 Task: Who was a significant artist in the Kinetic art movement?
Action: Mouse moved to (156, 136)
Screenshot: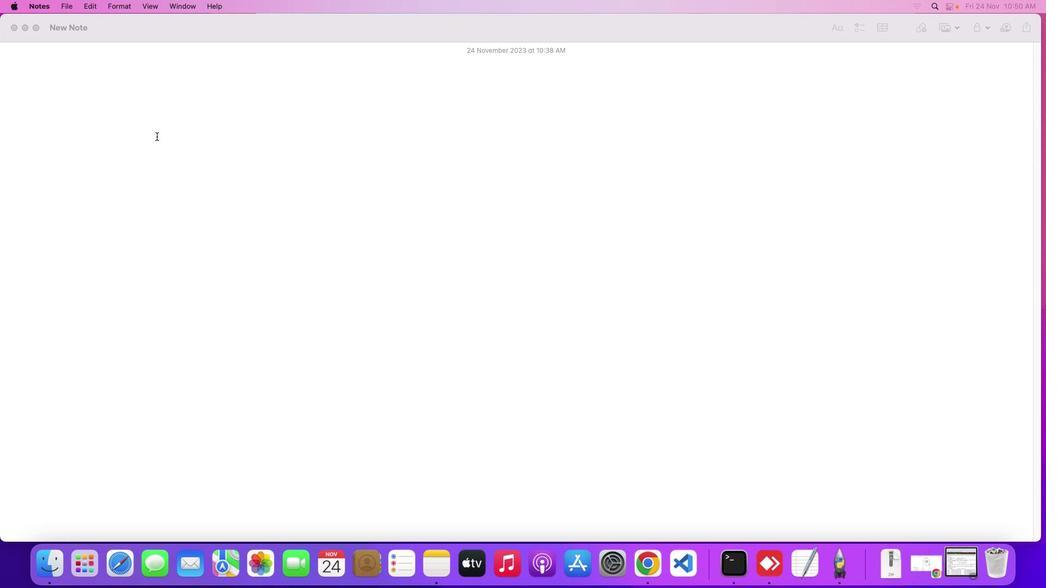
Action: Mouse pressed left at (156, 136)
Screenshot: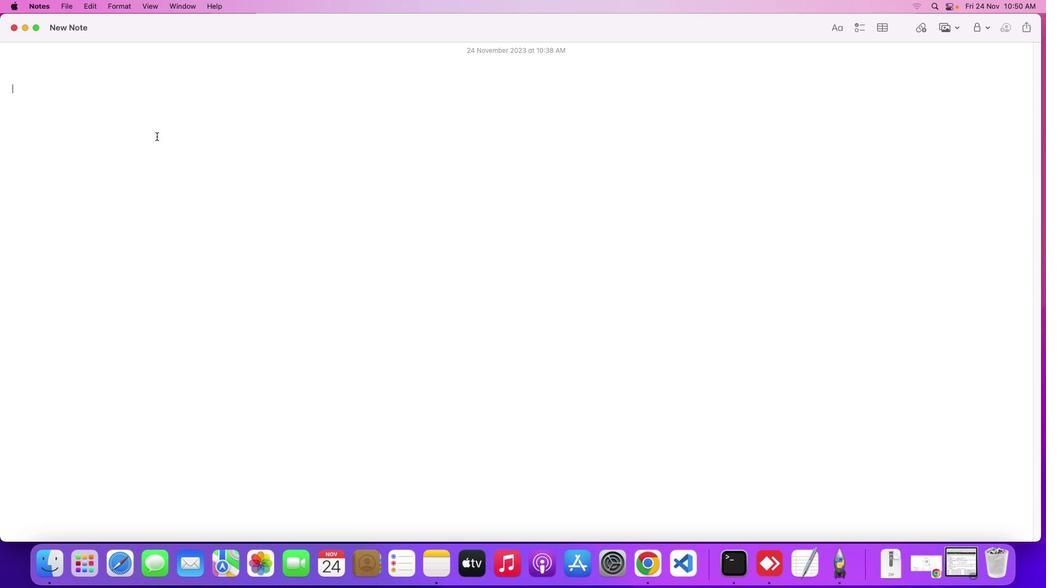 
Action: Key pressed Key.shift'W''h''o'Key.space'w''a''s'Key.space'a'Key.space's''i''g''n''i''f''i''c''a''n''t'Key.space'a''r''t''i''s''t'Key.space'i''n'Key.space't''h''e'Key.spaceKey.shift'K''i''n''e''t''i''c'Key.spaceKey.shift'a''r''t'Key.space'm''o''v''e''m''e''n''t'Key.shift_r'?'Key.enter
Screenshot: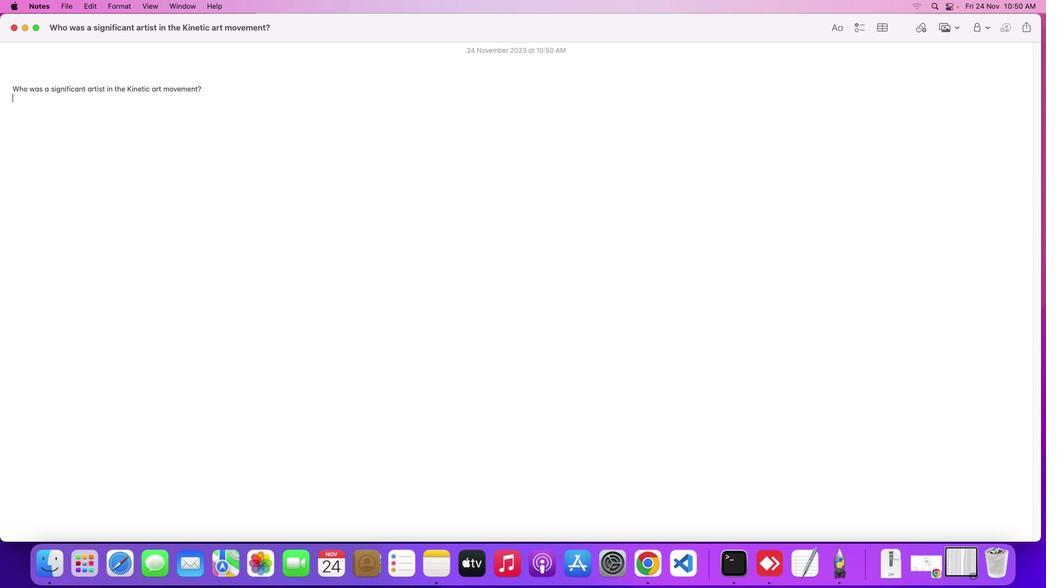 
Action: Mouse moved to (933, 568)
Screenshot: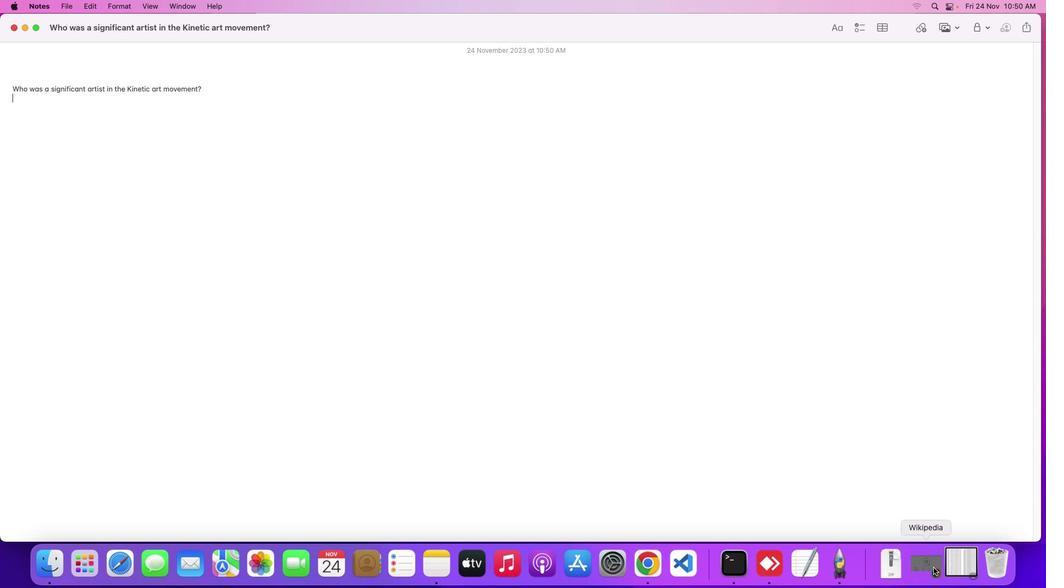 
Action: Mouse pressed left at (933, 568)
Screenshot: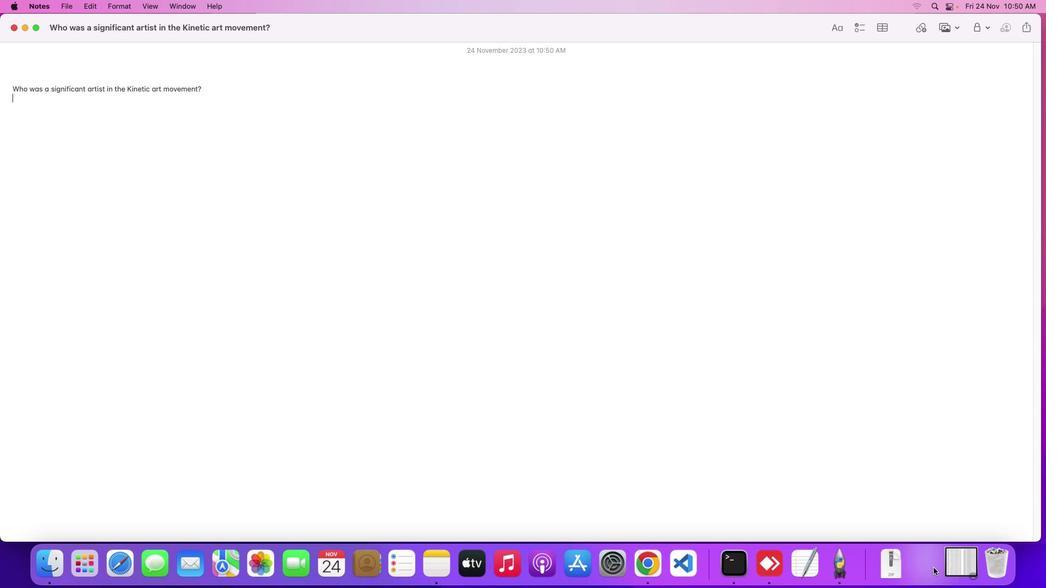 
Action: Mouse moved to (415, 331)
Screenshot: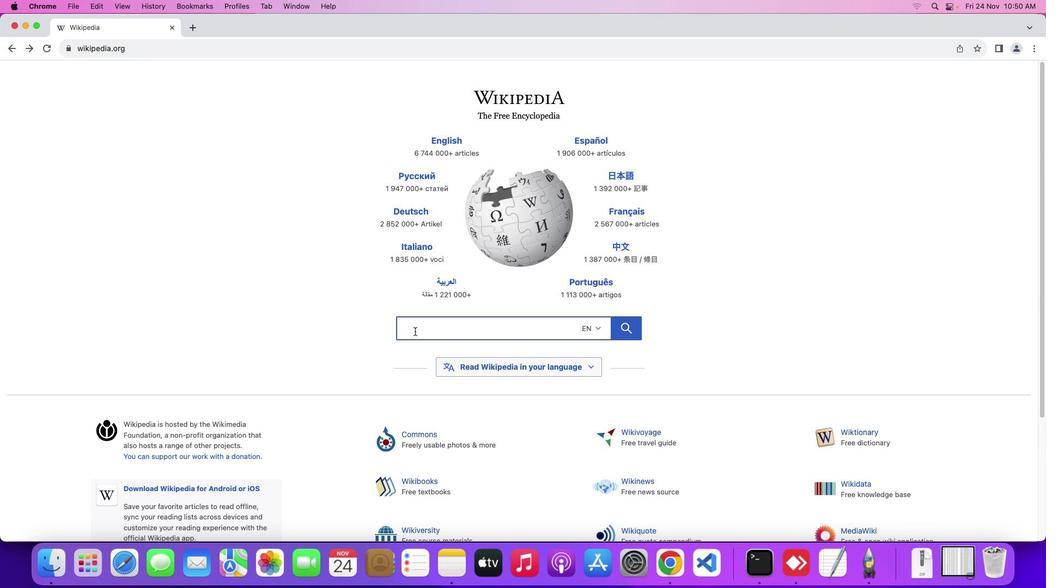 
Action: Mouse pressed left at (415, 331)
Screenshot: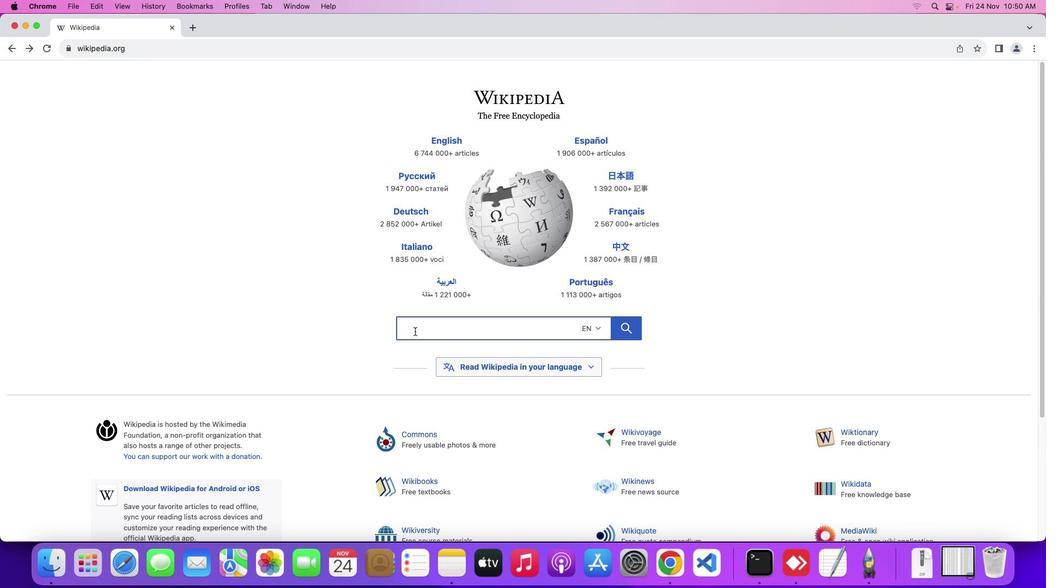 
Action: Key pressed Key.shift'K''i''n''e''t''i''c'Key.space'a''r''t'Key.space'm''o''v''e''m''e''n''t'Key.enter
Screenshot: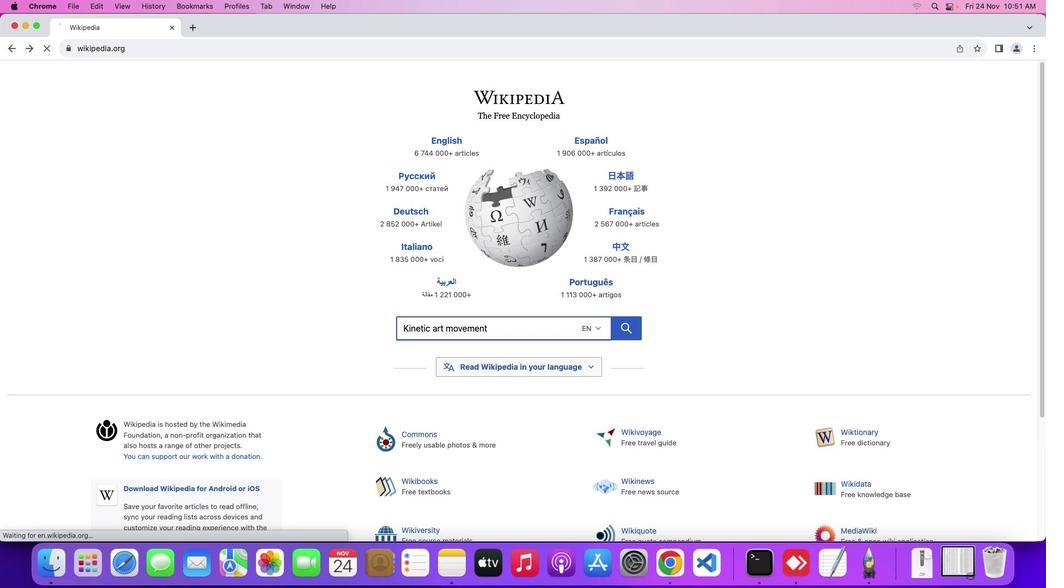 
Action: Mouse moved to (186, 310)
Screenshot: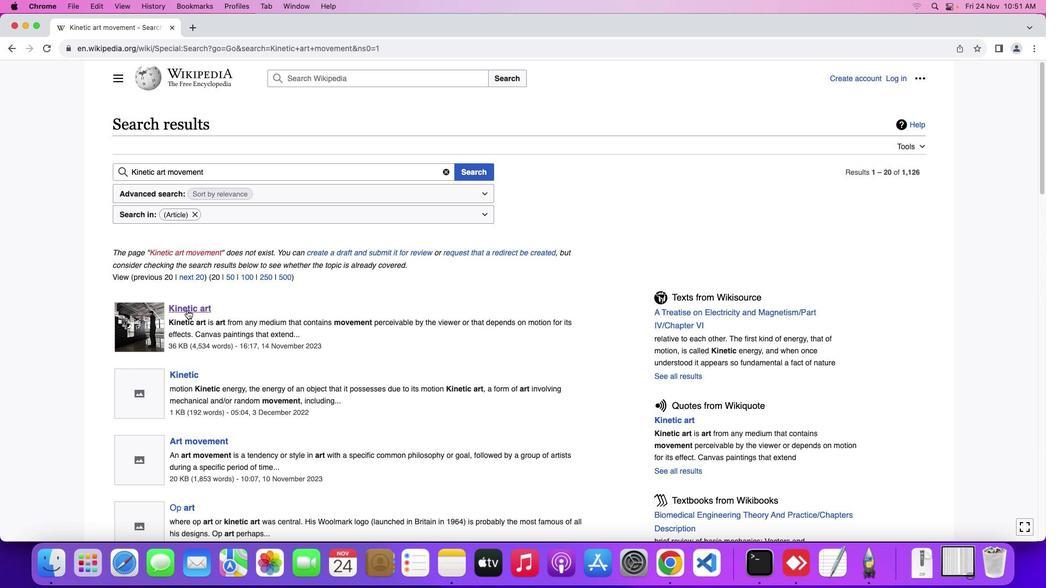 
Action: Mouse pressed left at (186, 310)
Screenshot: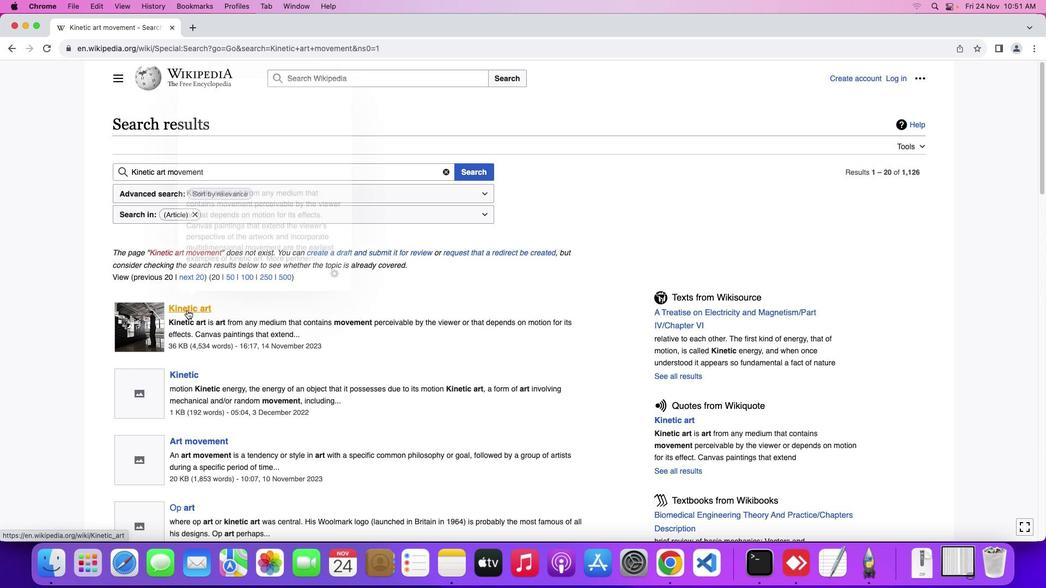 
Action: Mouse moved to (847, 257)
Screenshot: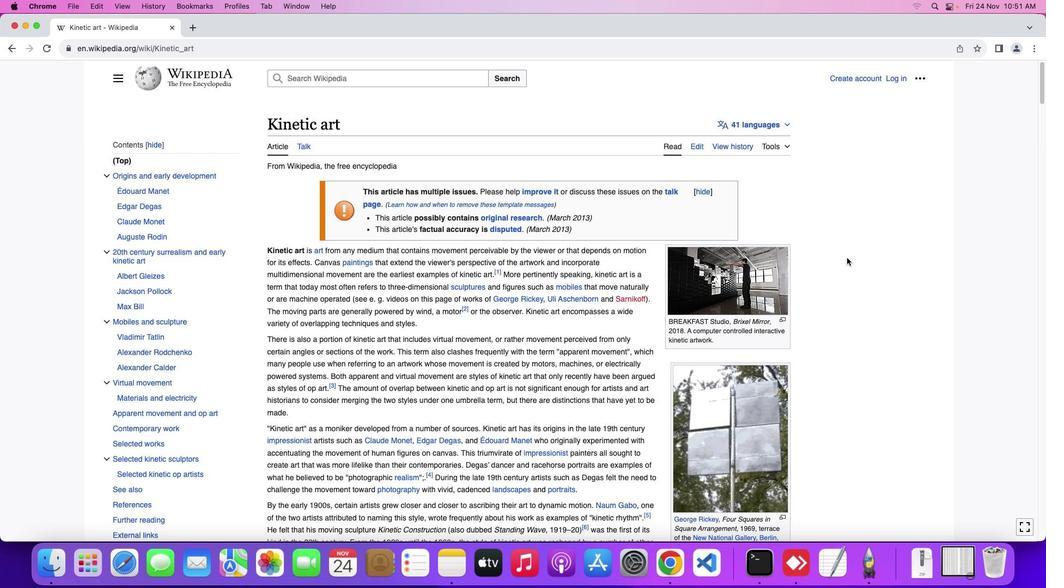 
Action: Mouse scrolled (847, 257) with delta (0, 0)
Screenshot: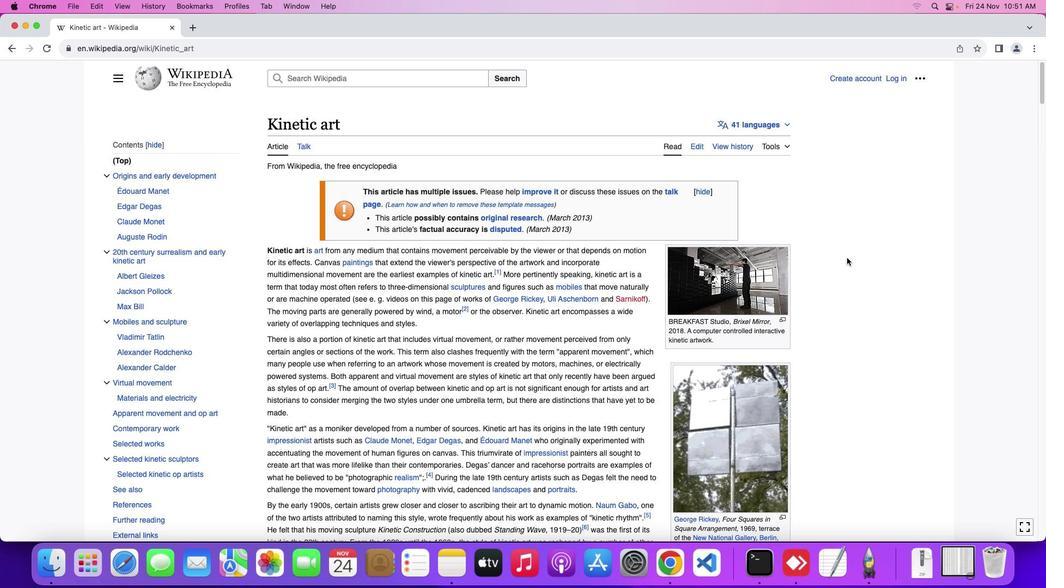 
Action: Mouse scrolled (847, 257) with delta (0, 0)
Screenshot: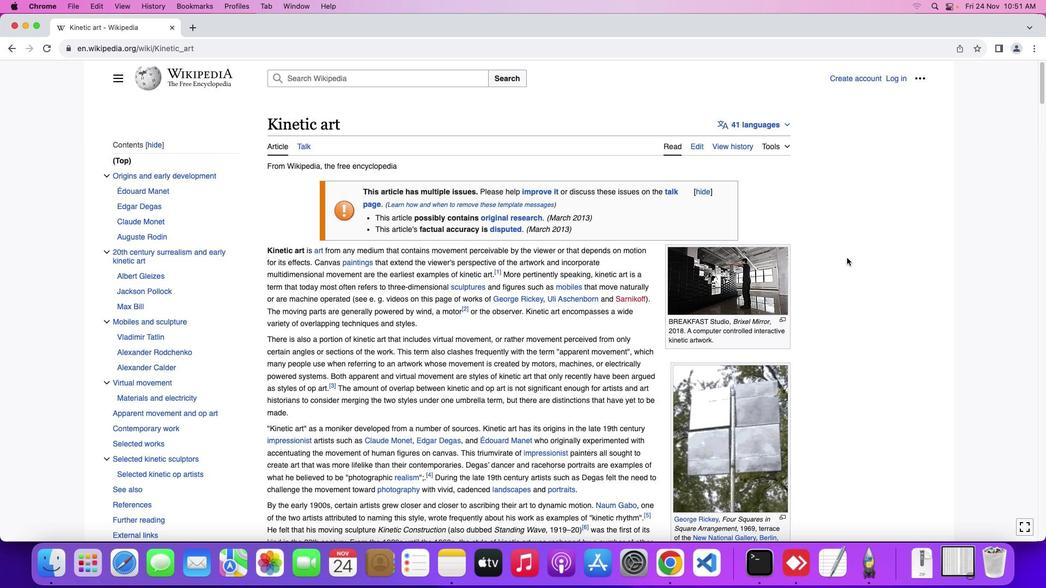 
Action: Mouse scrolled (847, 257) with delta (0, 0)
Screenshot: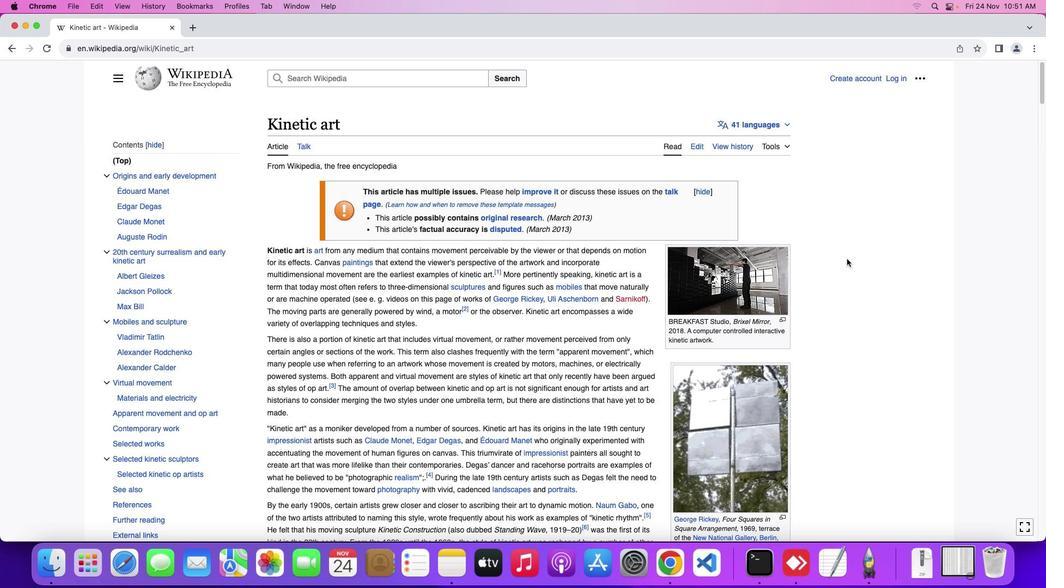 
Action: Mouse moved to (848, 275)
Screenshot: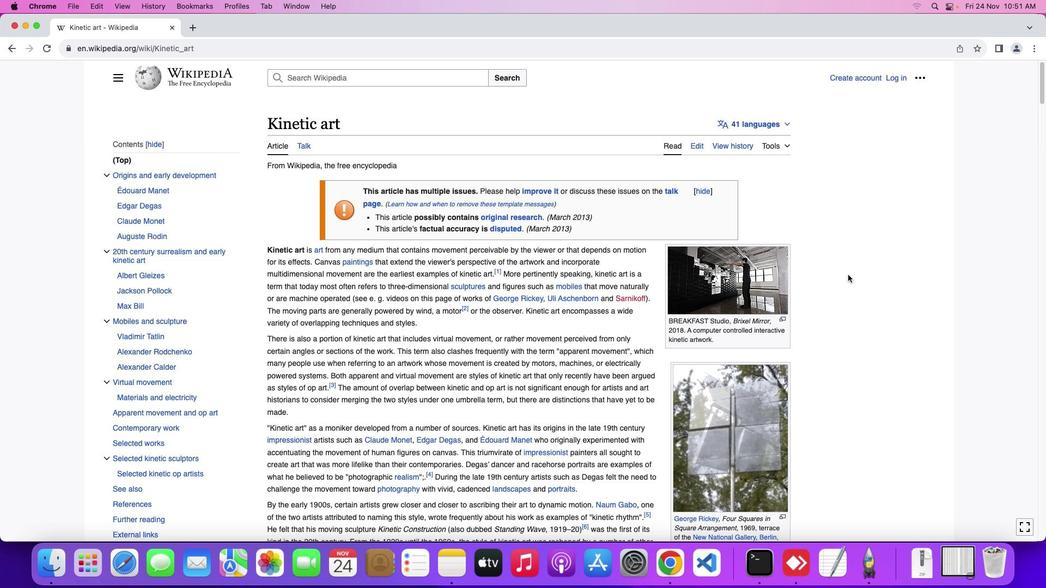 
Action: Mouse scrolled (848, 275) with delta (0, 0)
Screenshot: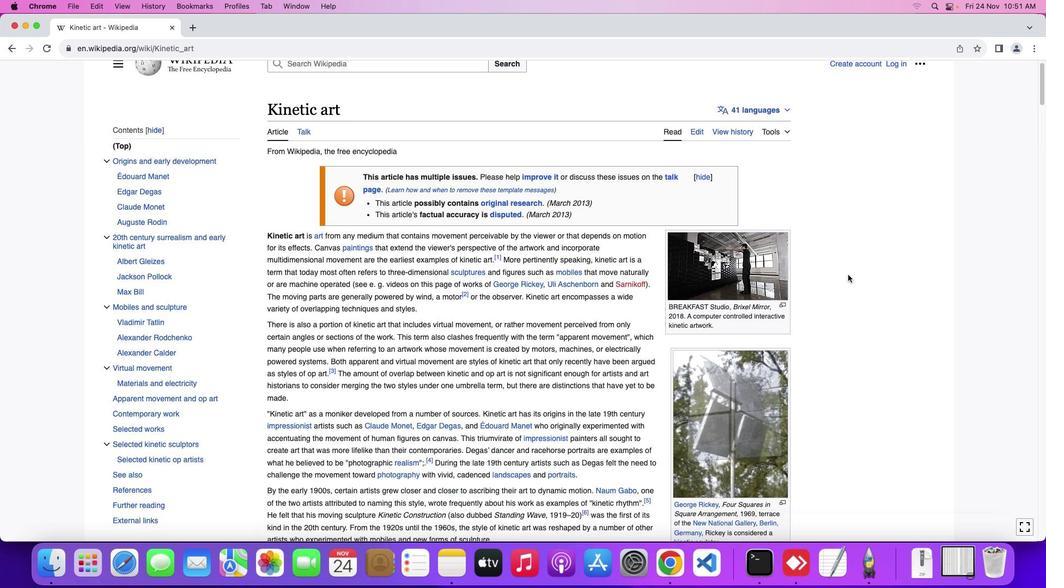 
Action: Mouse scrolled (848, 275) with delta (0, 0)
Screenshot: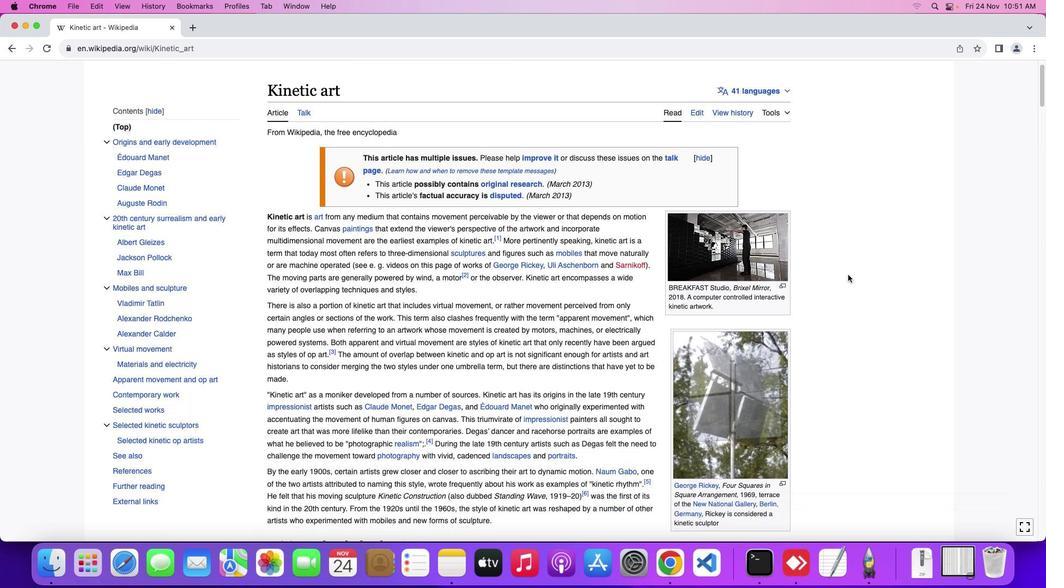 
Action: Mouse scrolled (848, 275) with delta (0, -1)
Screenshot: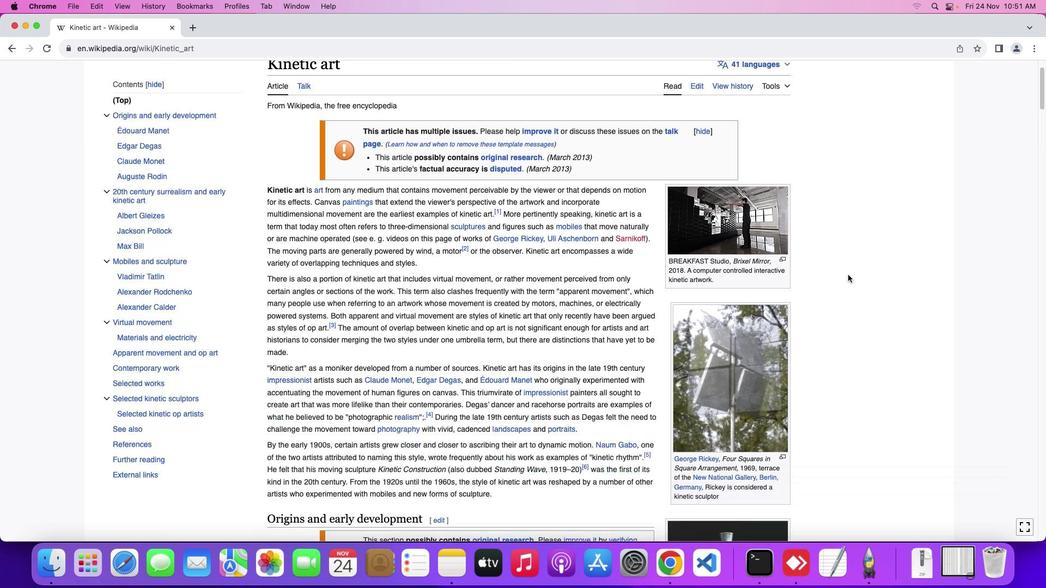 
Action: Mouse scrolled (848, 275) with delta (0, -1)
Screenshot: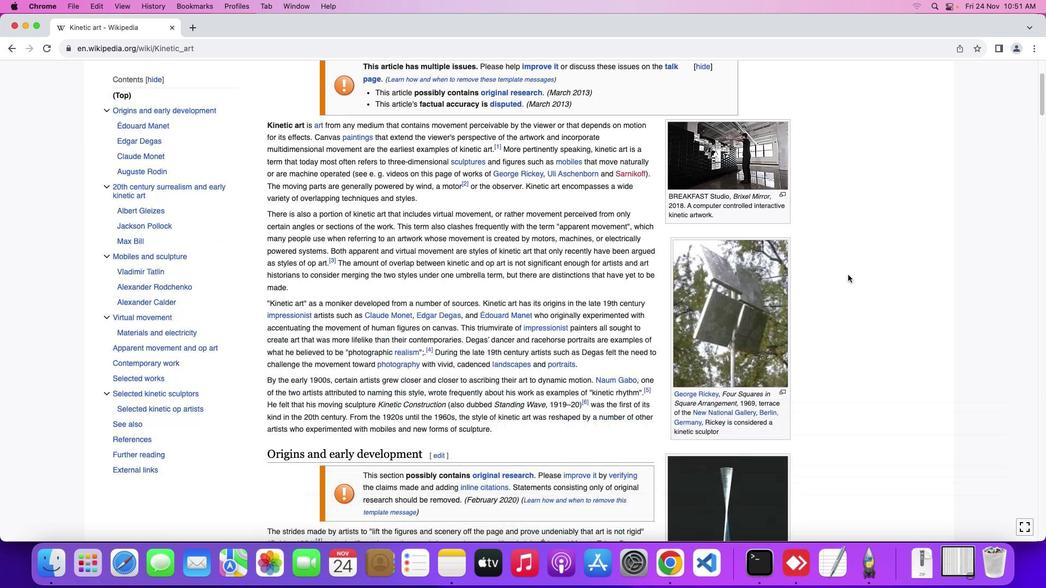
Action: Mouse moved to (848, 275)
Screenshot: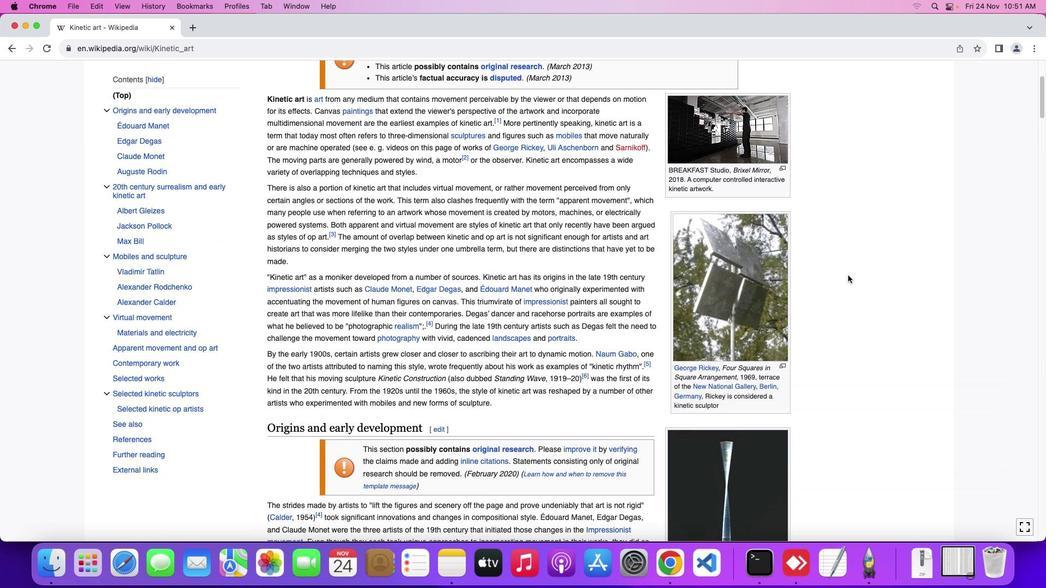 
Action: Mouse scrolled (848, 275) with delta (0, 0)
Screenshot: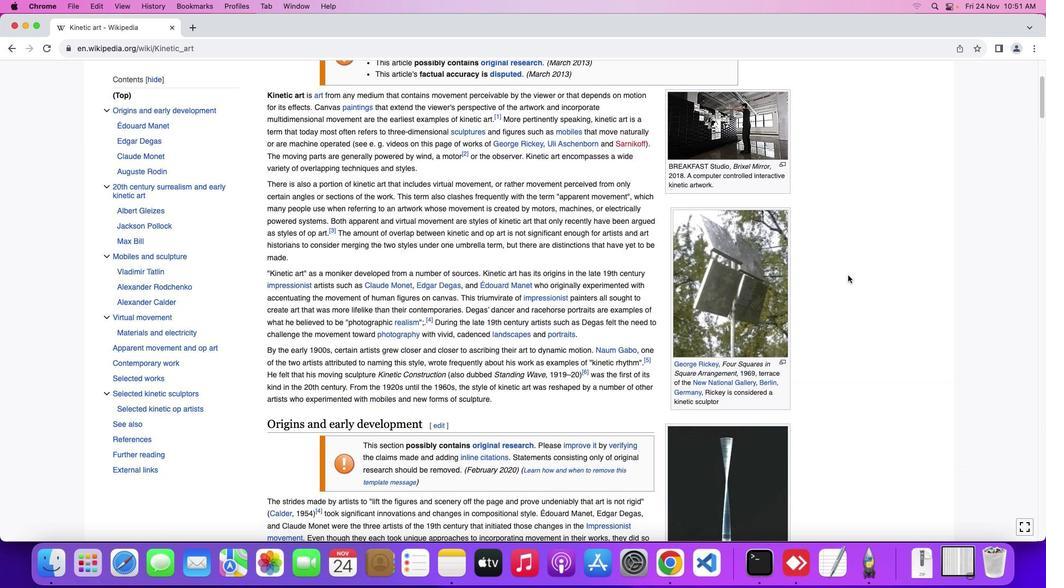 
Action: Mouse scrolled (848, 275) with delta (0, 0)
Screenshot: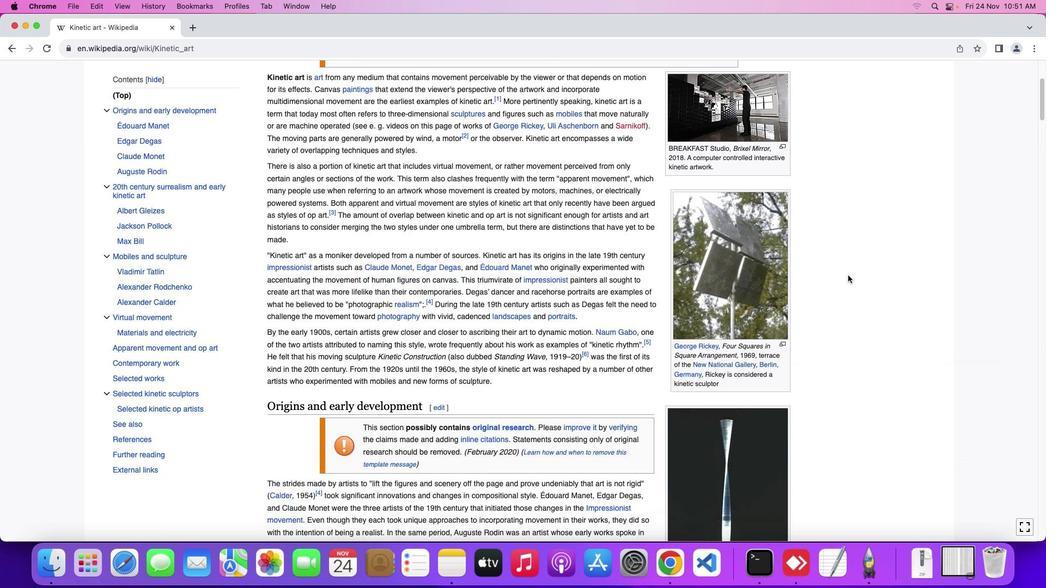 
Action: Mouse scrolled (848, 275) with delta (0, -1)
Screenshot: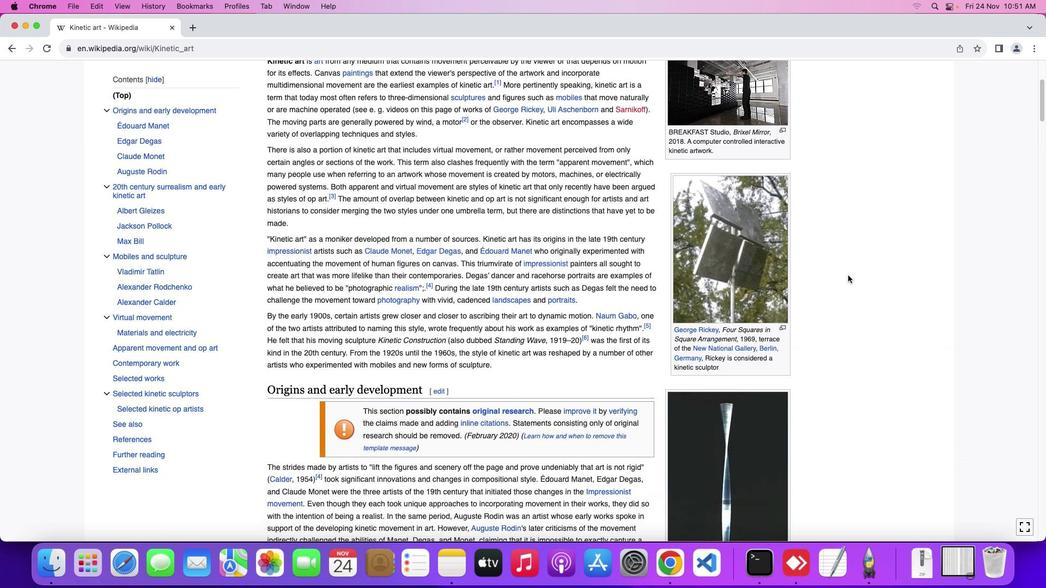 
Action: Mouse moved to (840, 304)
Screenshot: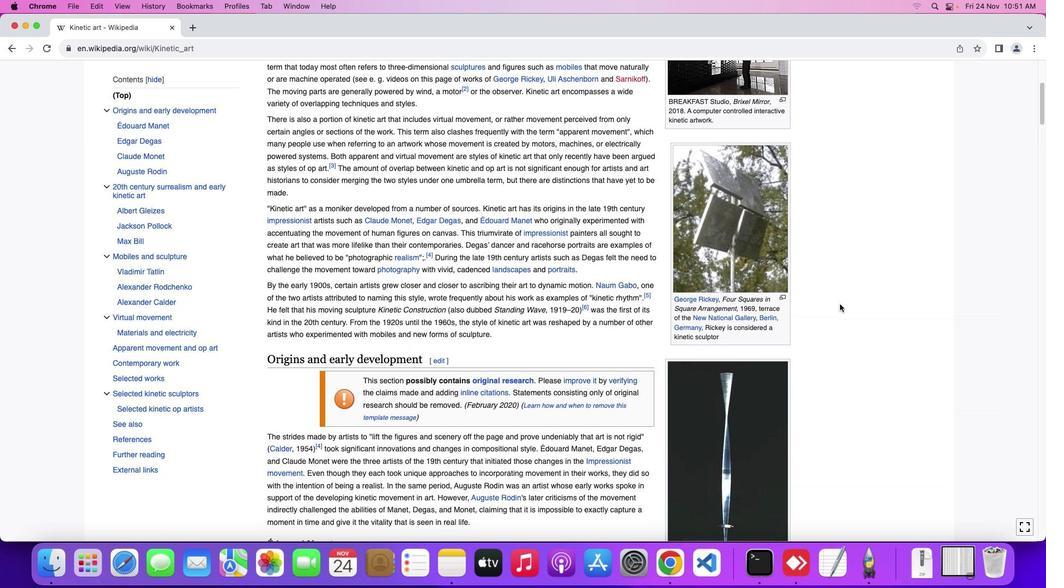 
Action: Mouse scrolled (840, 304) with delta (0, 0)
Screenshot: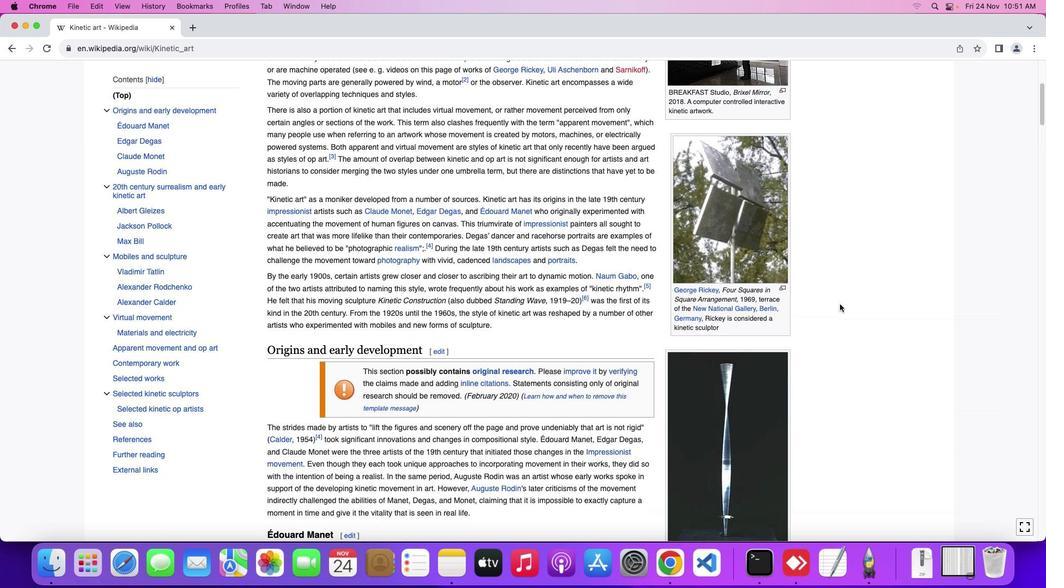 
Action: Mouse scrolled (840, 304) with delta (0, 0)
Screenshot: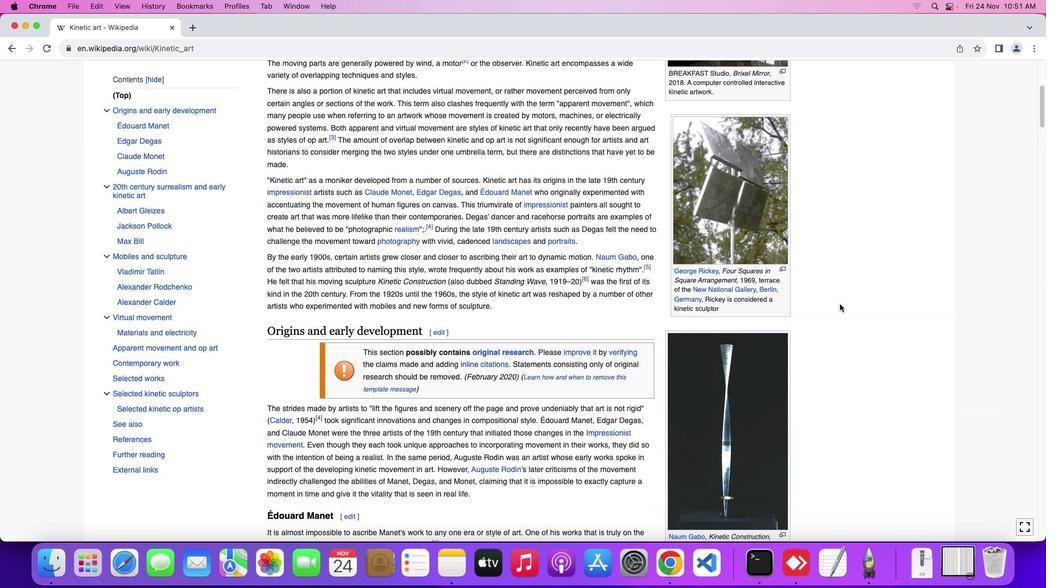 
Action: Mouse scrolled (840, 304) with delta (0, -1)
Screenshot: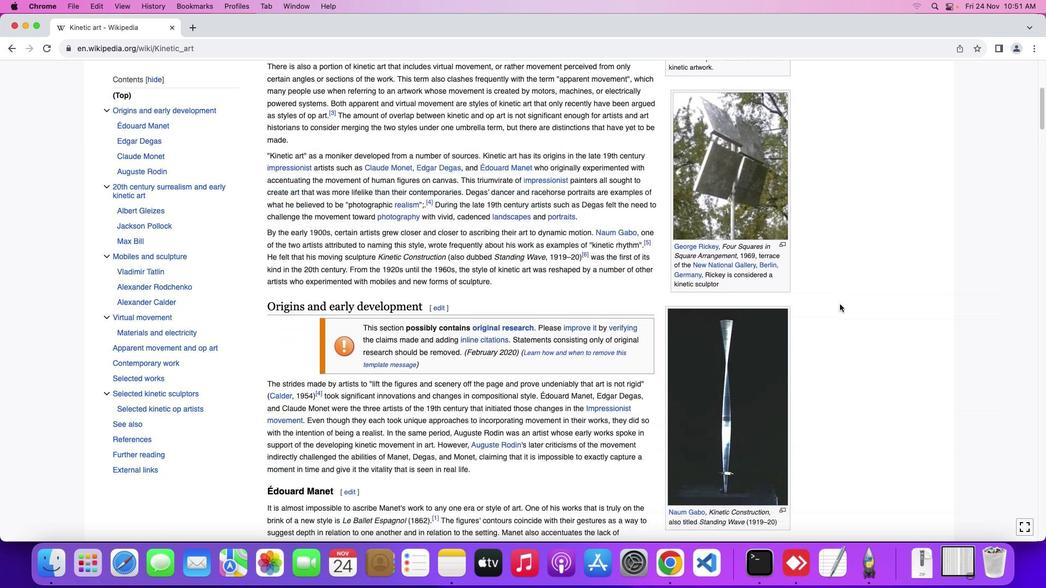 
Action: Mouse scrolled (840, 304) with delta (0, -1)
Screenshot: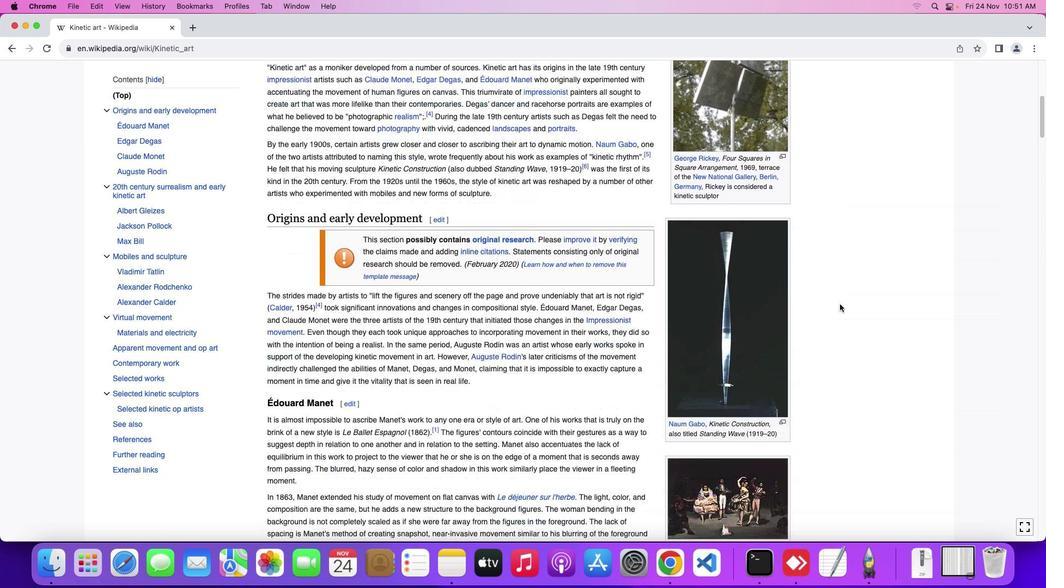 
Action: Mouse scrolled (840, 304) with delta (0, 0)
Screenshot: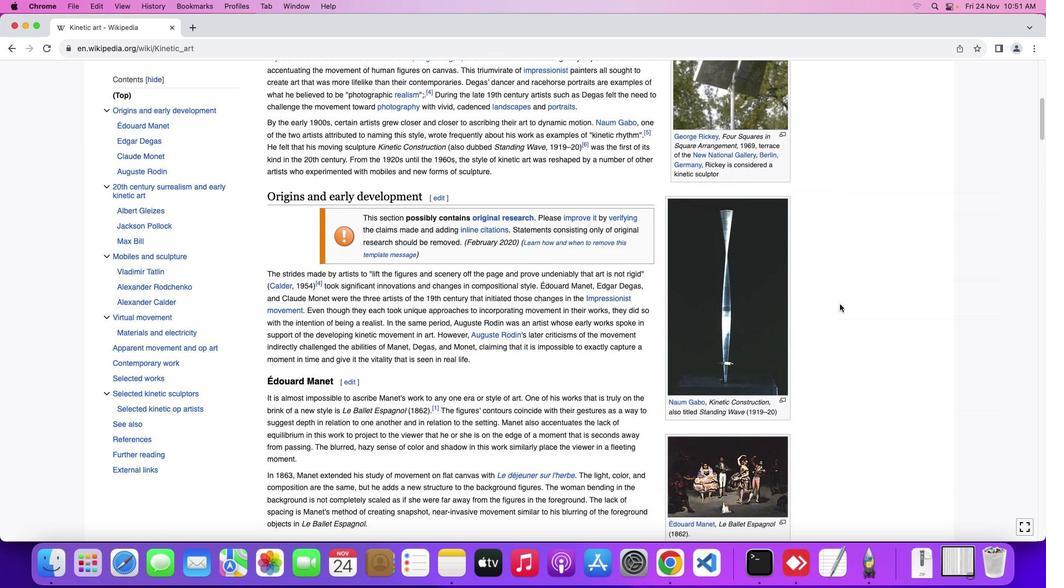 
Action: Mouse scrolled (840, 304) with delta (0, 0)
Screenshot: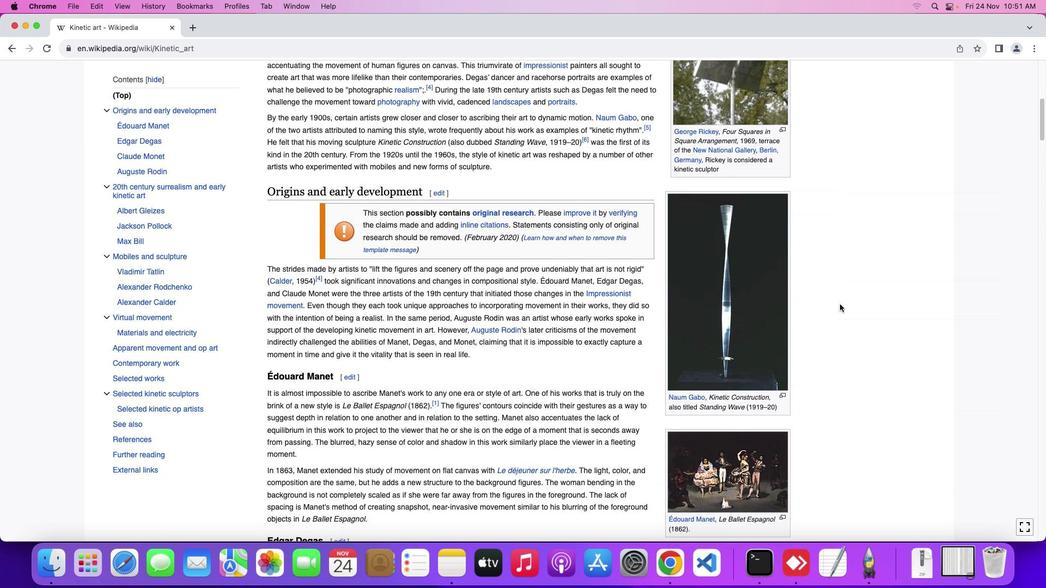 
Action: Mouse moved to (840, 304)
Screenshot: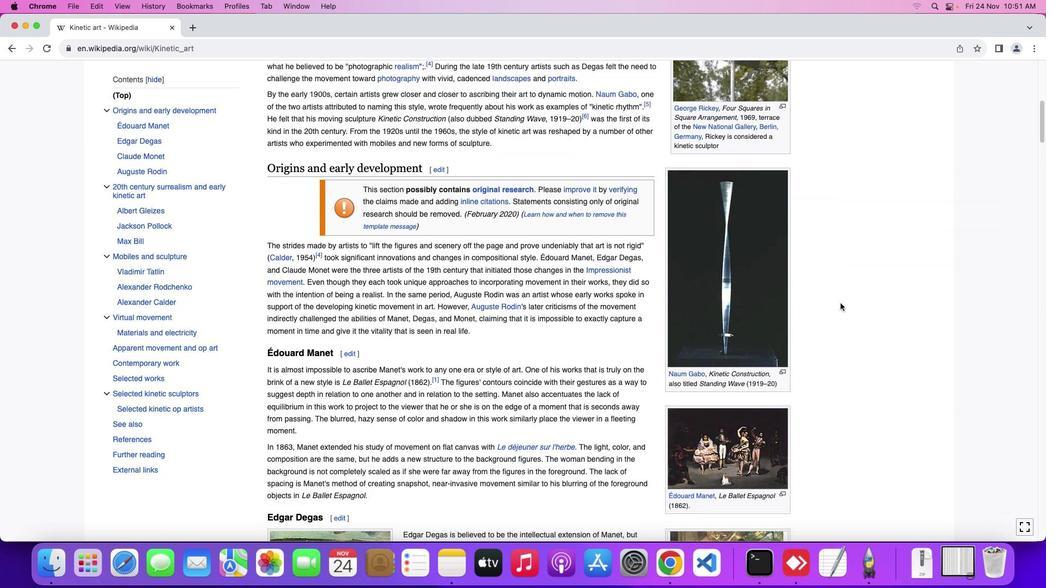 
Action: Mouse scrolled (840, 304) with delta (0, 0)
Screenshot: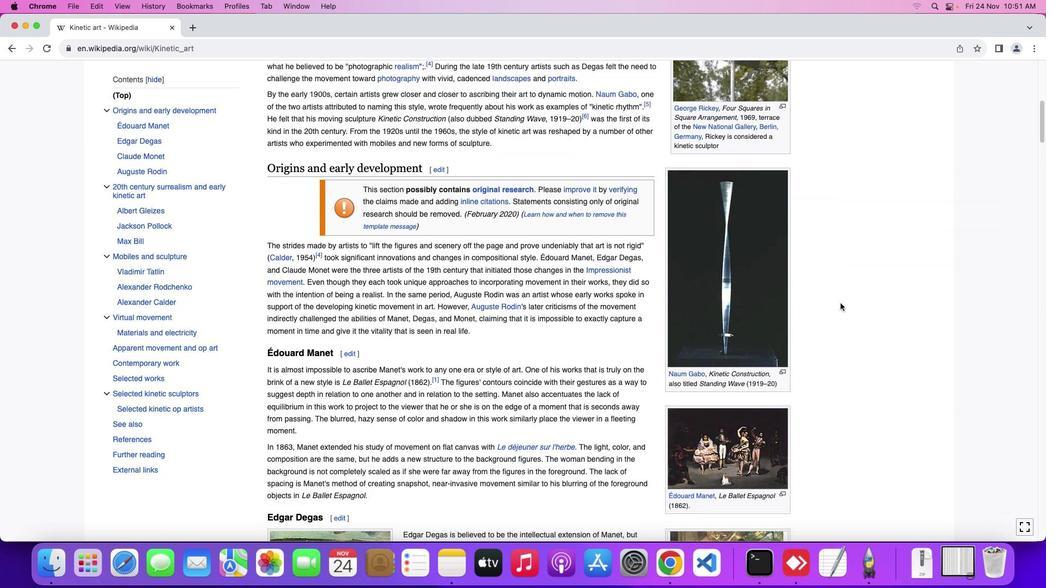 
Action: Mouse moved to (840, 304)
Screenshot: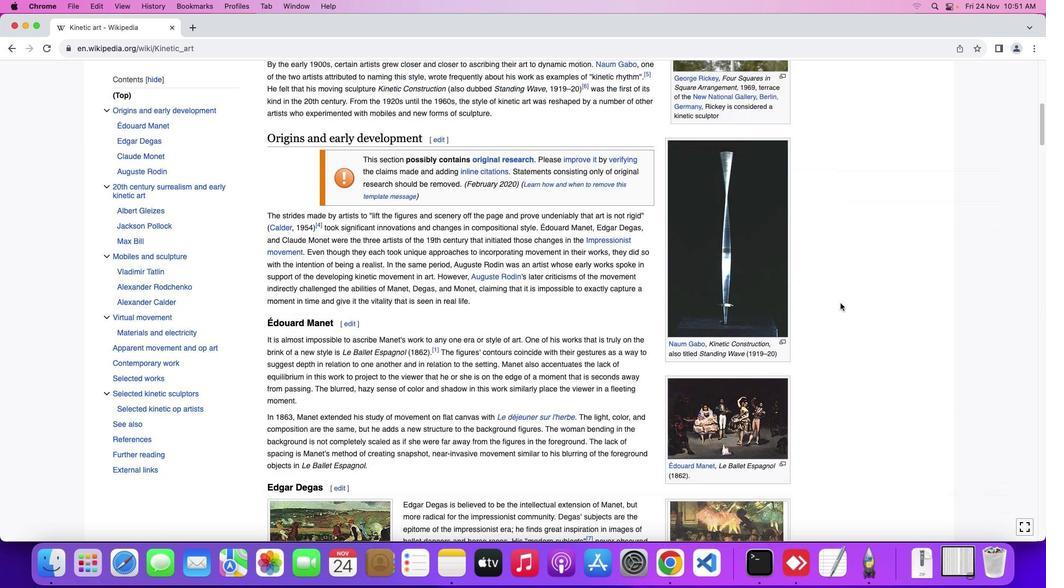 
Action: Mouse scrolled (840, 304) with delta (0, 0)
Screenshot: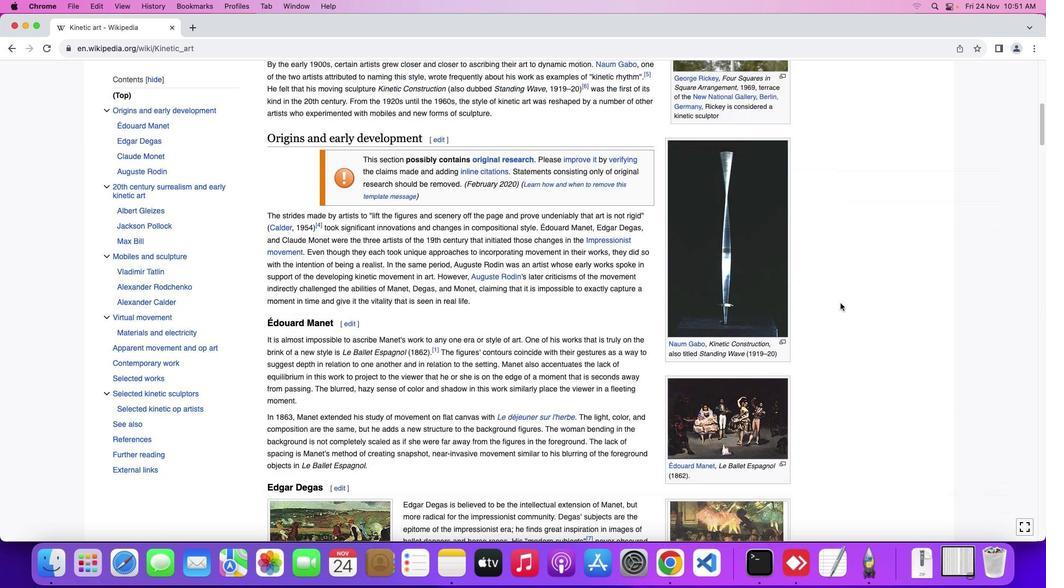 
Action: Mouse scrolled (840, 304) with delta (0, -1)
Screenshot: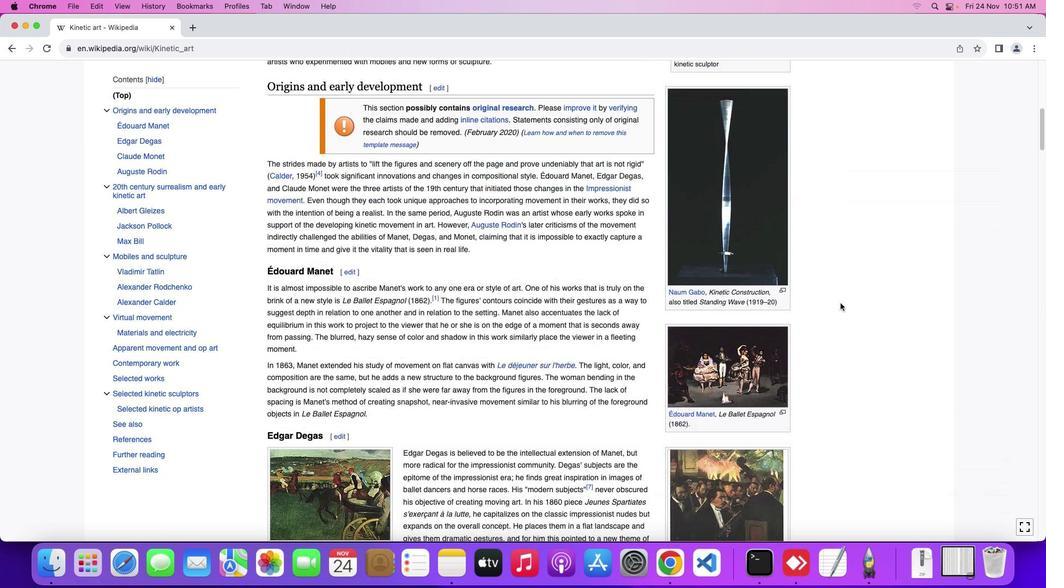 
Action: Mouse moved to (841, 303)
Screenshot: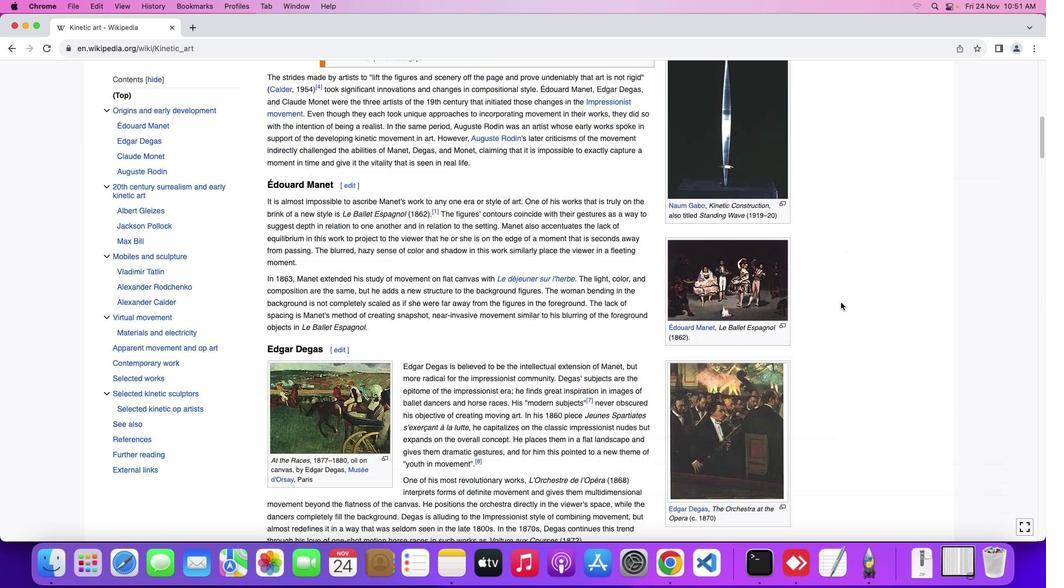 
Action: Mouse scrolled (841, 303) with delta (0, -2)
Screenshot: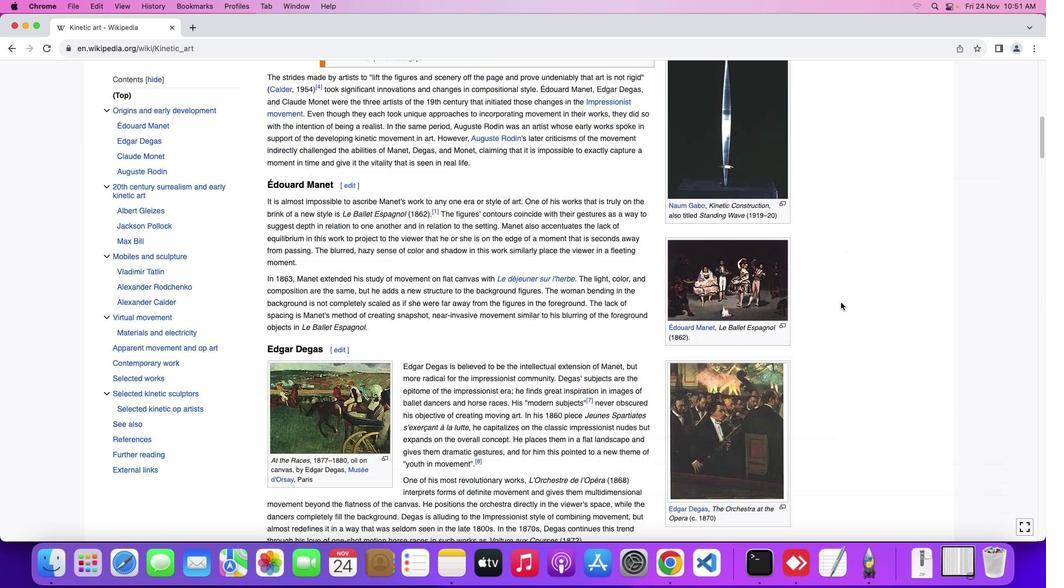 
Action: Mouse moved to (841, 303)
Screenshot: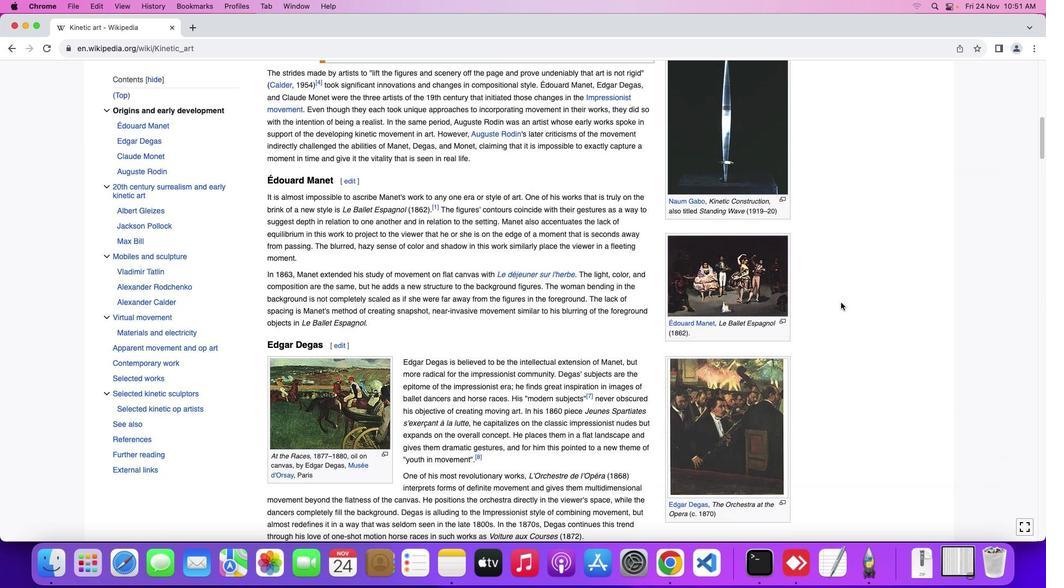 
Action: Mouse scrolled (841, 303) with delta (0, 0)
Screenshot: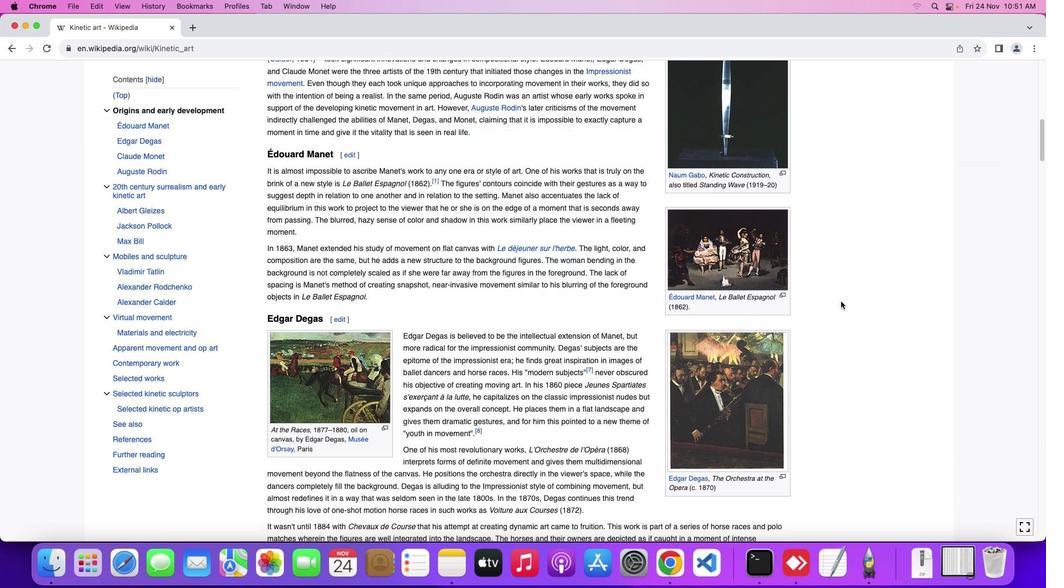 
Action: Mouse moved to (841, 302)
Screenshot: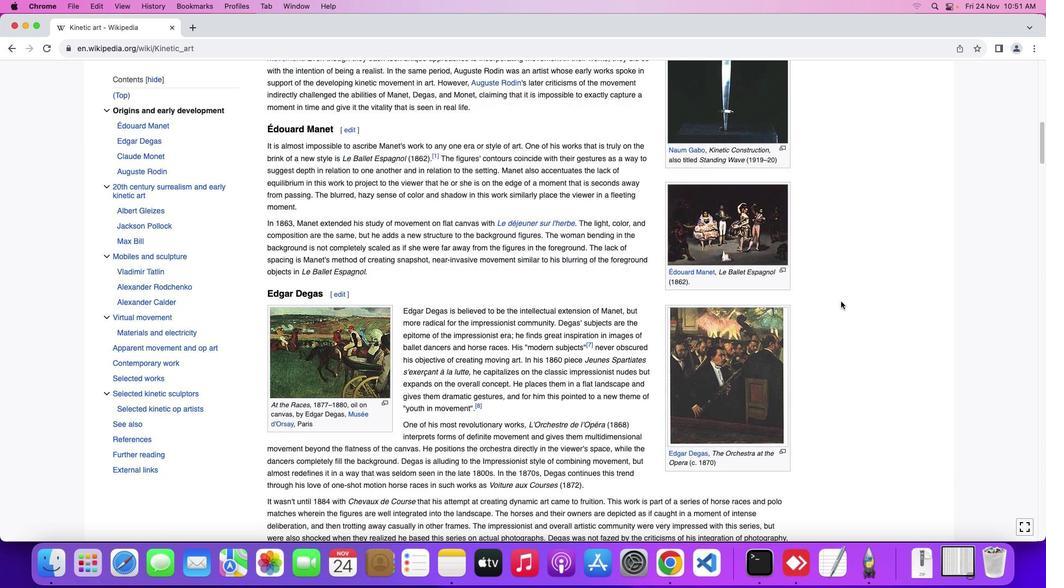
Action: Mouse scrolled (841, 302) with delta (0, 0)
Screenshot: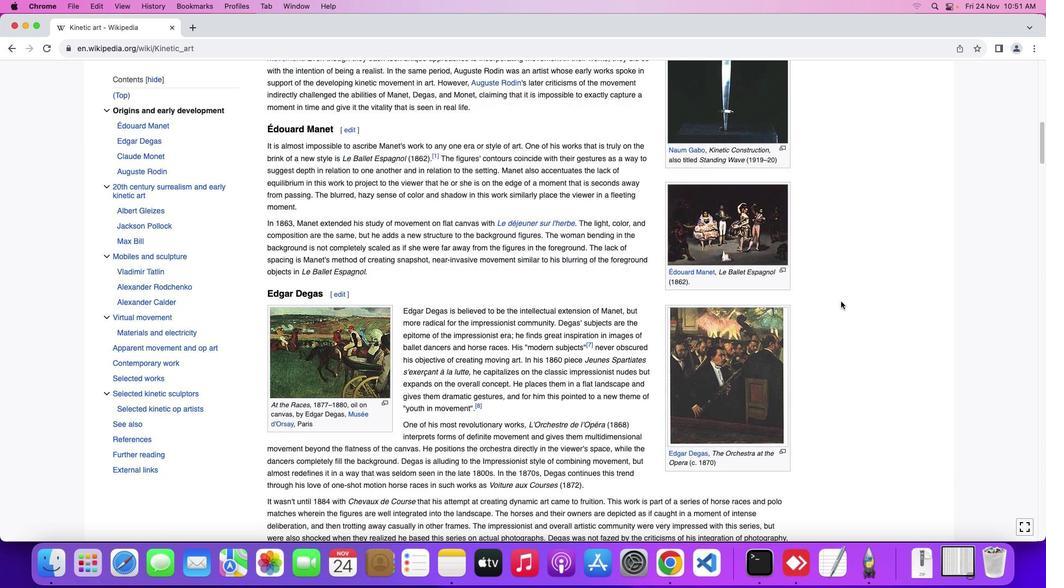 
Action: Mouse moved to (841, 301)
Screenshot: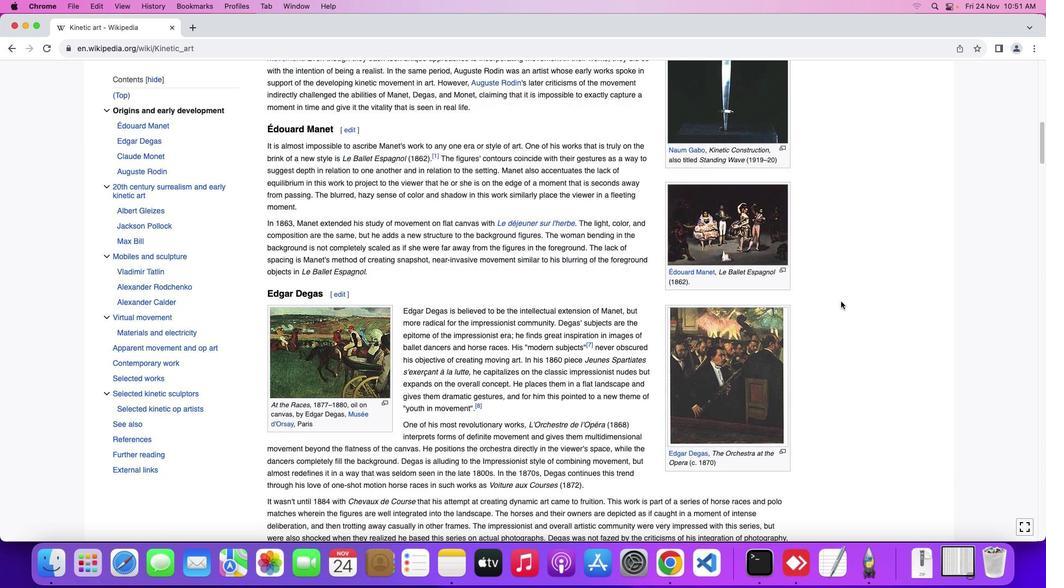 
Action: Mouse scrolled (841, 301) with delta (0, -1)
Screenshot: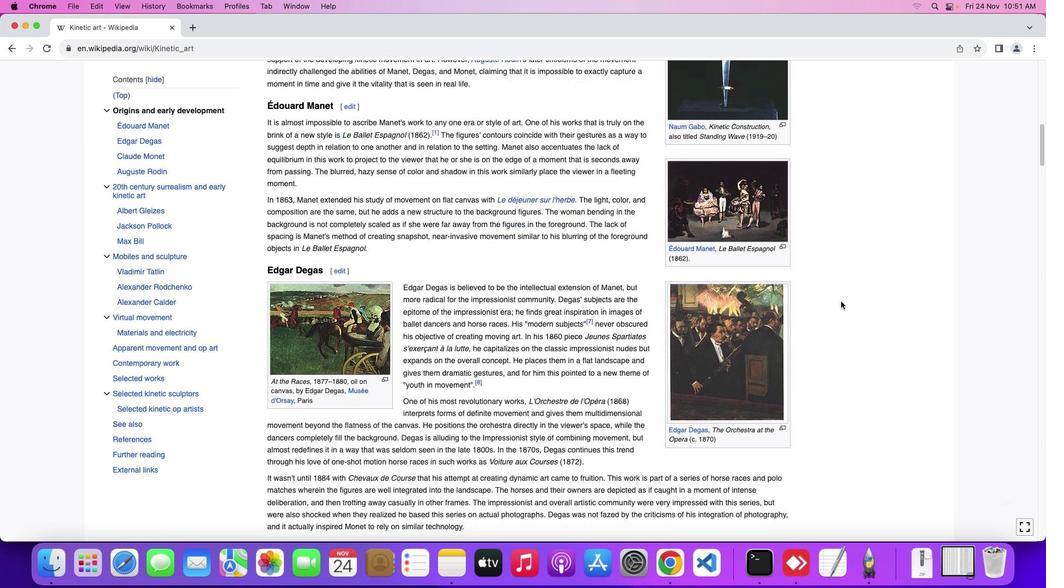 
Action: Mouse moved to (841, 301)
Screenshot: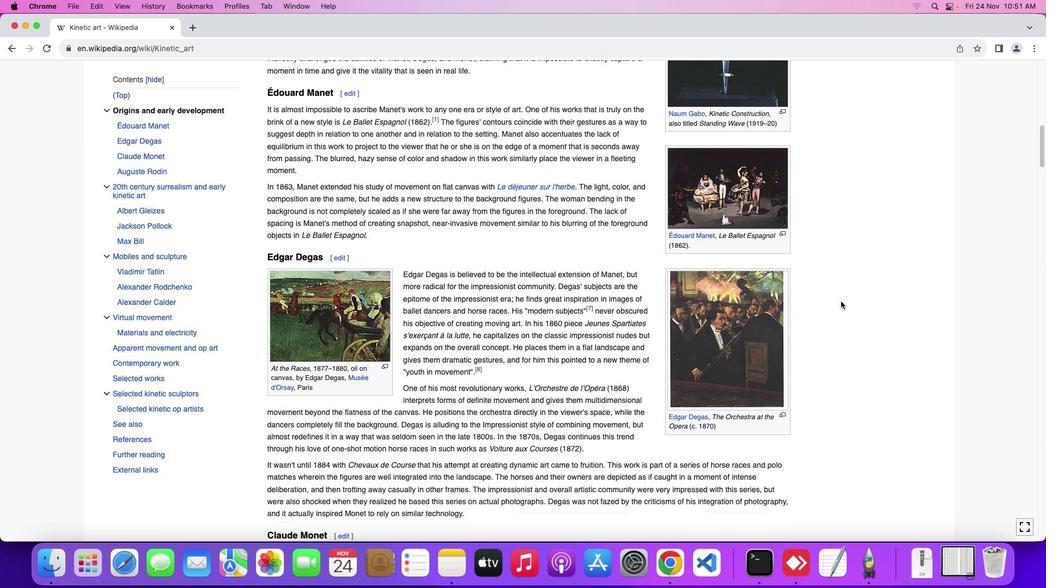 
Action: Mouse scrolled (841, 301) with delta (0, 0)
Screenshot: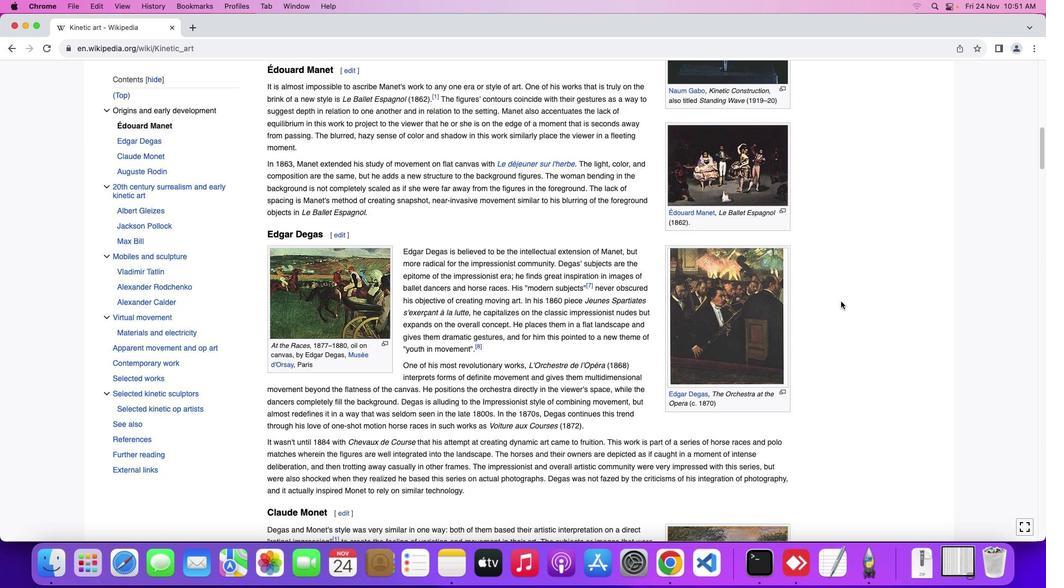 
Action: Mouse scrolled (841, 301) with delta (0, 0)
Screenshot: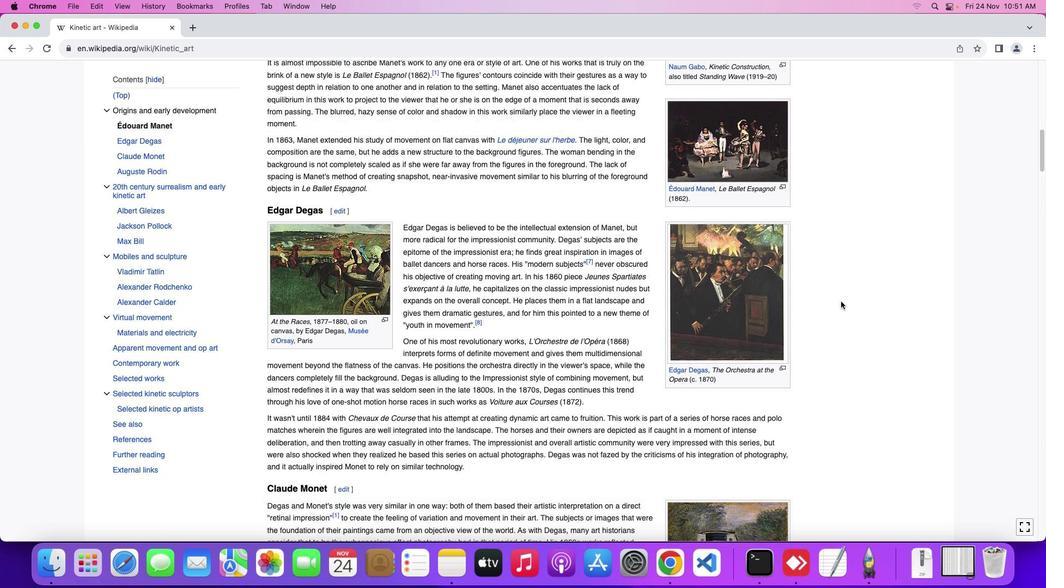 
Action: Mouse scrolled (841, 301) with delta (0, -1)
Screenshot: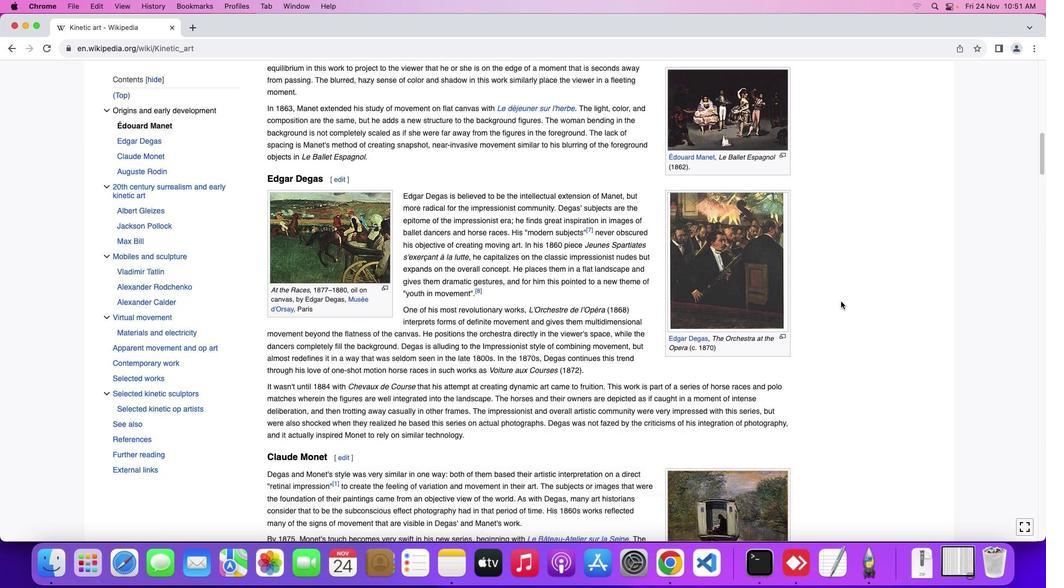 
Action: Mouse scrolled (841, 301) with delta (0, -1)
Screenshot: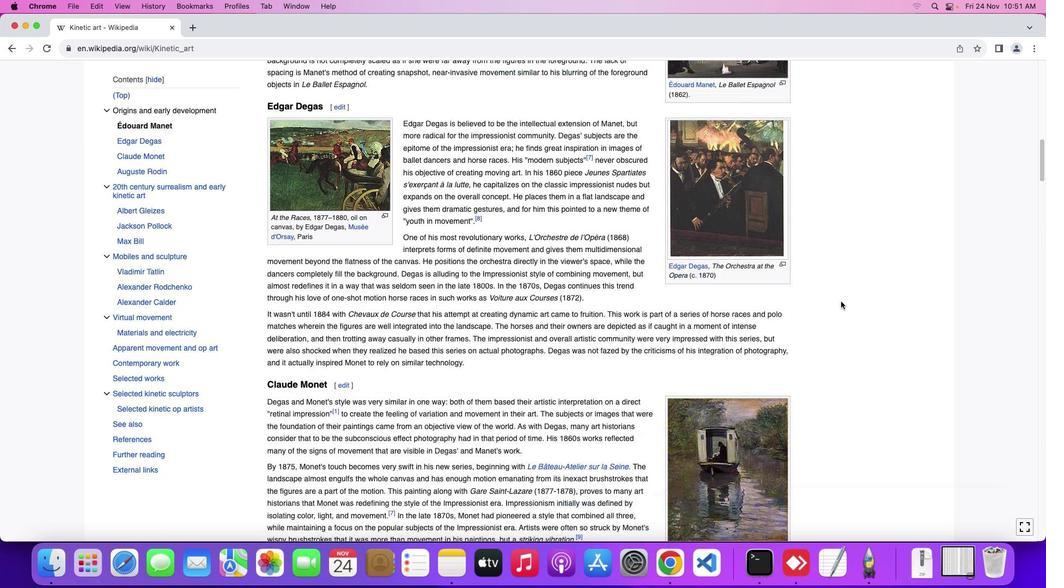 
Action: Mouse scrolled (841, 301) with delta (0, 0)
Screenshot: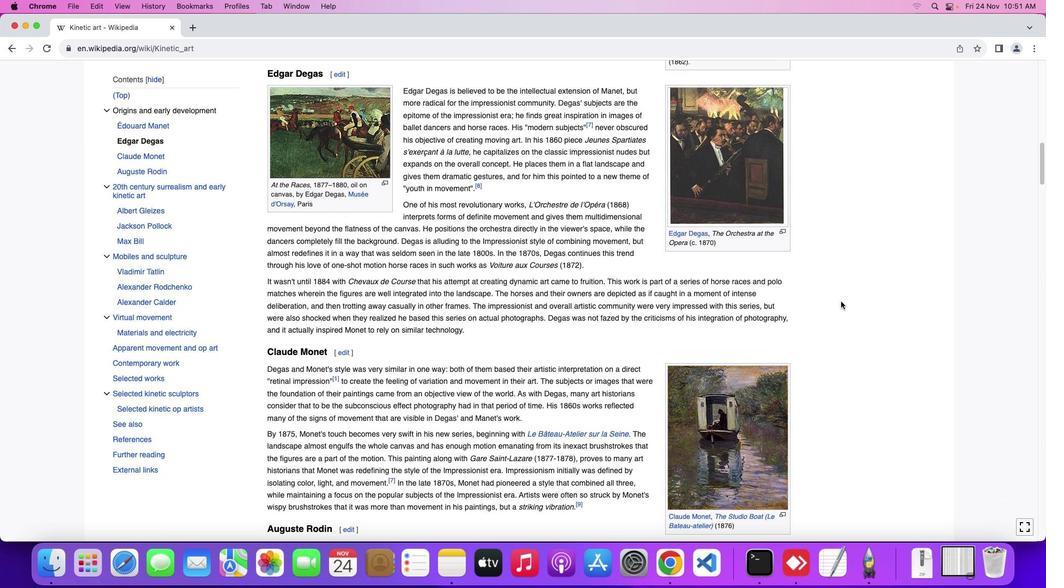 
Action: Mouse scrolled (841, 301) with delta (0, 0)
Screenshot: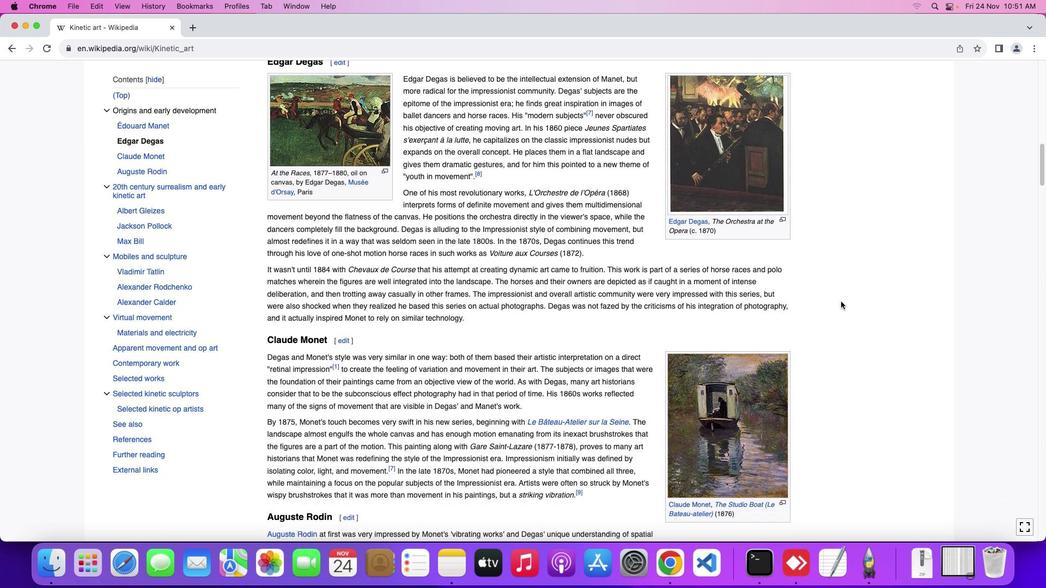 
Action: Mouse scrolled (841, 301) with delta (0, -1)
Screenshot: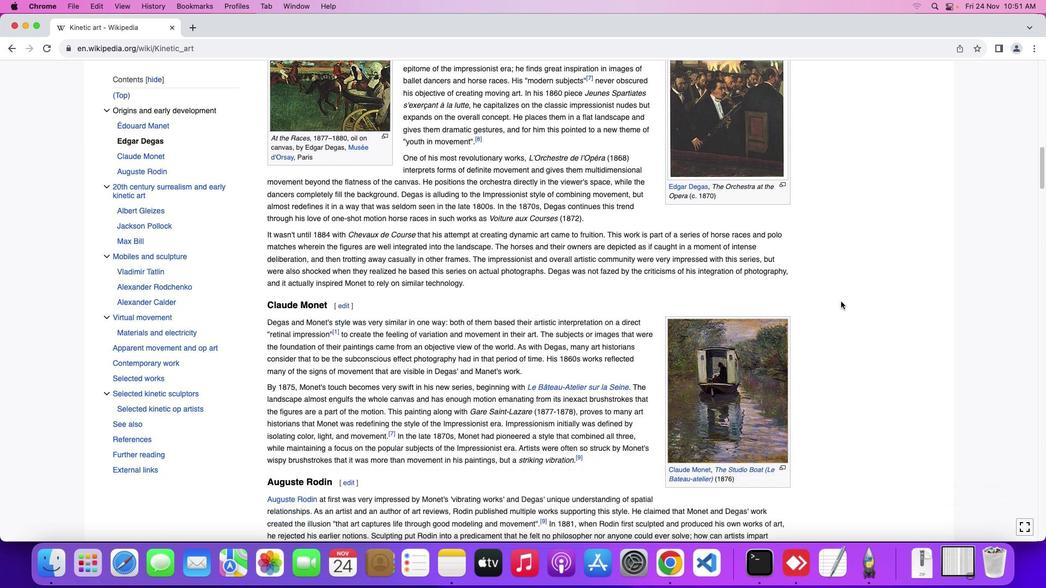 
Action: Mouse scrolled (841, 301) with delta (0, 0)
Screenshot: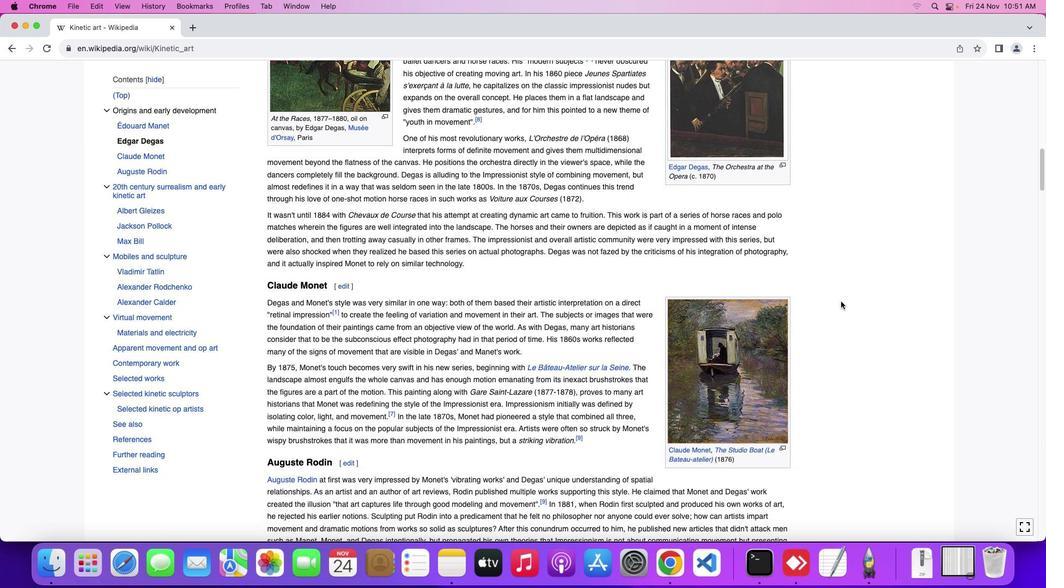 
Action: Mouse scrolled (841, 301) with delta (0, 0)
Screenshot: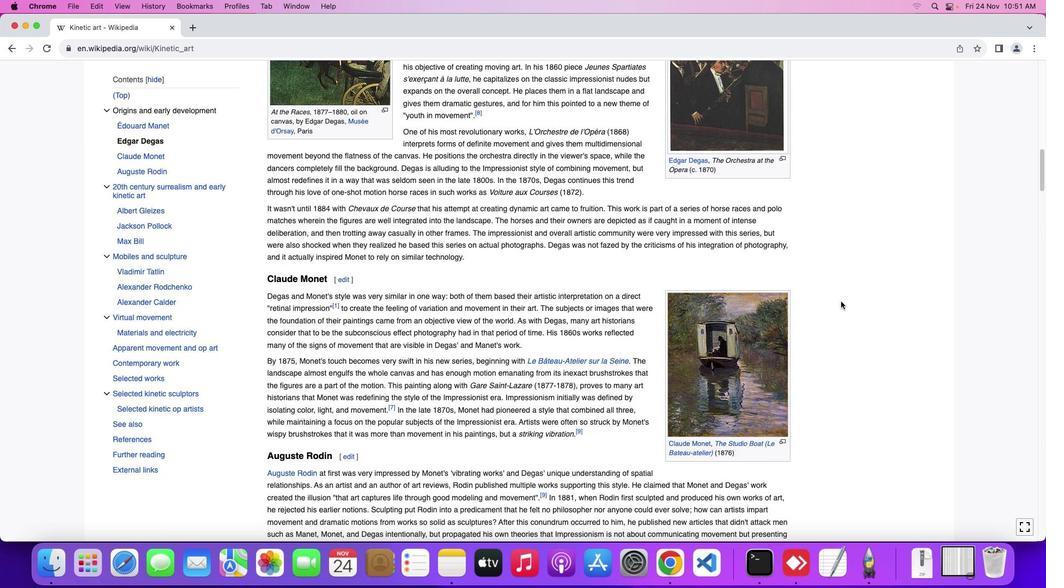 
Action: Mouse scrolled (841, 301) with delta (0, 0)
Screenshot: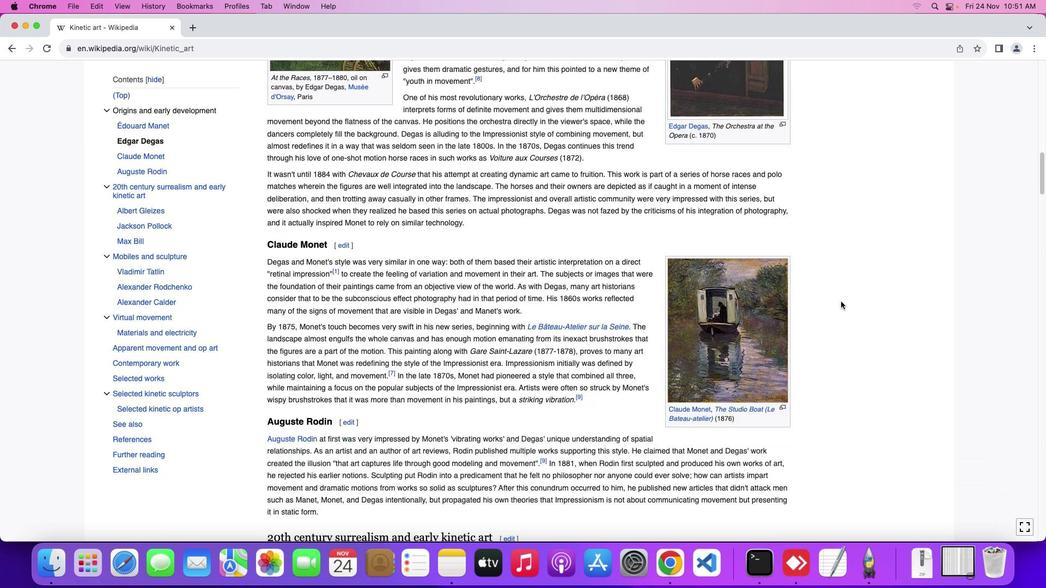 
Action: Mouse scrolled (841, 301) with delta (0, 0)
Screenshot: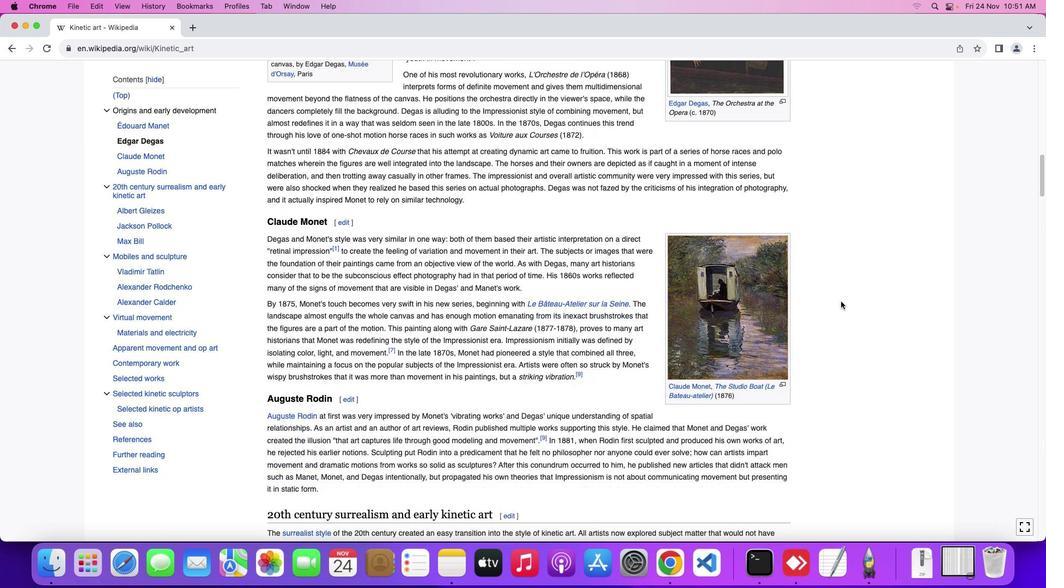 
Action: Mouse scrolled (841, 301) with delta (0, -1)
Screenshot: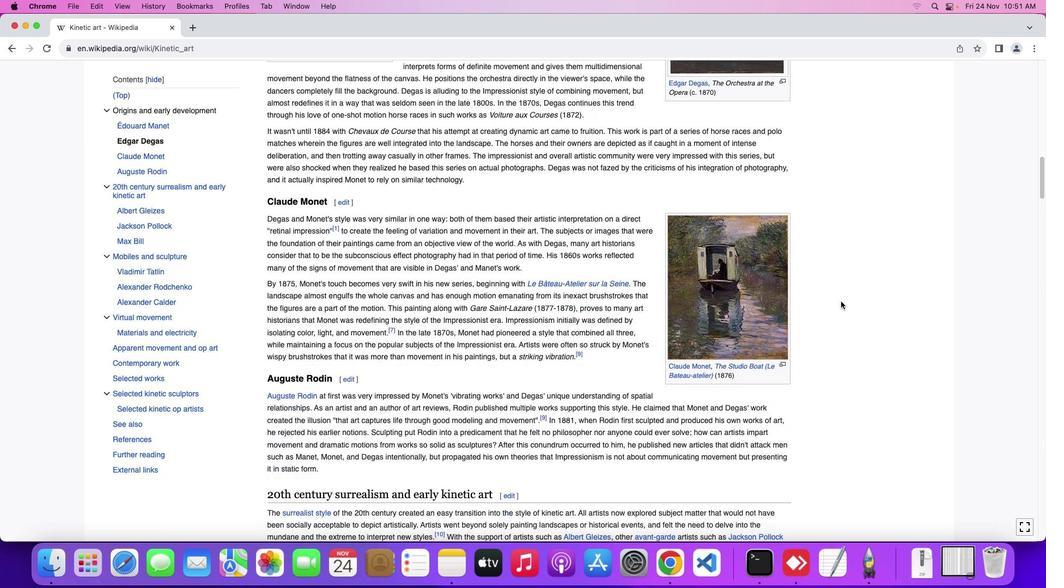 
Action: Mouse scrolled (841, 301) with delta (0, 0)
Screenshot: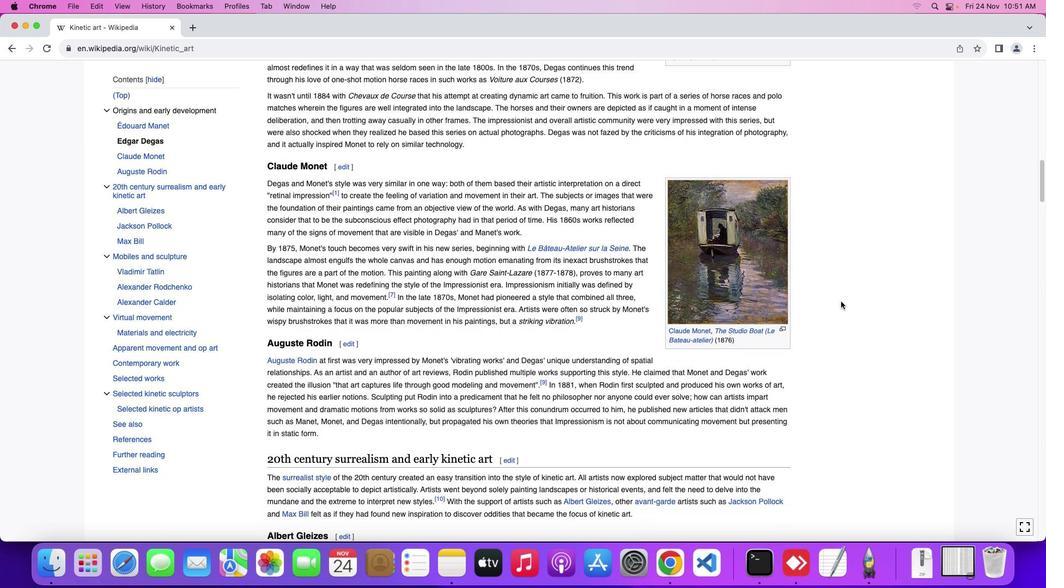 
Action: Mouse scrolled (841, 301) with delta (0, 0)
Screenshot: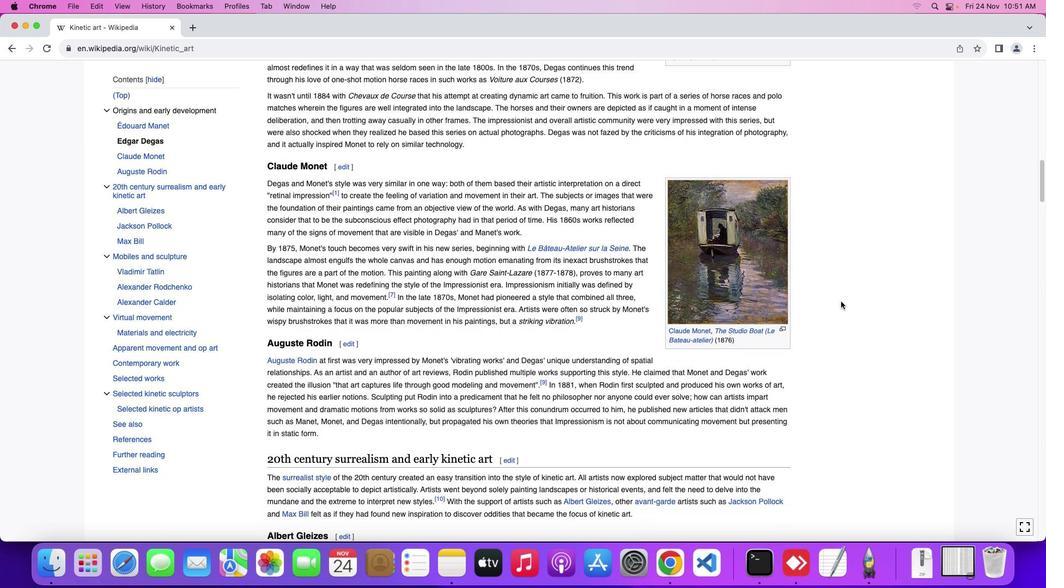 
Action: Mouse scrolled (841, 301) with delta (0, -1)
Screenshot: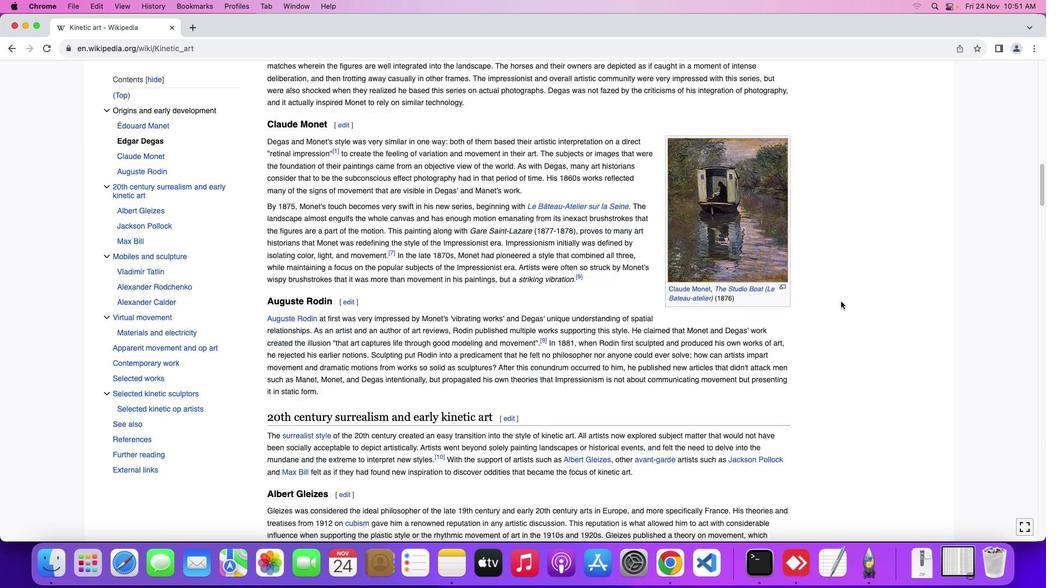 
Action: Mouse scrolled (841, 301) with delta (0, 0)
Screenshot: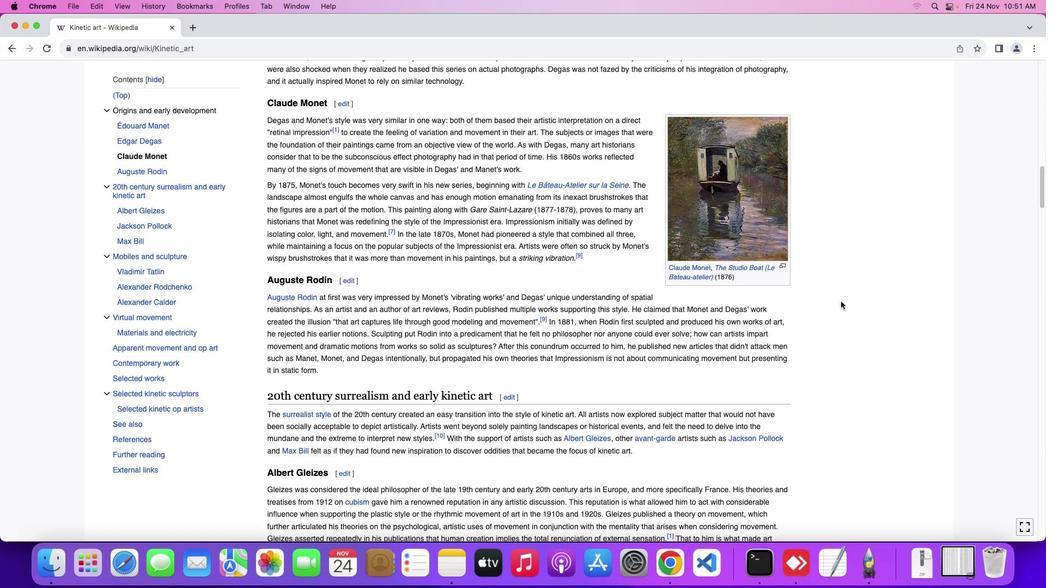 
Action: Mouse scrolled (841, 301) with delta (0, 0)
Screenshot: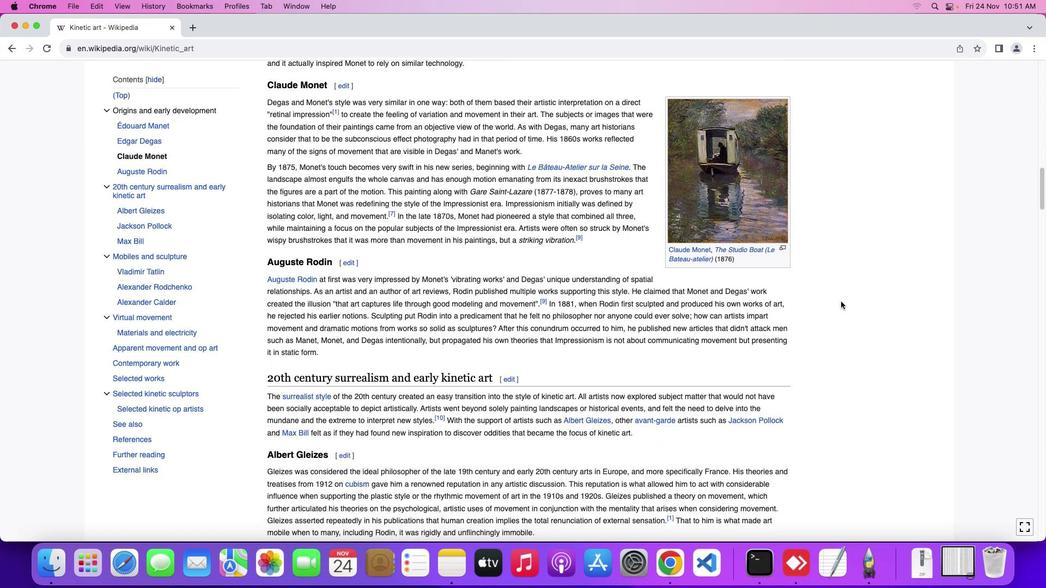 
Action: Mouse scrolled (841, 301) with delta (0, 0)
Screenshot: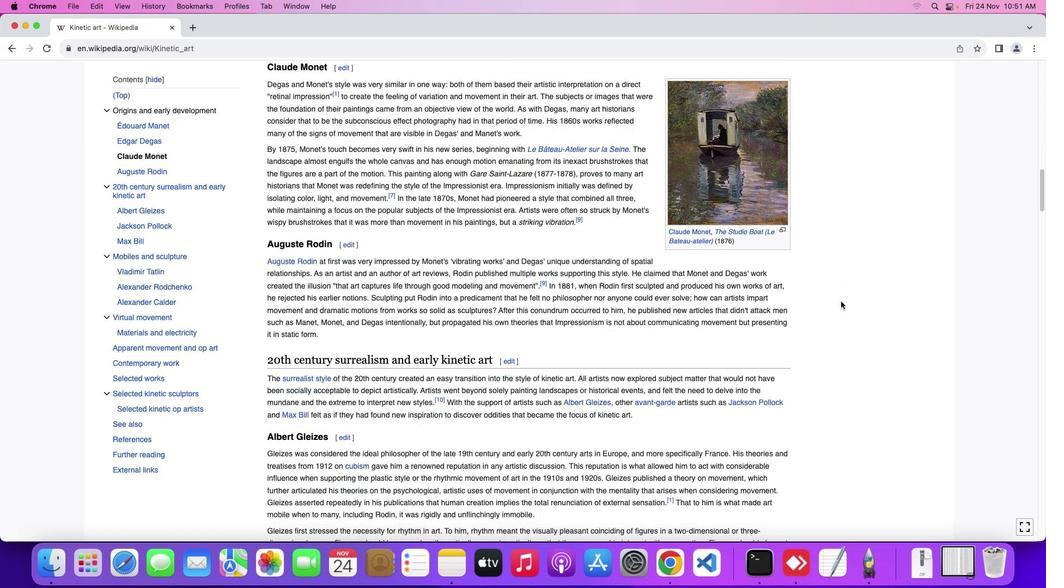 
Action: Mouse scrolled (841, 301) with delta (0, 0)
Screenshot: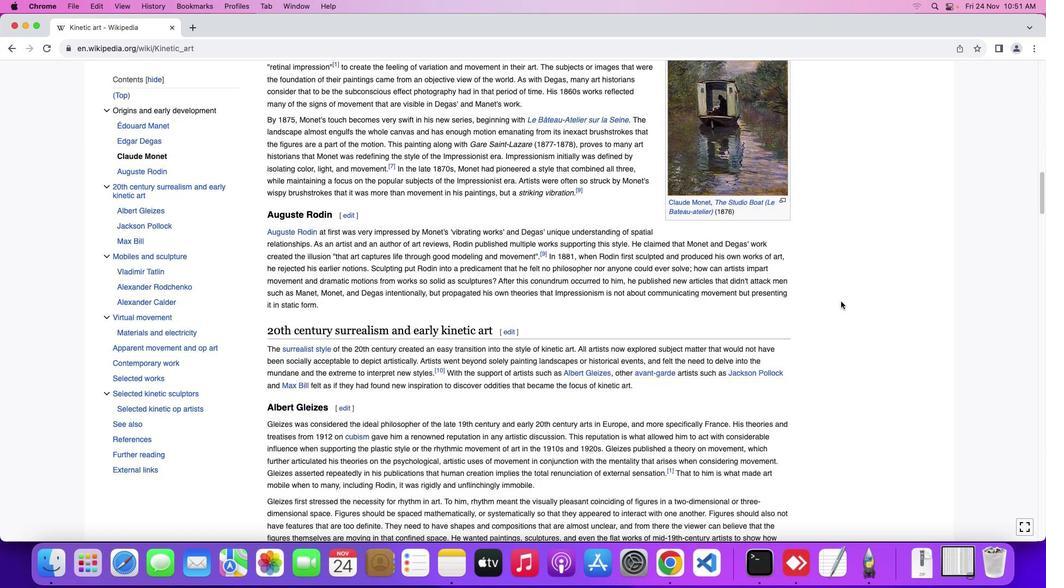
Action: Mouse scrolled (841, 301) with delta (0, 0)
Screenshot: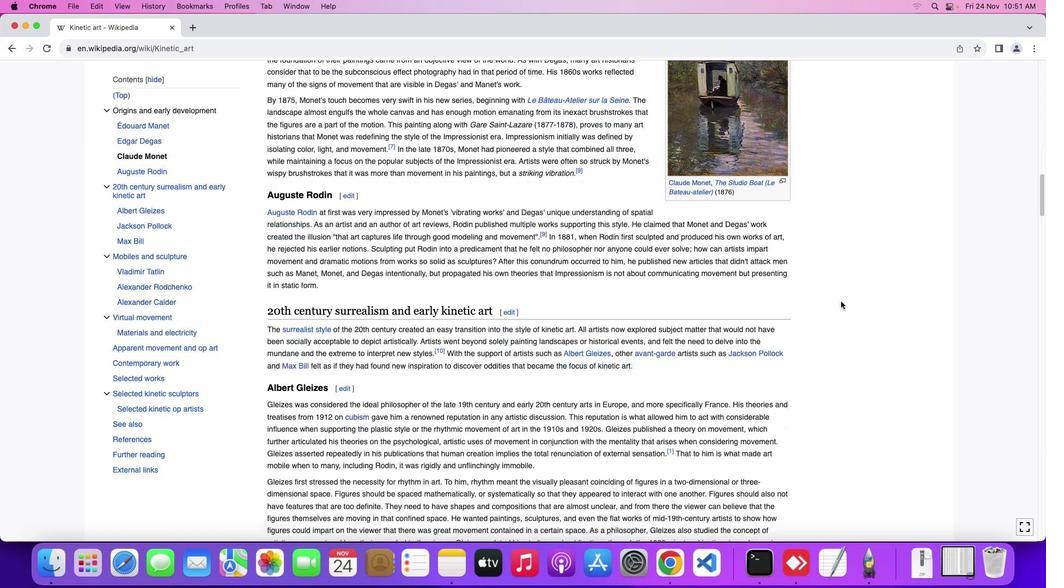 
Action: Mouse scrolled (841, 301) with delta (0, -1)
Screenshot: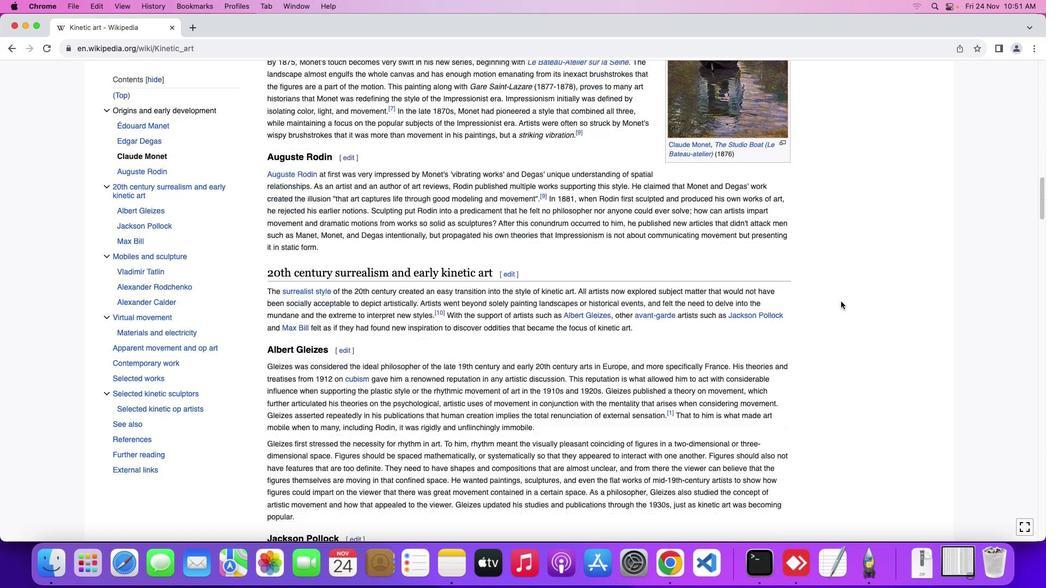 
Action: Mouse moved to (841, 301)
Screenshot: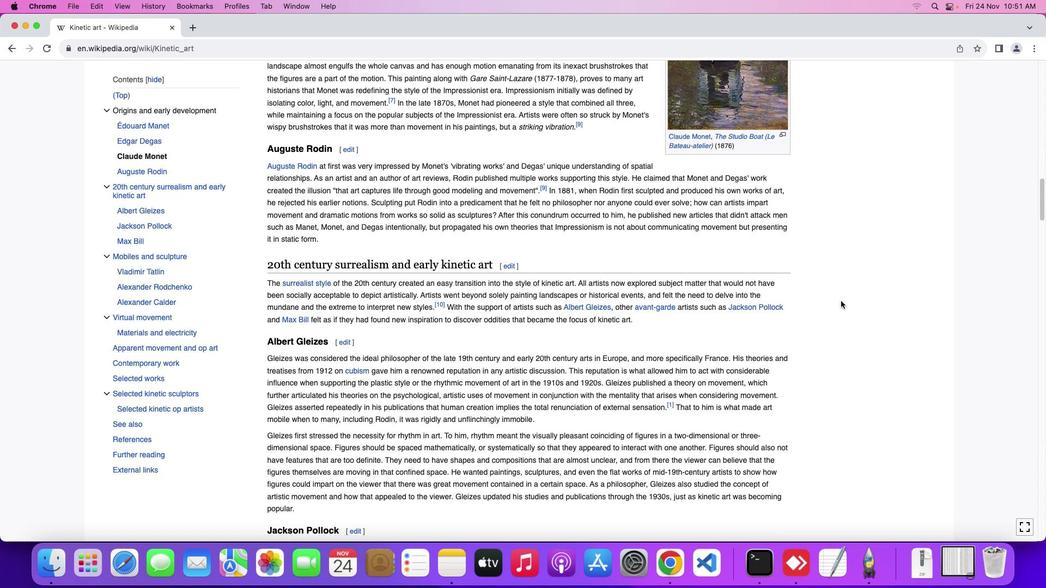 
Action: Mouse scrolled (841, 301) with delta (0, 0)
Screenshot: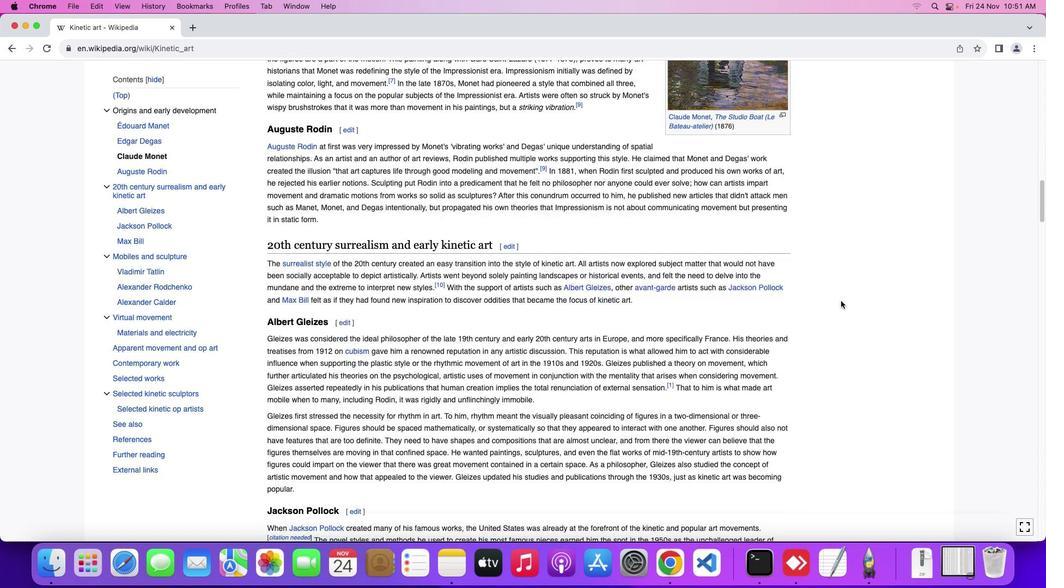 
Action: Mouse scrolled (841, 301) with delta (0, 0)
Screenshot: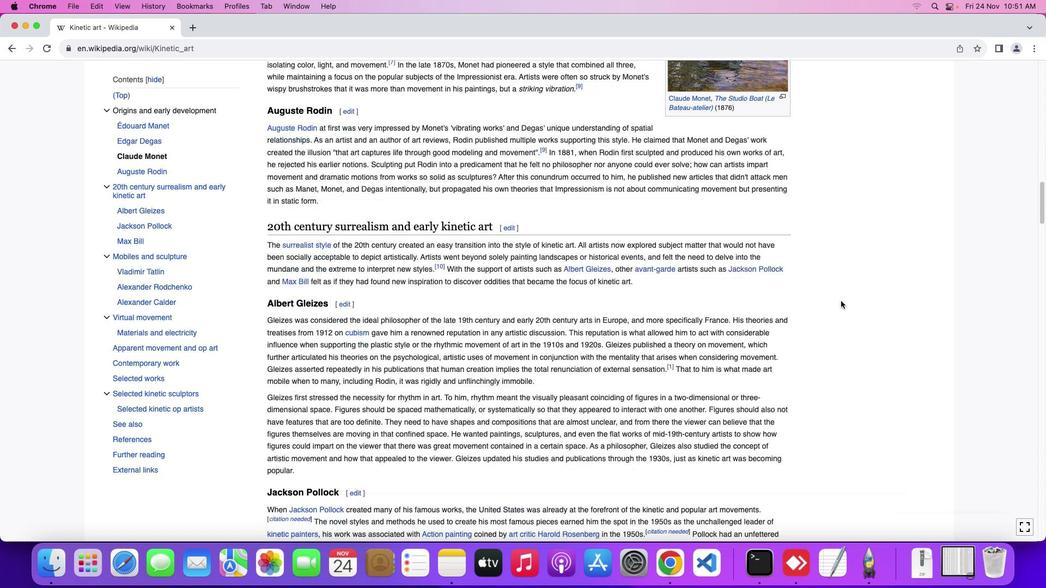 
Action: Mouse scrolled (841, 301) with delta (0, -1)
Screenshot: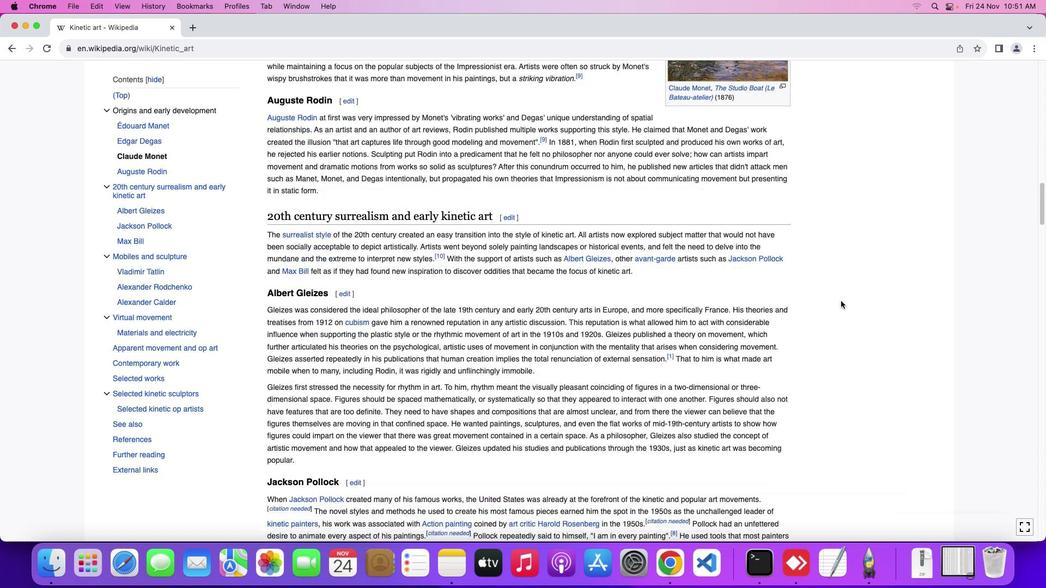 
Action: Mouse scrolled (841, 301) with delta (0, 0)
Screenshot: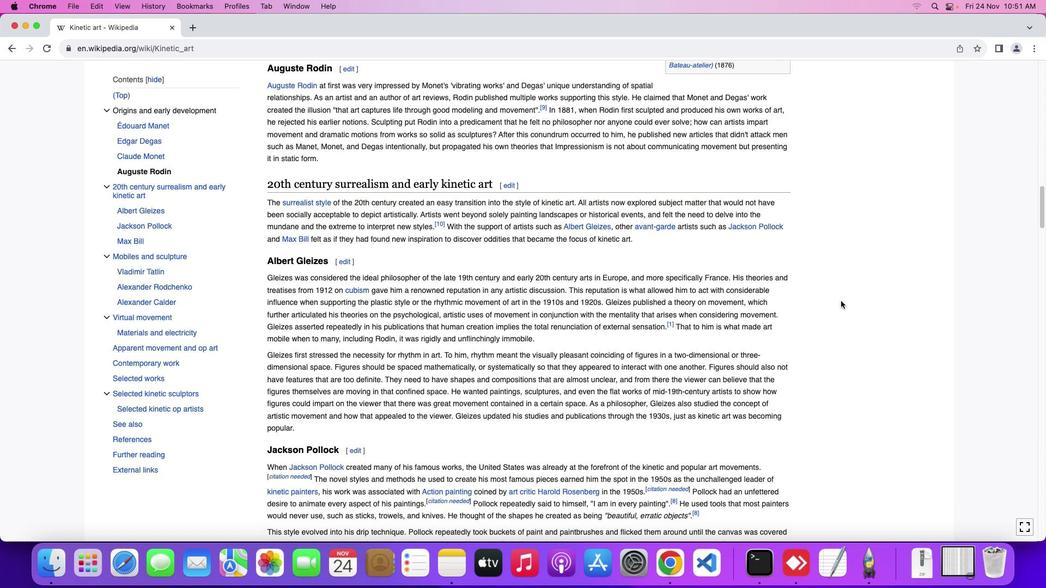 
Action: Mouse scrolled (841, 301) with delta (0, 0)
Screenshot: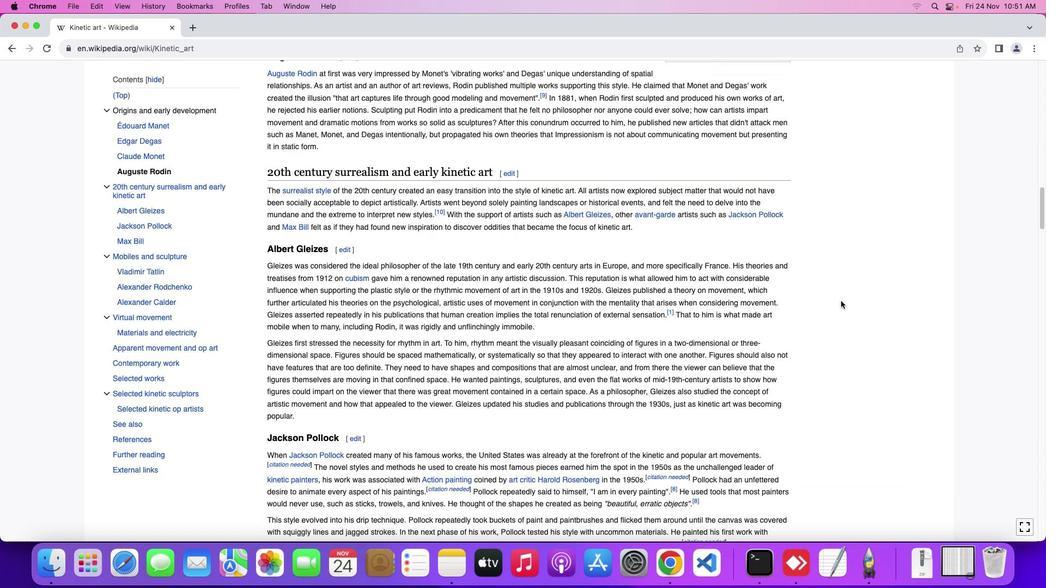 
Action: Mouse scrolled (841, 301) with delta (0, 0)
Screenshot: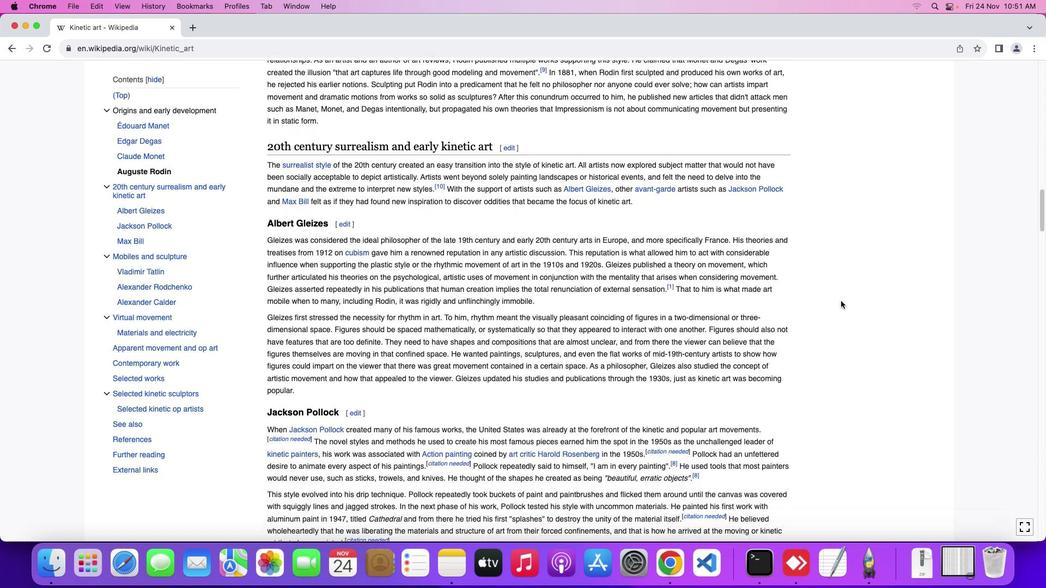 
Action: Mouse moved to (841, 300)
Screenshot: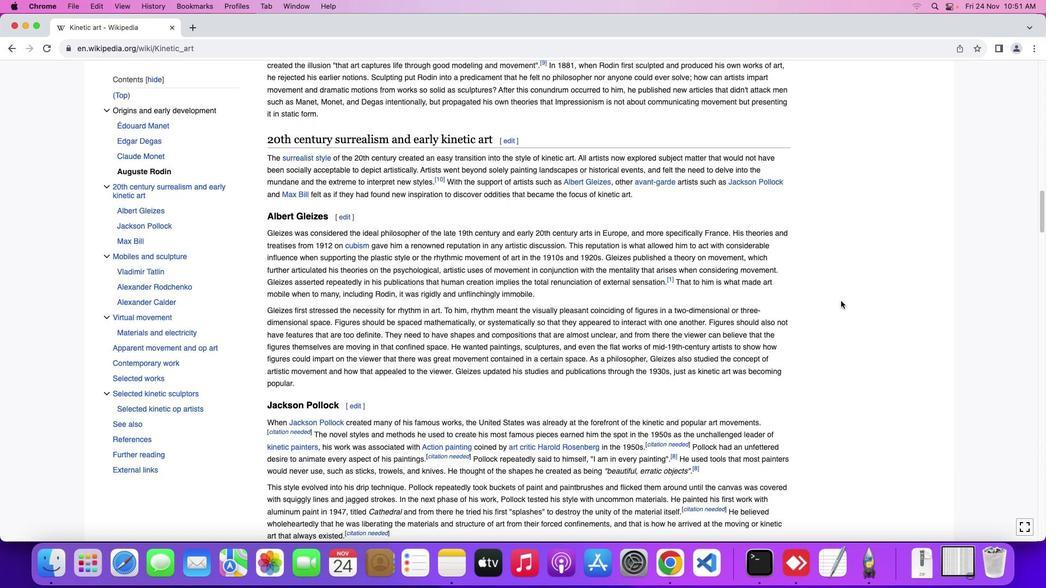 
Action: Mouse scrolled (841, 300) with delta (0, 0)
Screenshot: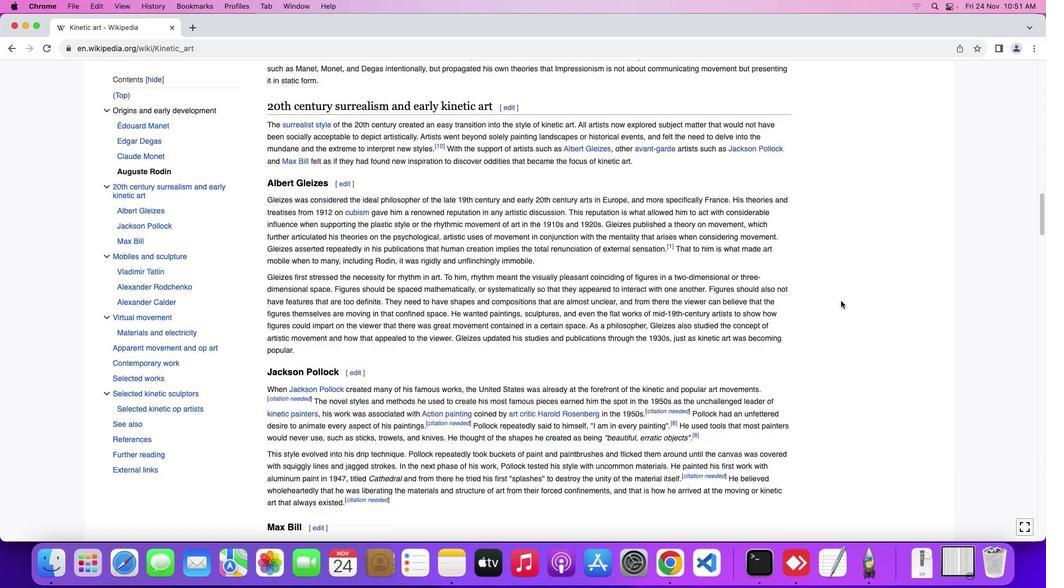 
Action: Mouse scrolled (841, 300) with delta (0, 0)
Screenshot: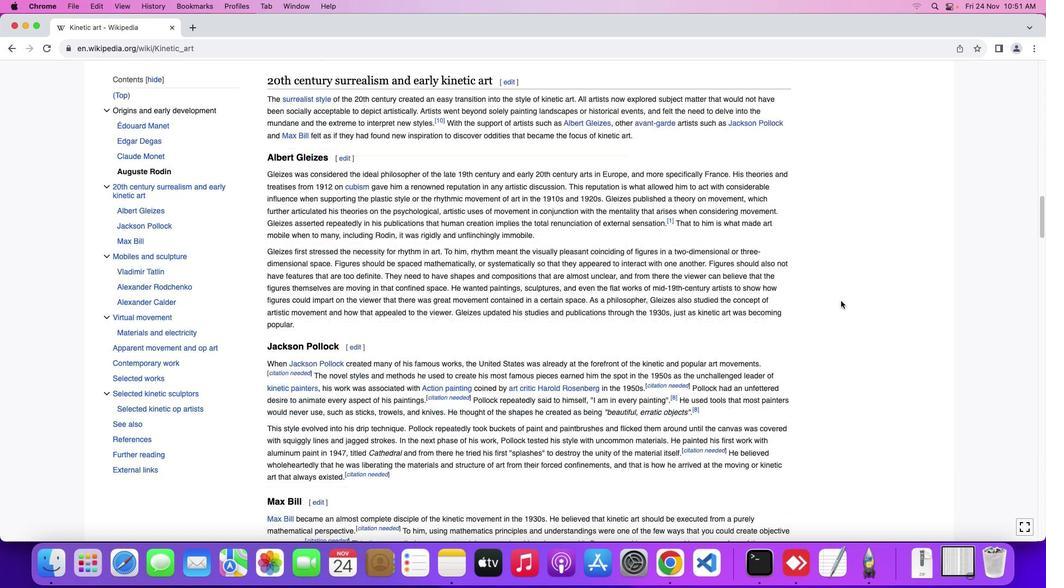 
Action: Mouse scrolled (841, 300) with delta (0, -1)
Screenshot: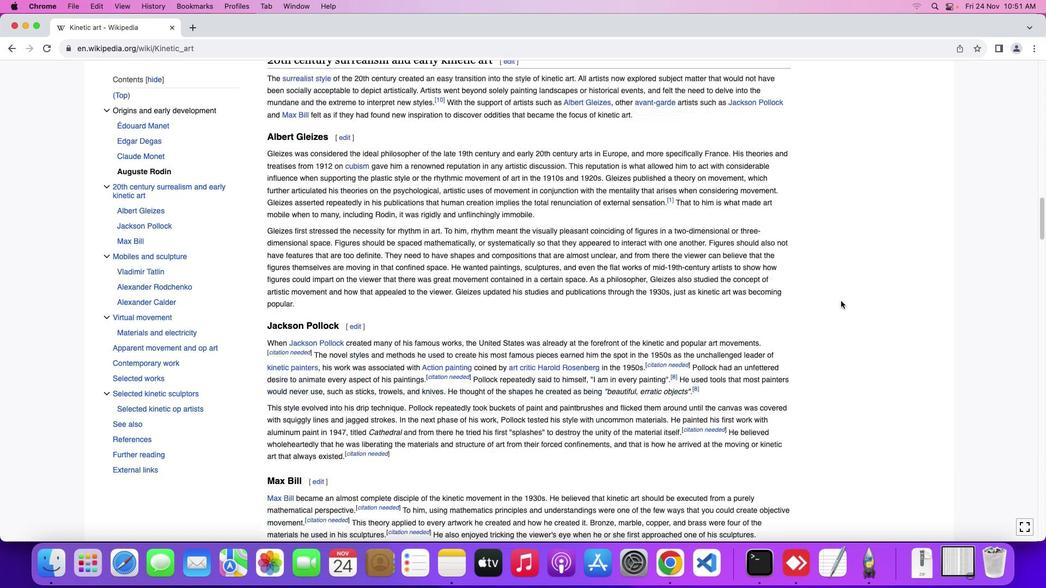 
Action: Mouse scrolled (841, 300) with delta (0, 0)
Screenshot: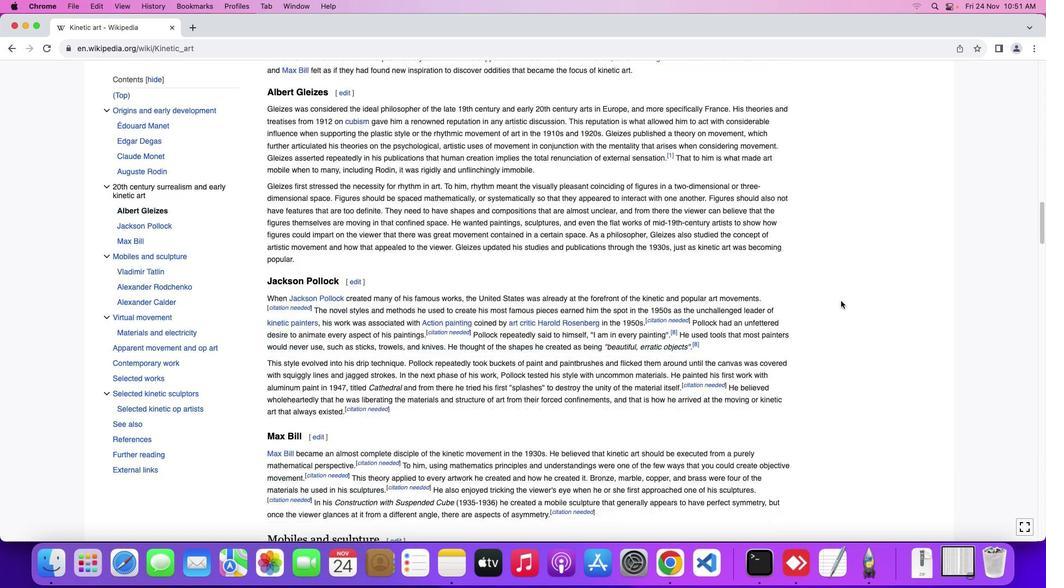 
Action: Mouse scrolled (841, 300) with delta (0, 0)
Screenshot: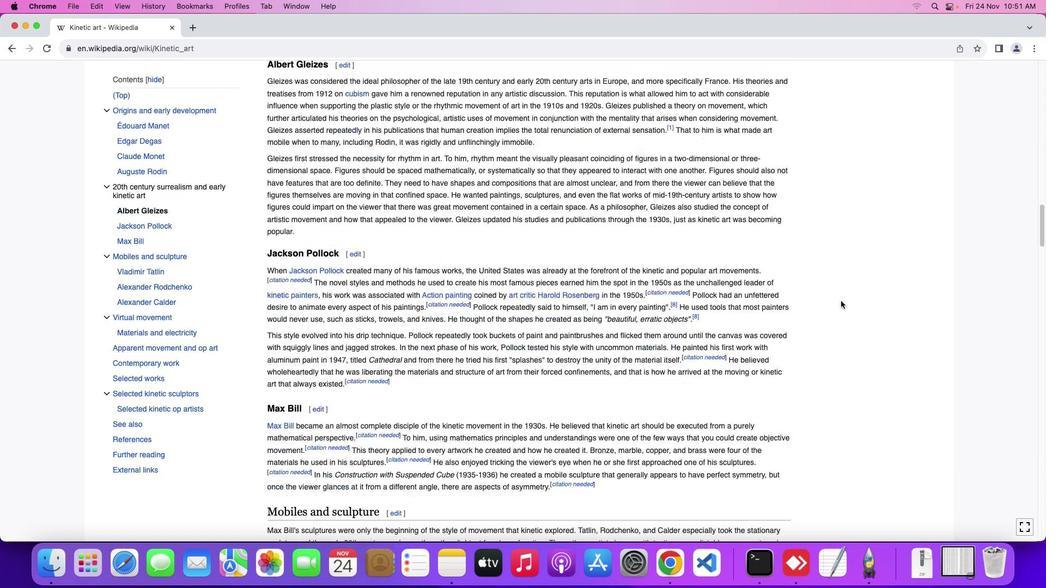 
Action: Mouse scrolled (841, 300) with delta (0, -1)
Screenshot: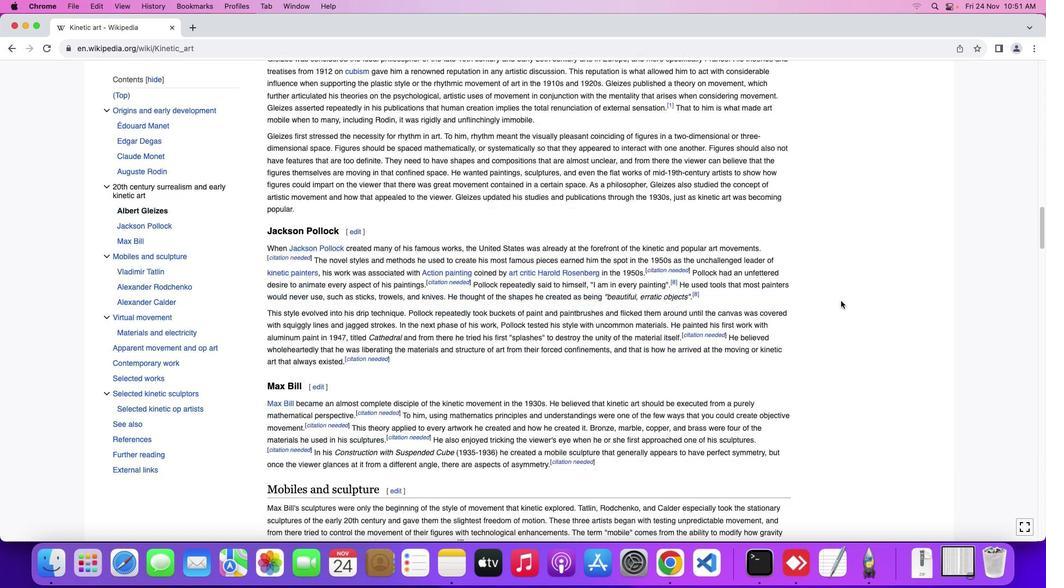 
Action: Mouse scrolled (841, 300) with delta (0, 0)
Screenshot: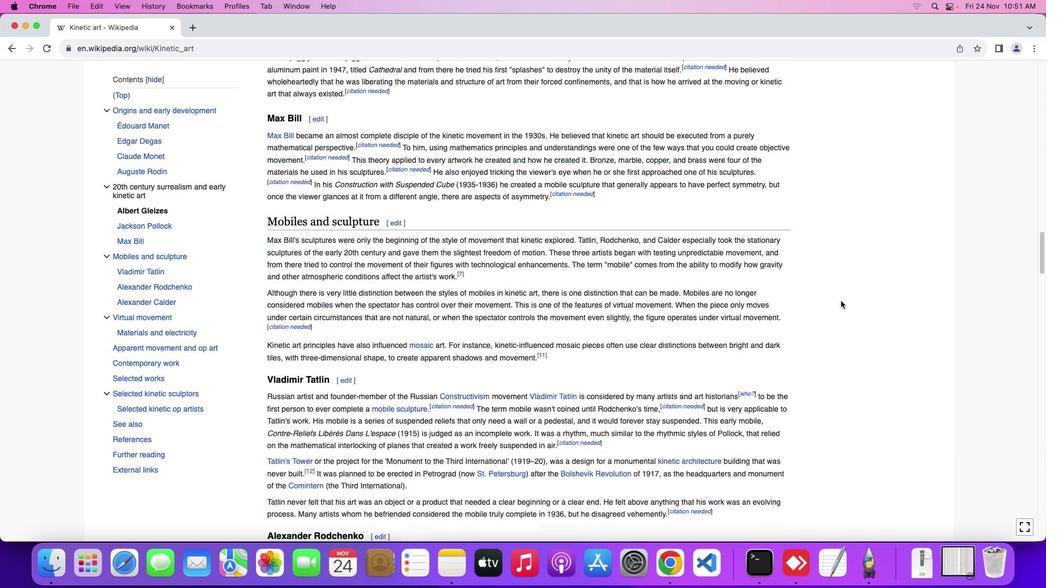 
Action: Mouse scrolled (841, 300) with delta (0, 0)
Screenshot: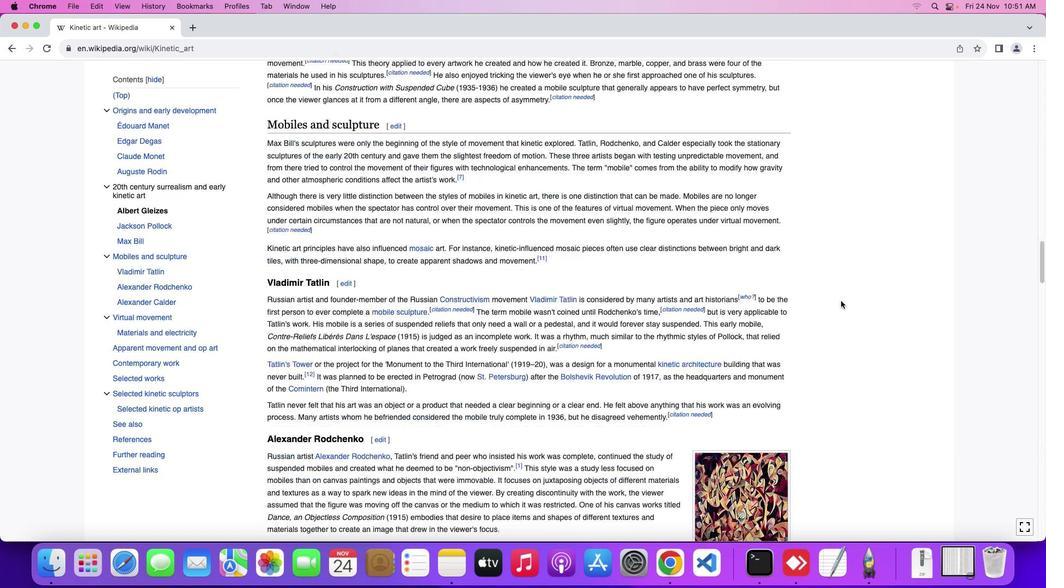 
Action: Mouse scrolled (841, 300) with delta (0, -1)
Screenshot: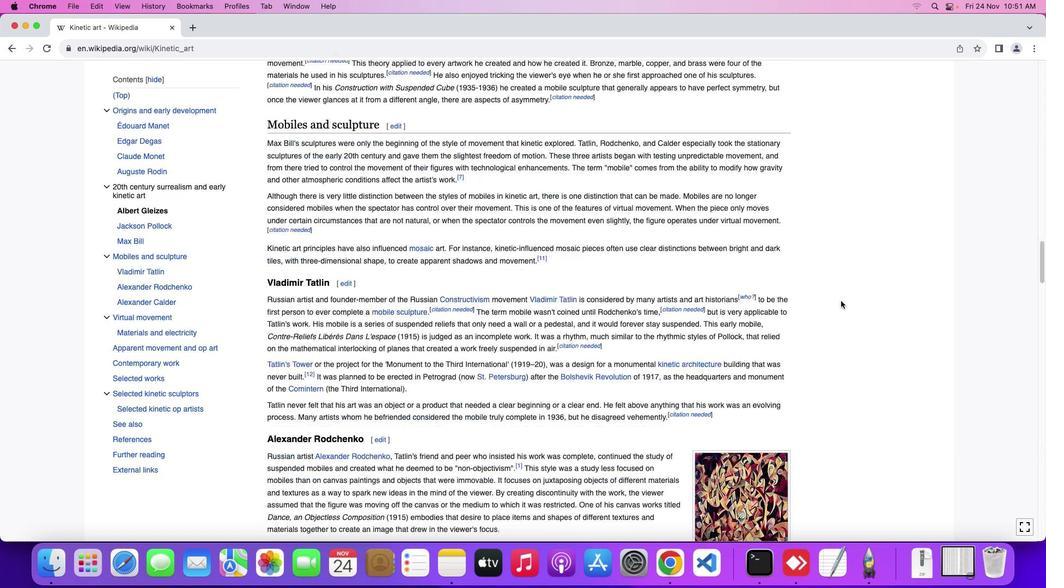 
Action: Mouse scrolled (841, 300) with delta (0, -2)
Screenshot: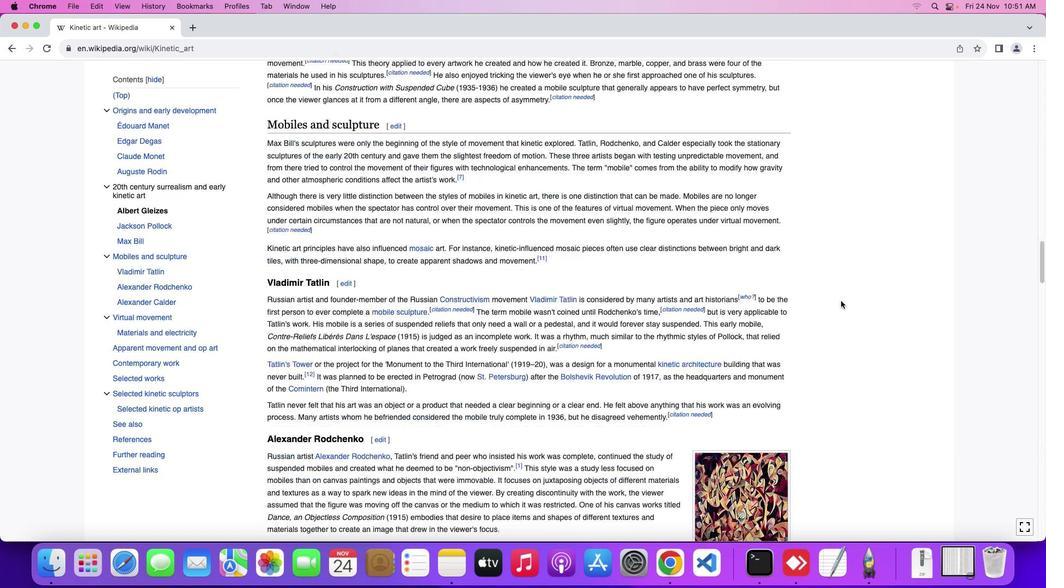 
Action: Mouse scrolled (841, 300) with delta (0, -3)
Screenshot: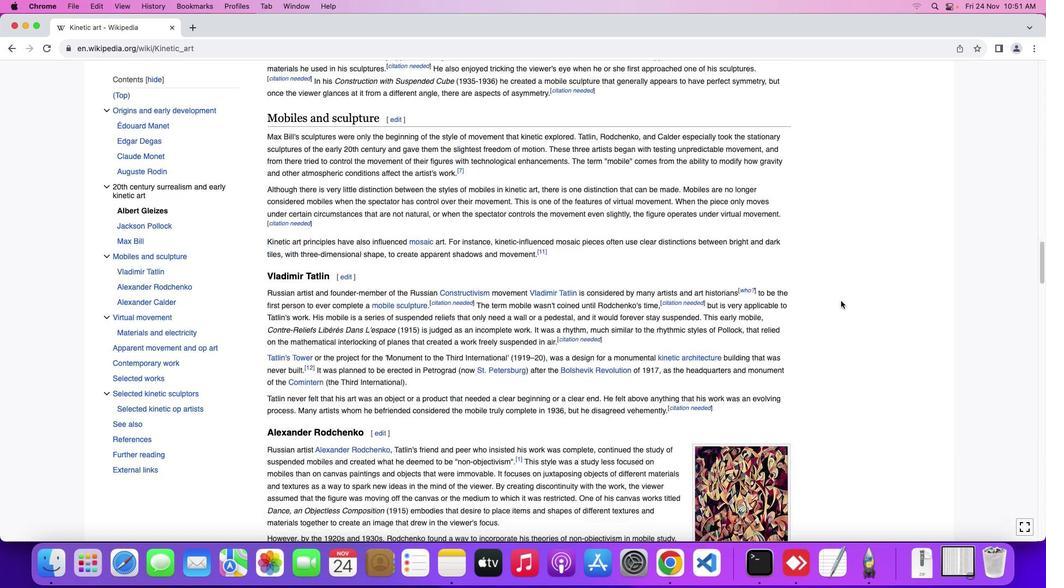 
Action: Mouse scrolled (841, 300) with delta (0, 0)
Screenshot: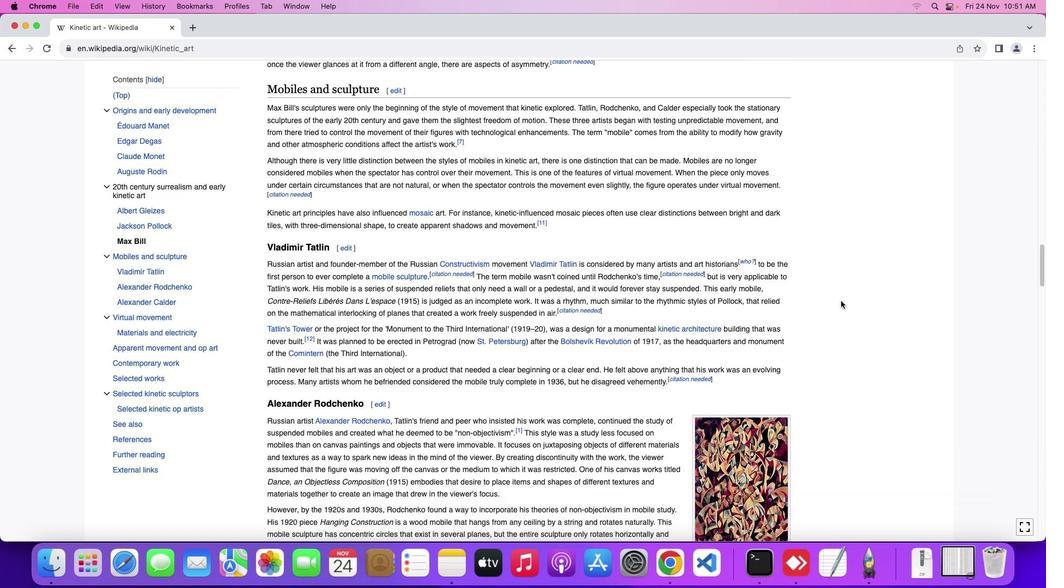
Action: Mouse scrolled (841, 300) with delta (0, 0)
Screenshot: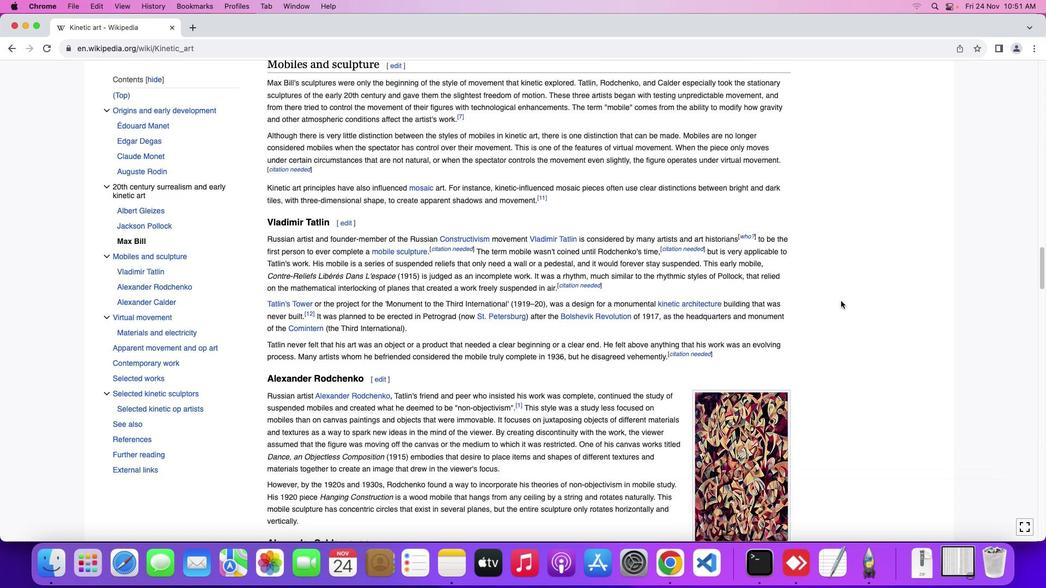 
Action: Mouse scrolled (841, 300) with delta (0, -1)
Screenshot: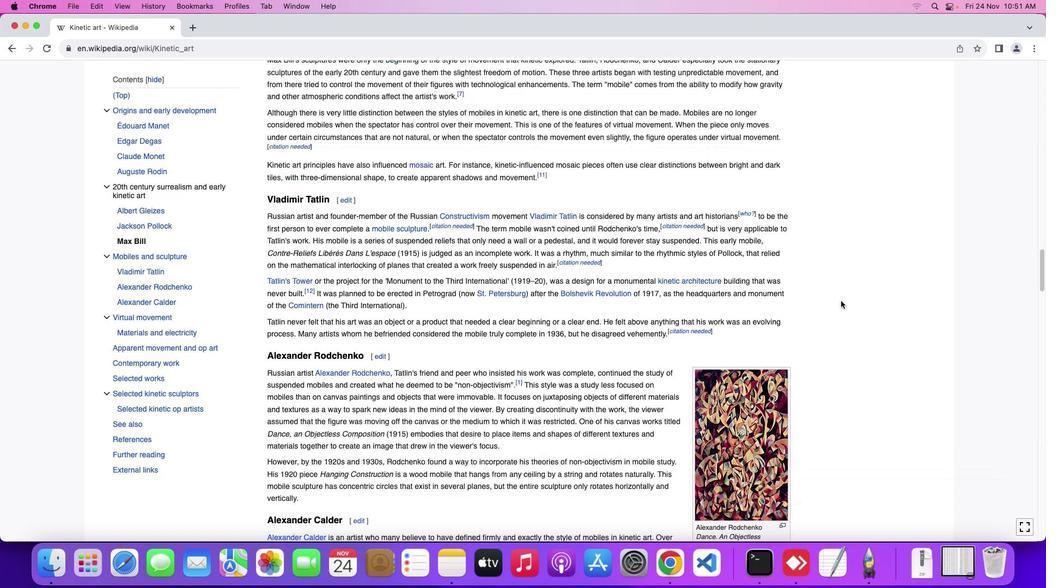
Action: Mouse scrolled (841, 300) with delta (0, 0)
Screenshot: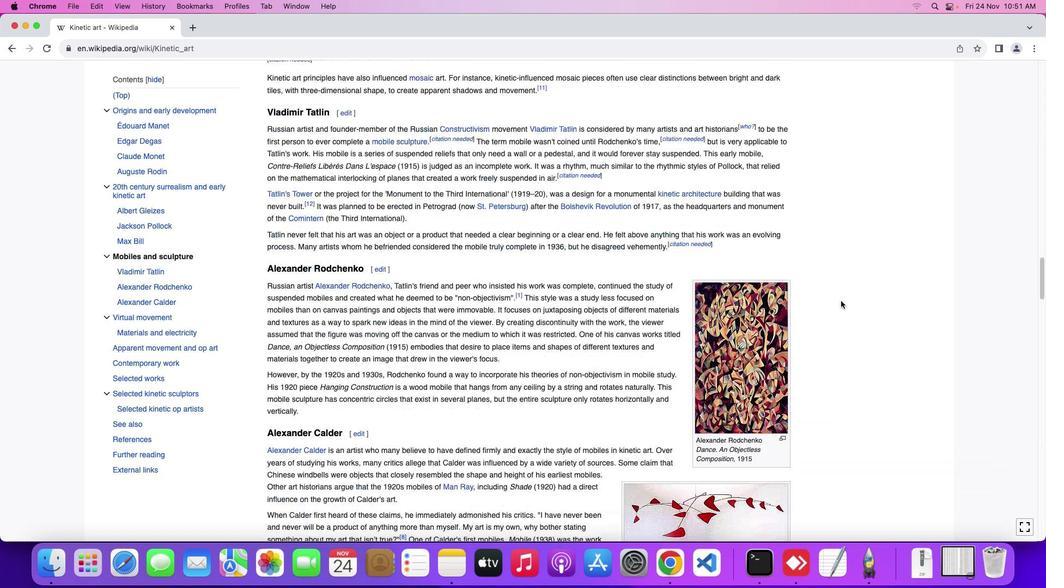 
Action: Mouse scrolled (841, 300) with delta (0, 0)
Screenshot: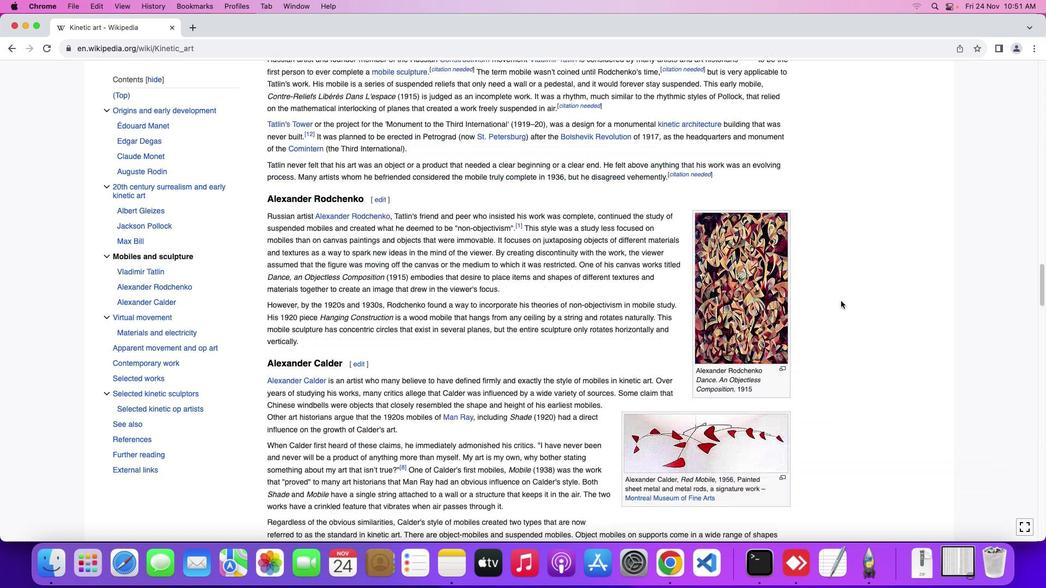 
Action: Mouse scrolled (841, 300) with delta (0, -1)
Screenshot: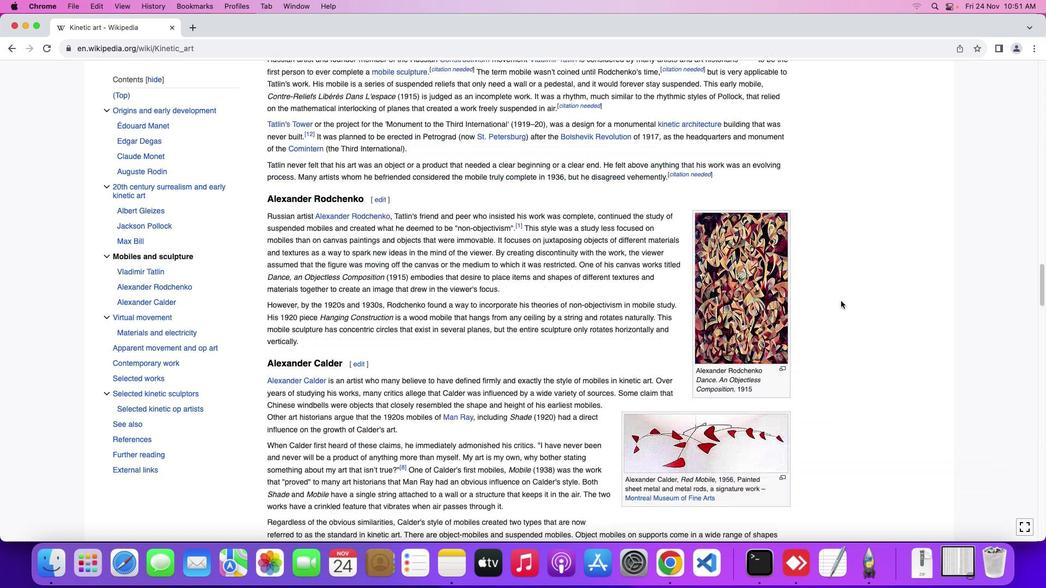 
Action: Mouse scrolled (841, 300) with delta (0, -2)
Screenshot: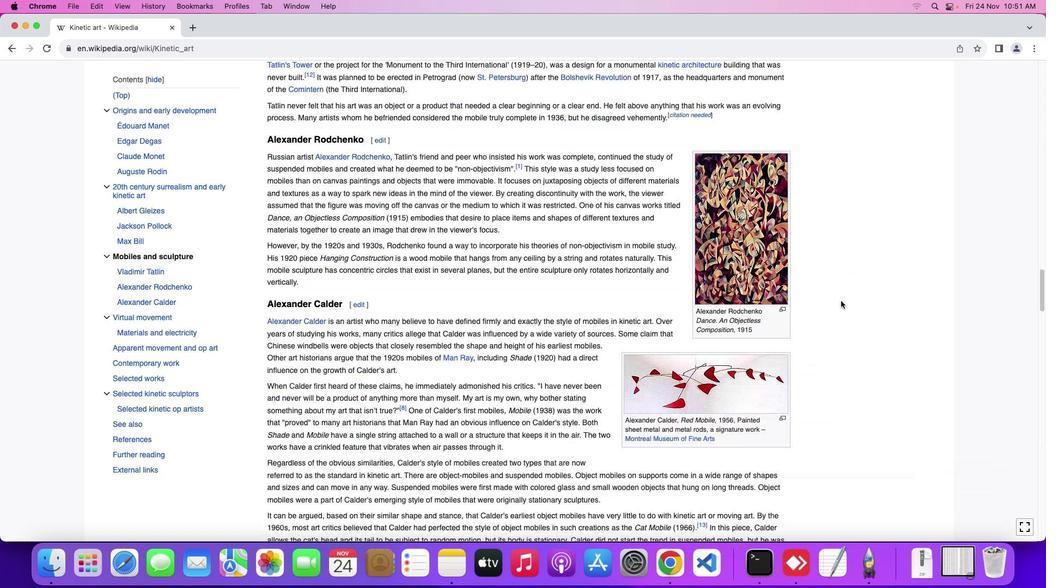 
Action: Mouse moved to (841, 300)
Screenshot: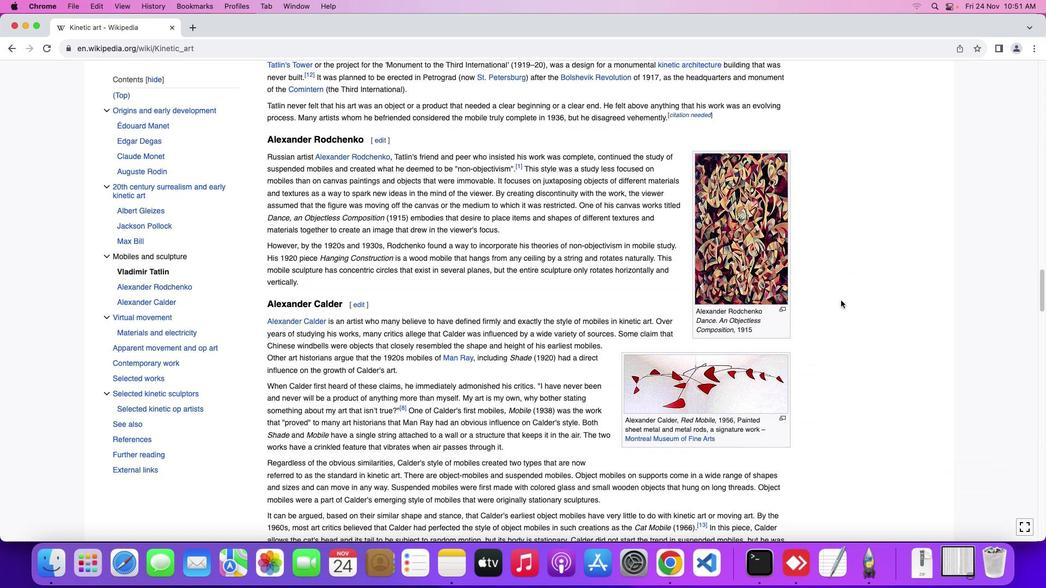 
Action: Mouse scrolled (841, 300) with delta (0, 0)
Screenshot: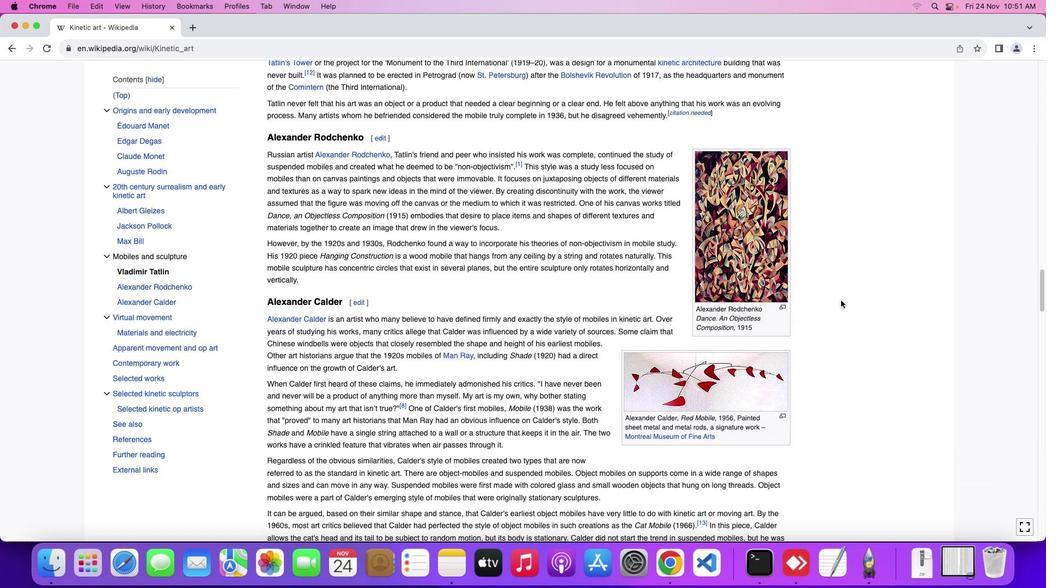
Action: Mouse scrolled (841, 300) with delta (0, 0)
Screenshot: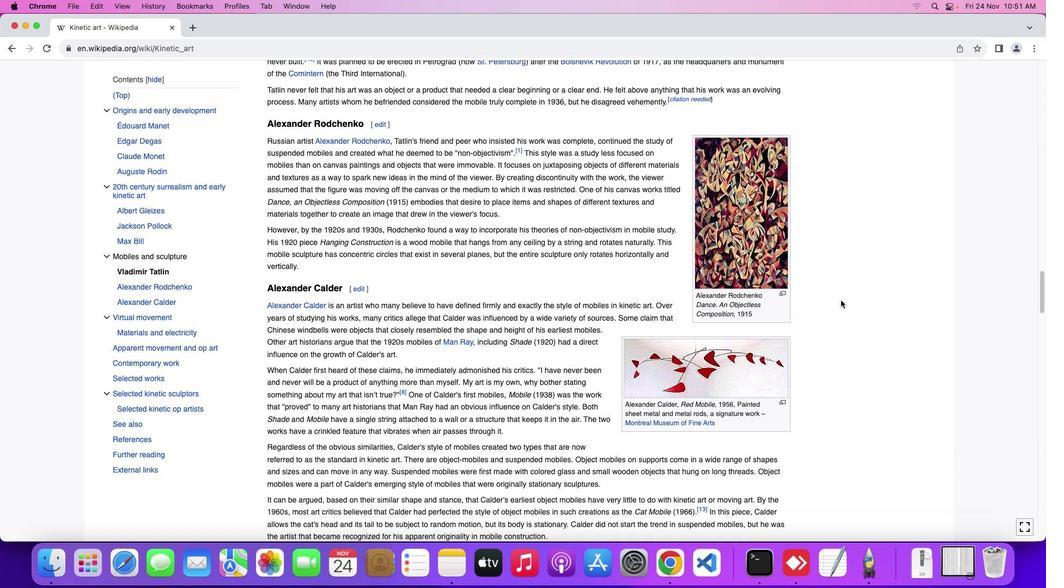 
Action: Mouse scrolled (841, 300) with delta (0, -1)
Screenshot: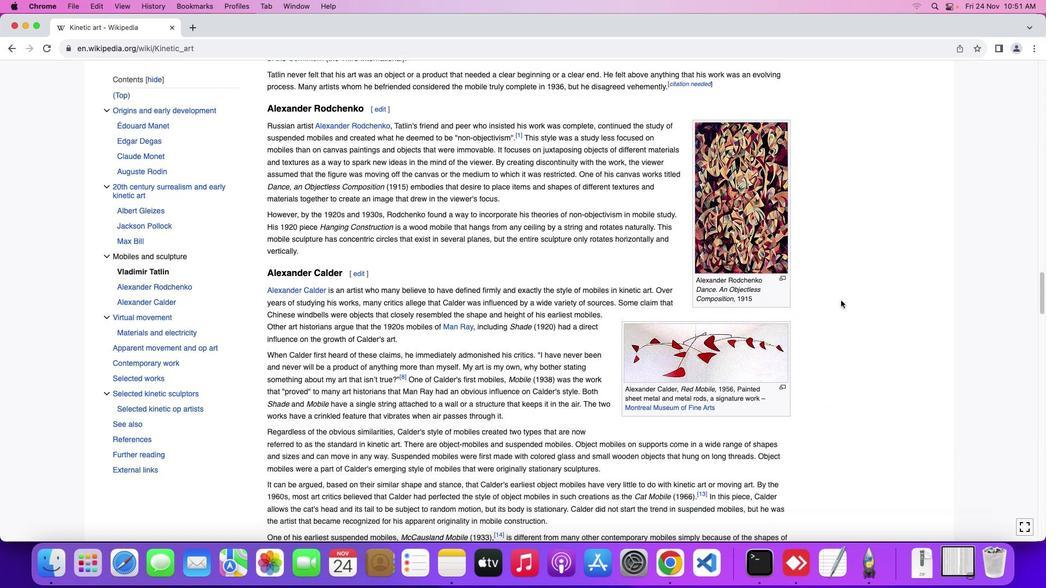 
Action: Mouse scrolled (841, 300) with delta (0, 0)
Screenshot: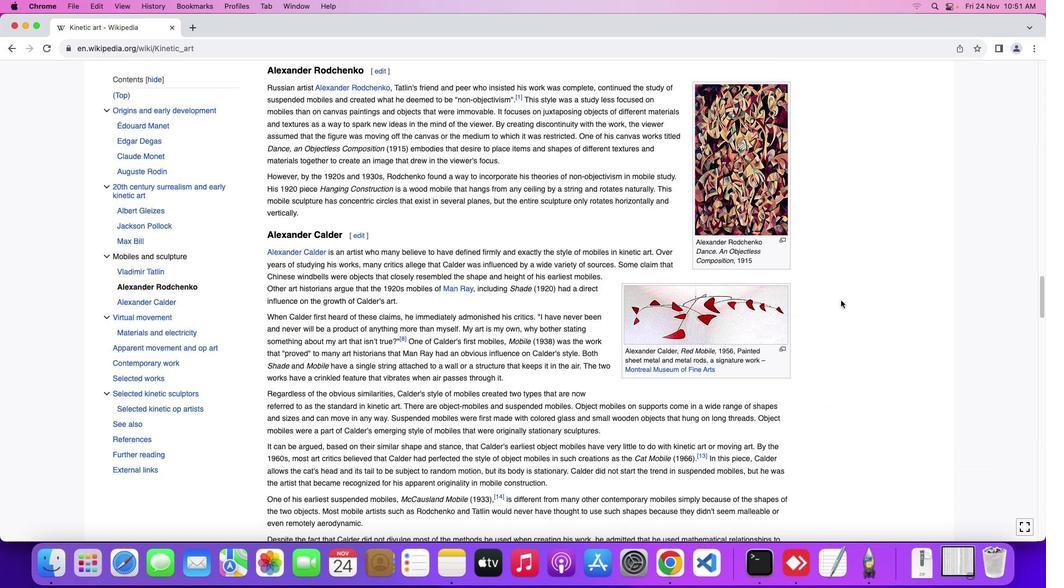 
Action: Mouse scrolled (841, 300) with delta (0, 0)
Screenshot: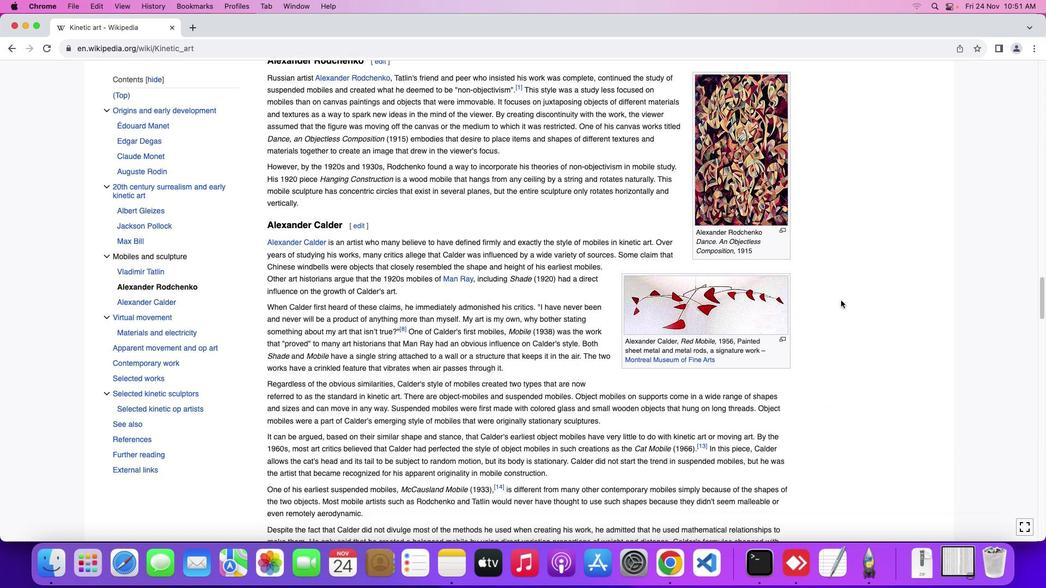
Action: Mouse scrolled (841, 300) with delta (0, -1)
Screenshot: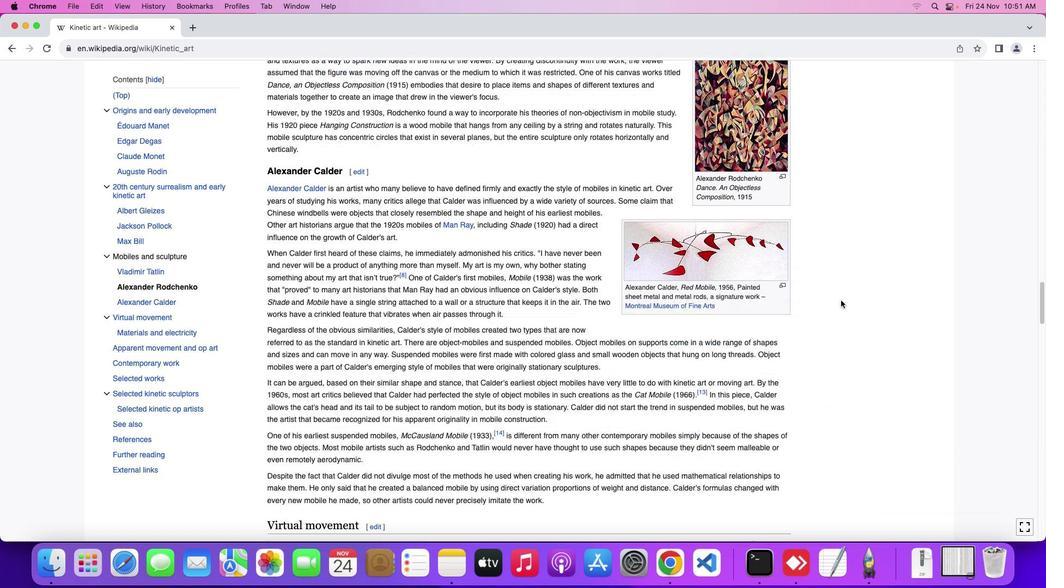 
Action: Mouse scrolled (841, 300) with delta (0, -1)
Screenshot: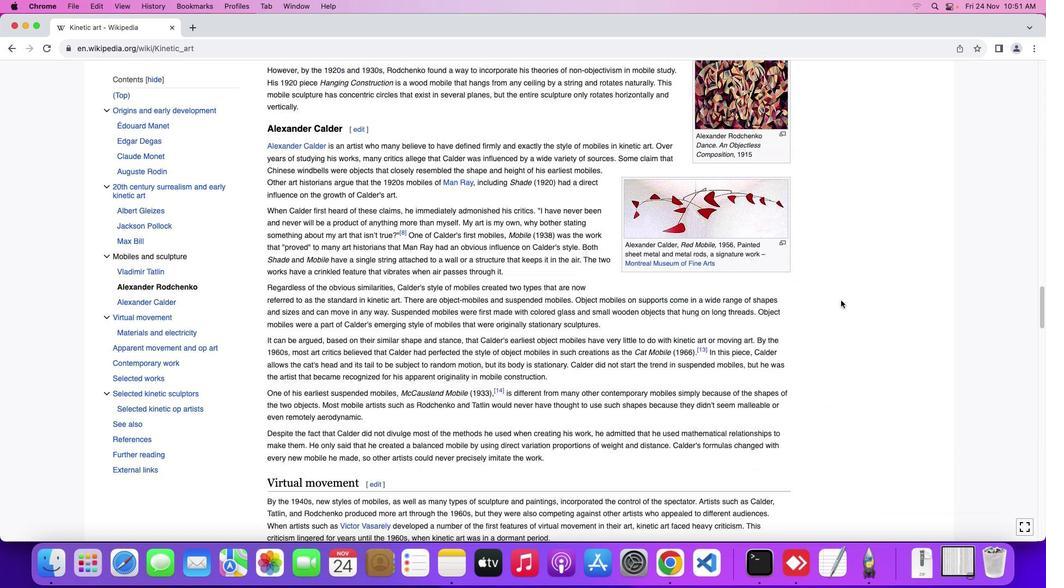 
Action: Mouse scrolled (841, 300) with delta (0, 0)
Screenshot: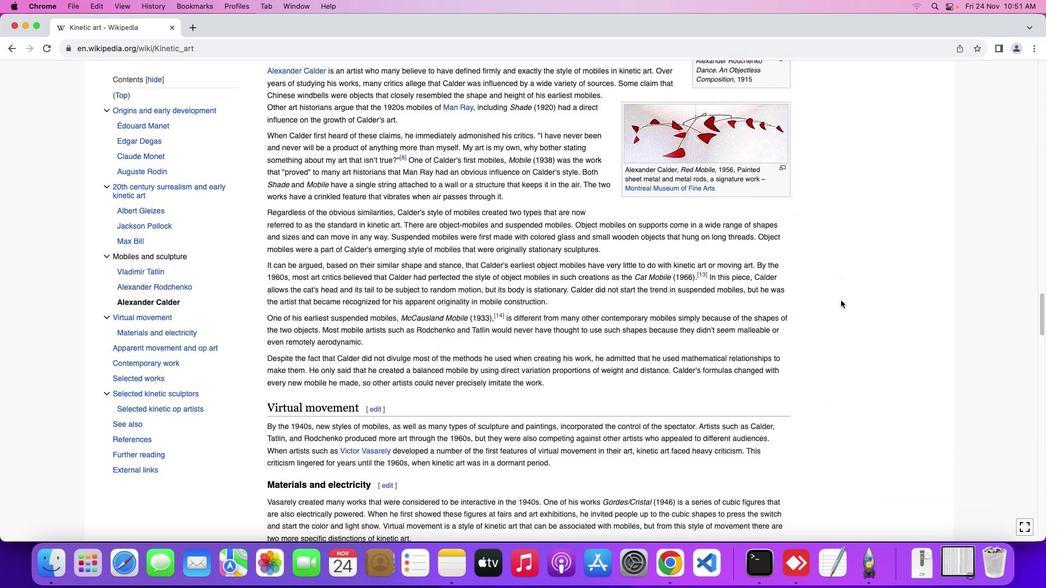 
Action: Mouse scrolled (841, 300) with delta (0, 0)
Screenshot: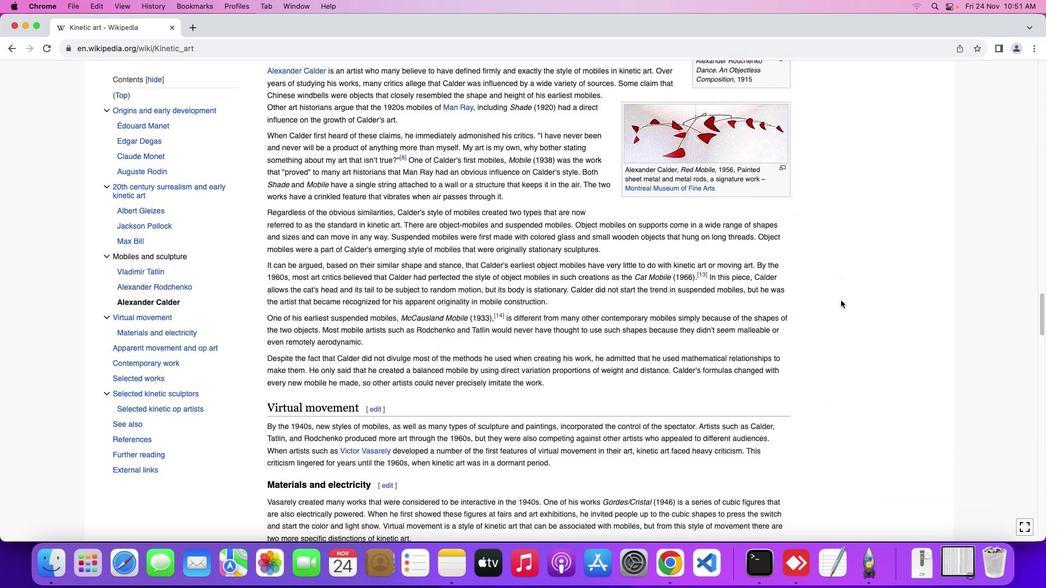 
Action: Mouse scrolled (841, 300) with delta (0, -1)
Screenshot: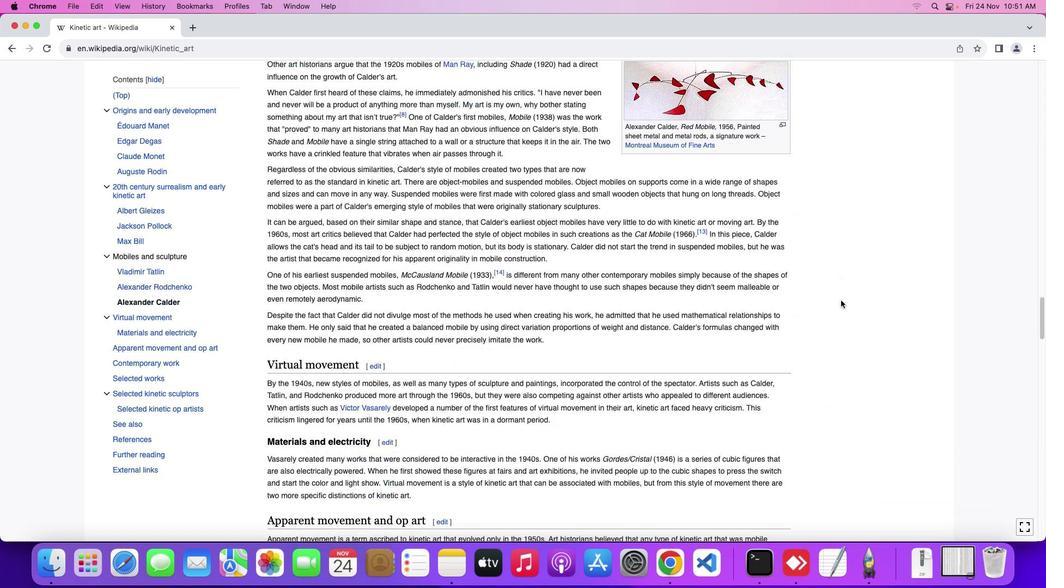 
Action: Mouse scrolled (841, 300) with delta (0, -2)
Screenshot: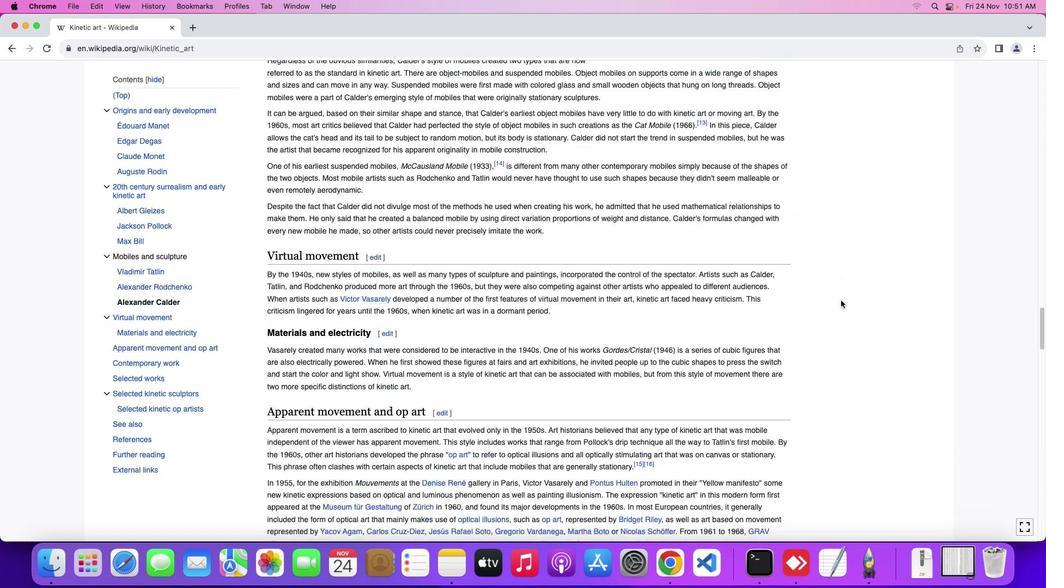 
Action: Mouse scrolled (841, 300) with delta (0, 0)
Screenshot: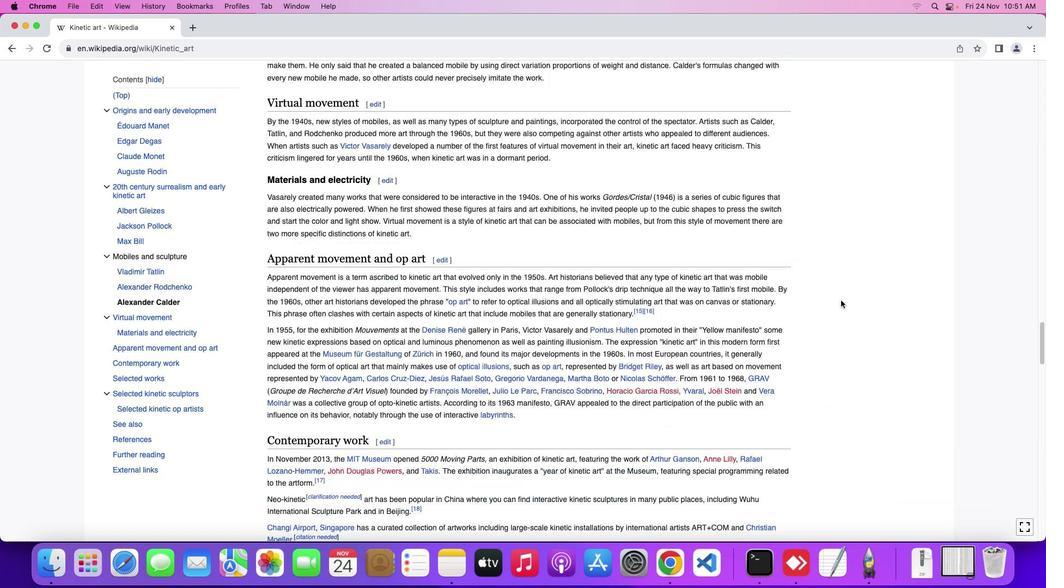 
Action: Mouse scrolled (841, 300) with delta (0, 0)
Screenshot: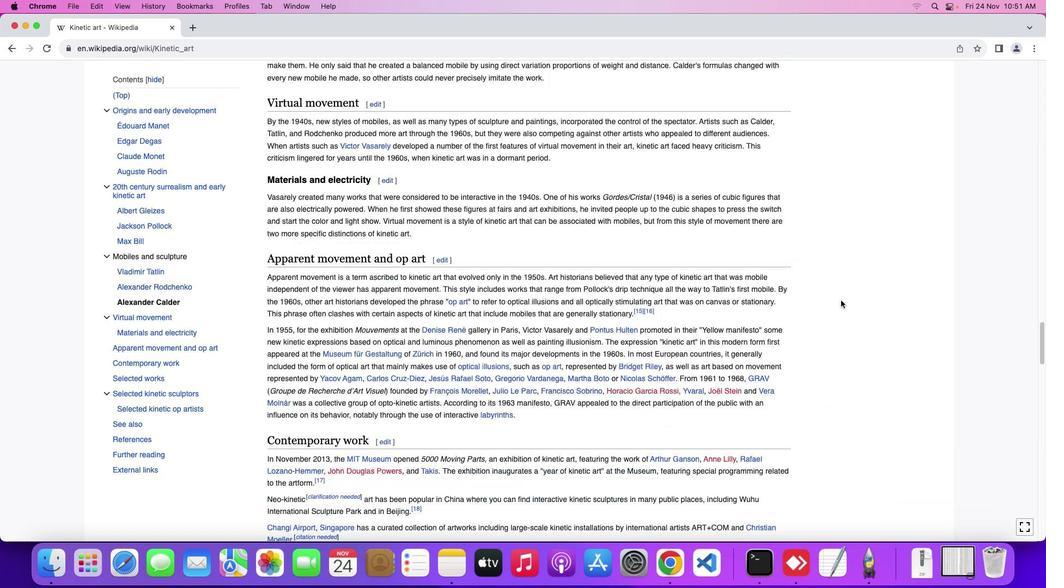 
Action: Mouse scrolled (841, 300) with delta (0, -1)
Screenshot: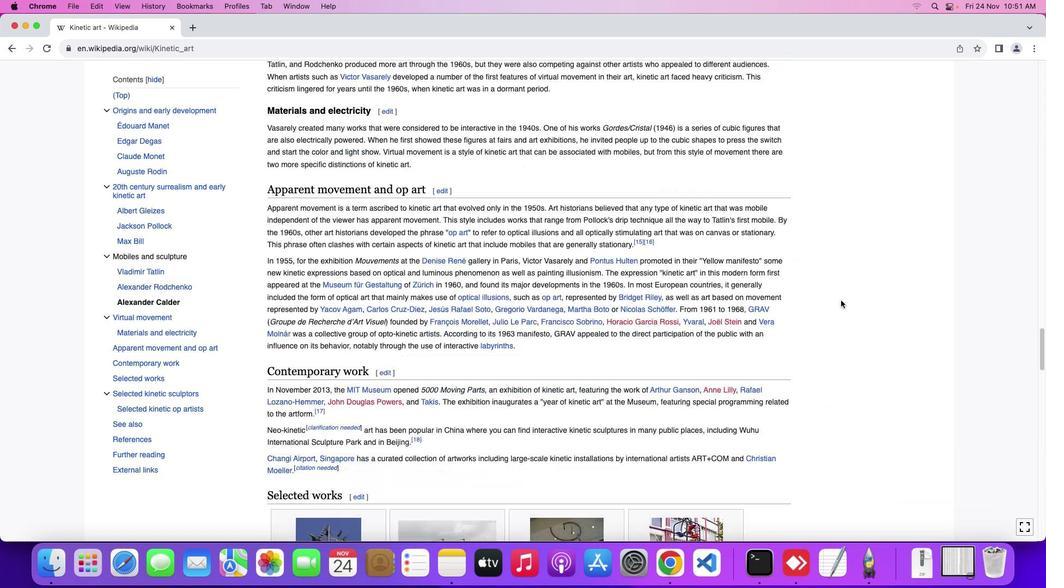 
Action: Mouse scrolled (841, 300) with delta (0, -2)
Screenshot: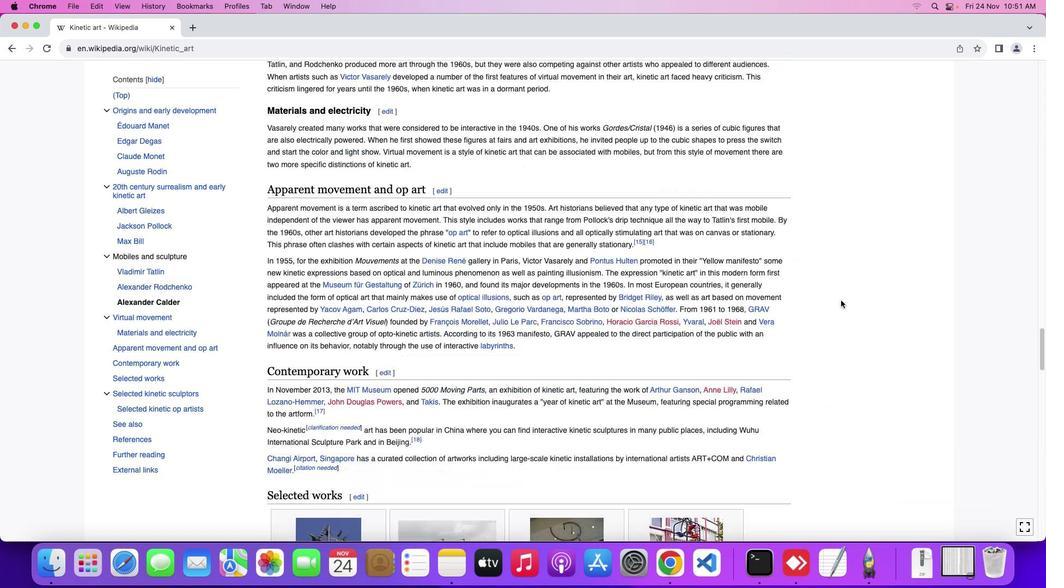 
Action: Mouse scrolled (841, 300) with delta (0, -3)
Screenshot: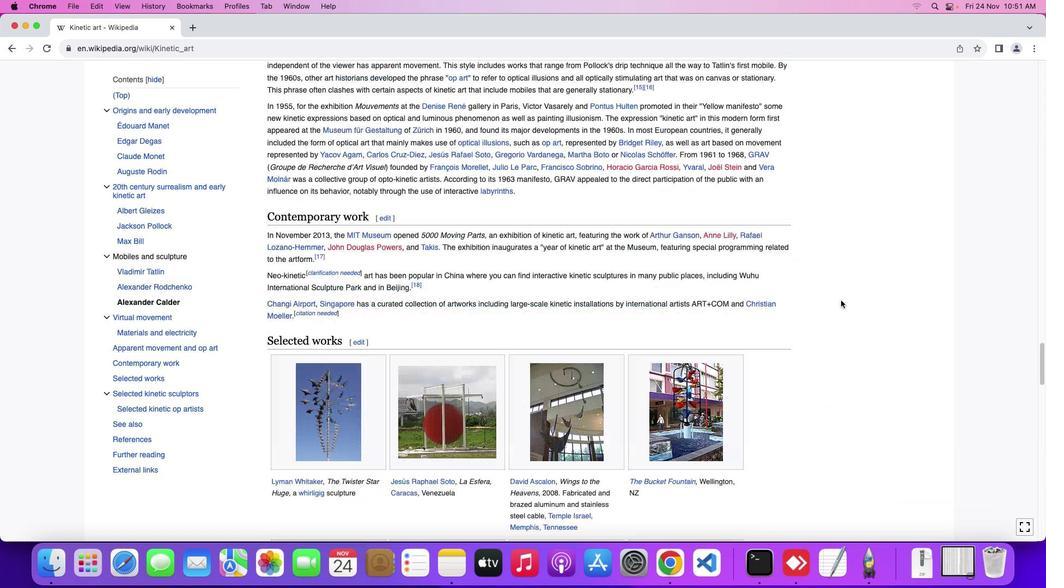 
Action: Mouse scrolled (841, 300) with delta (0, 0)
Screenshot: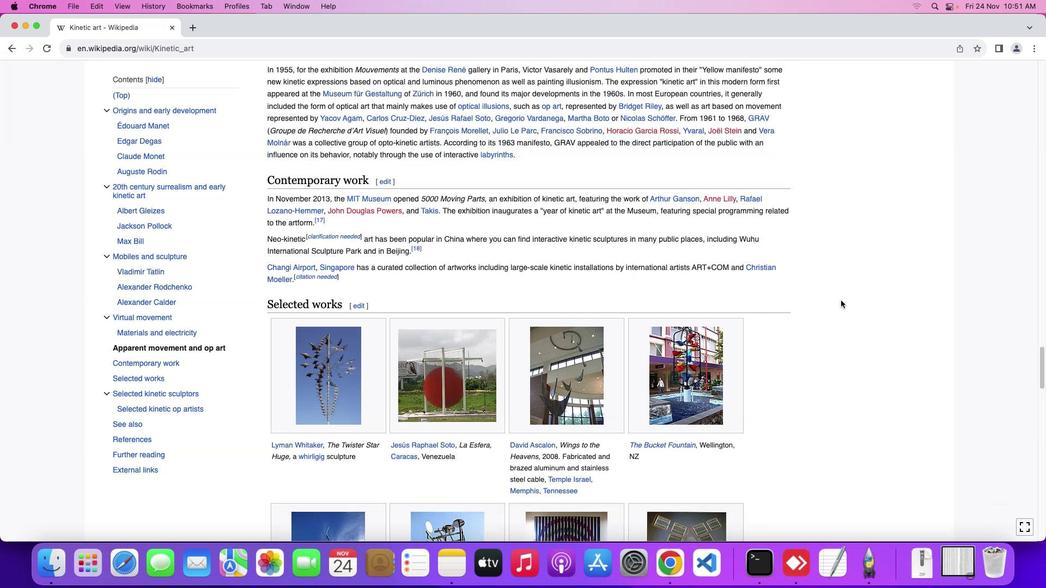 
Action: Mouse scrolled (841, 300) with delta (0, 0)
Screenshot: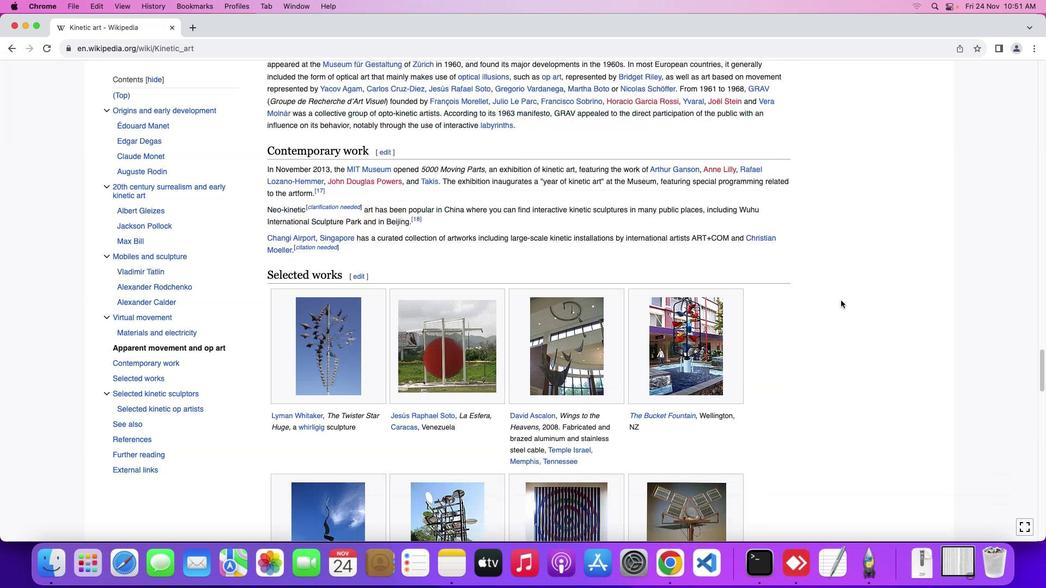 
Action: Mouse scrolled (841, 300) with delta (0, -1)
Screenshot: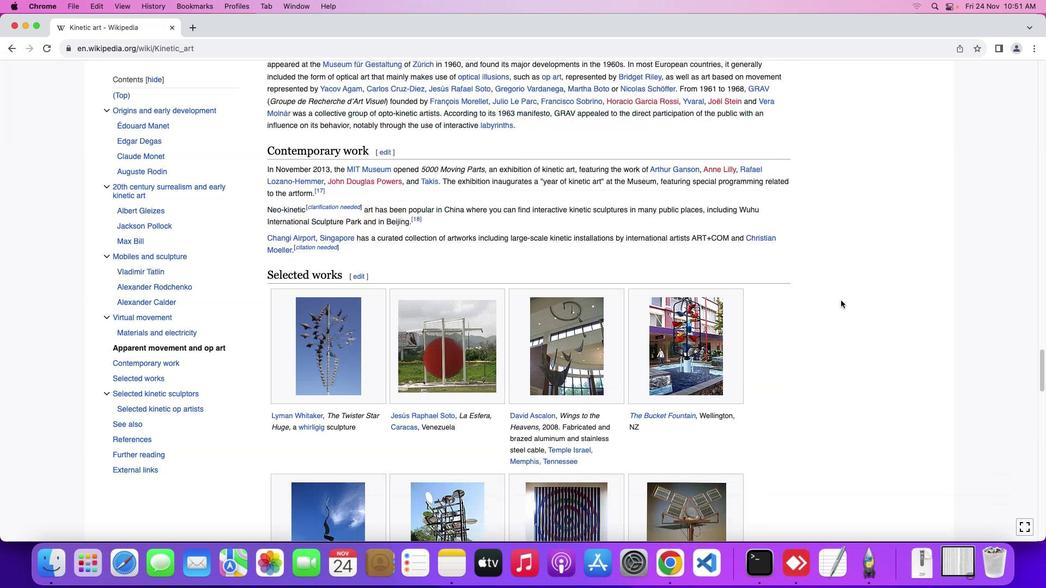 
Action: Mouse scrolled (841, 300) with delta (0, 0)
Screenshot: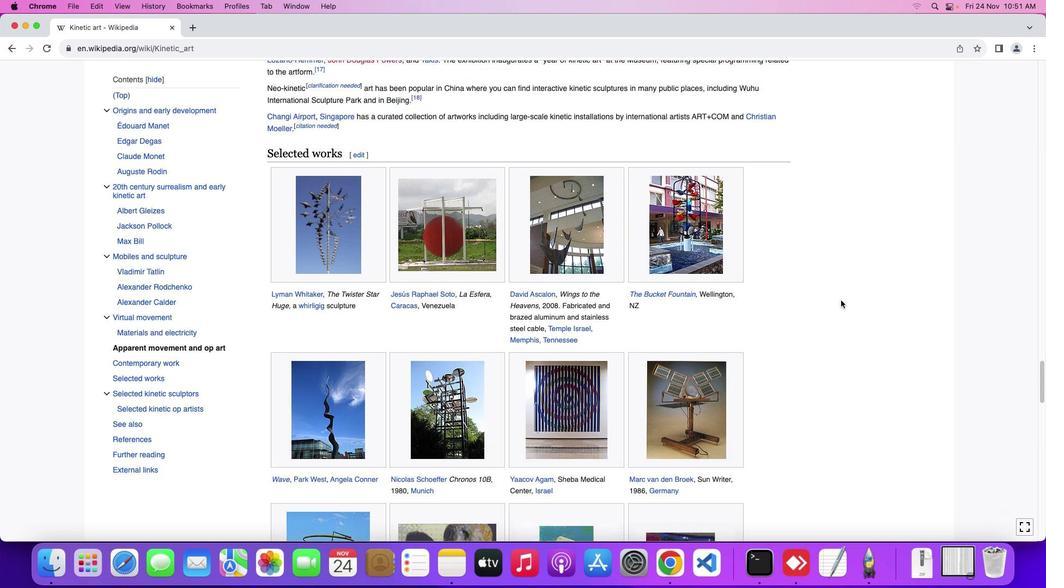 
Action: Mouse scrolled (841, 300) with delta (0, 0)
Screenshot: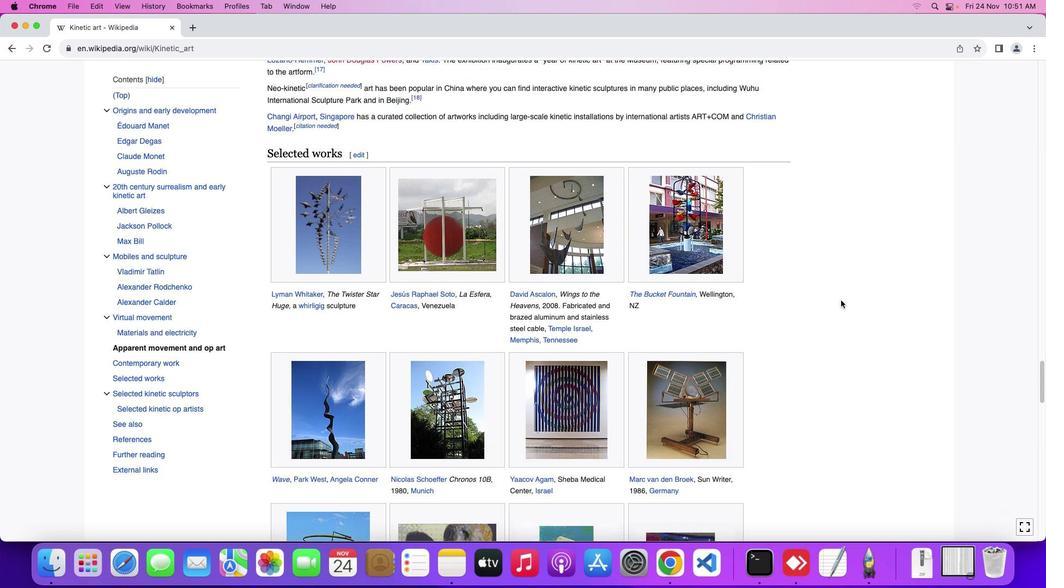 
Action: Mouse scrolled (841, 300) with delta (0, -1)
Screenshot: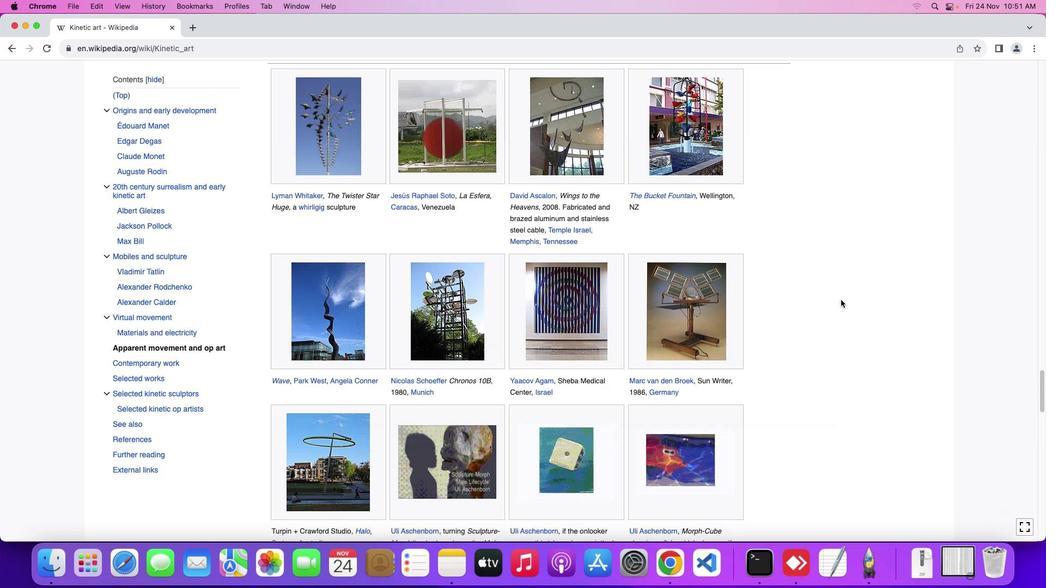 
Action: Mouse scrolled (841, 300) with delta (0, -2)
Screenshot: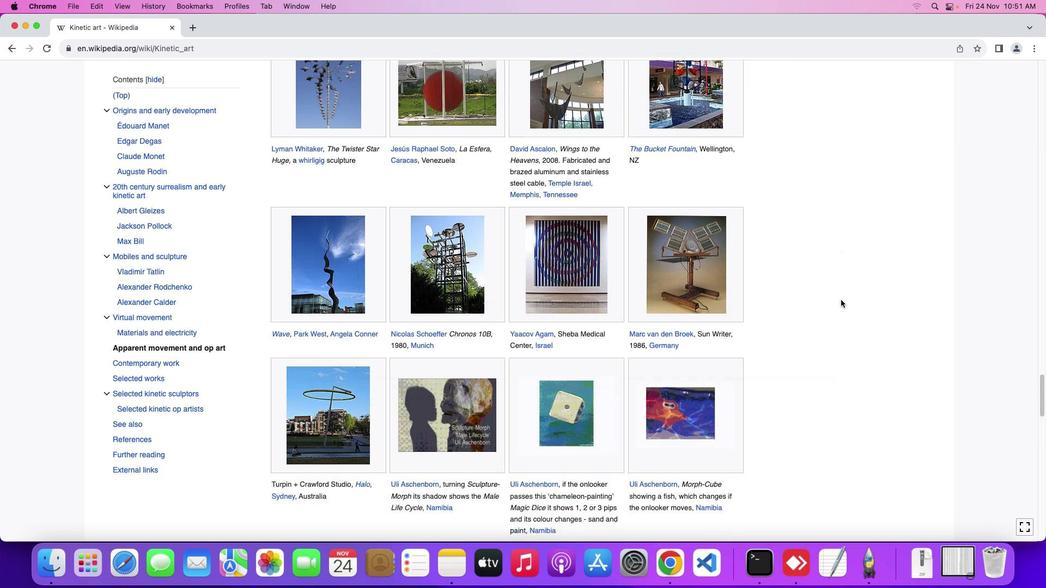 
Action: Mouse moved to (841, 300)
Screenshot: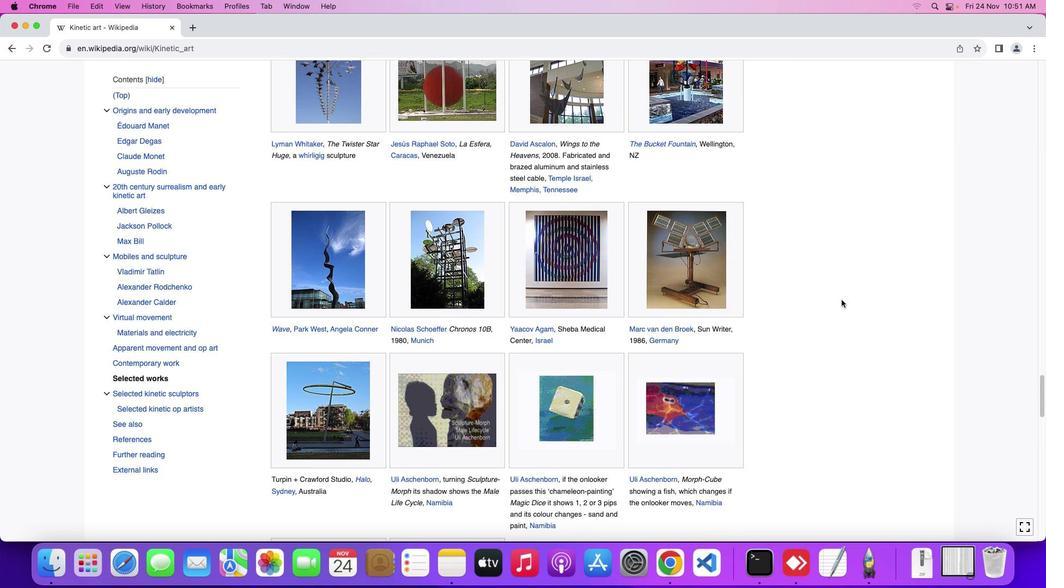
Action: Mouse scrolled (841, 300) with delta (0, 0)
Screenshot: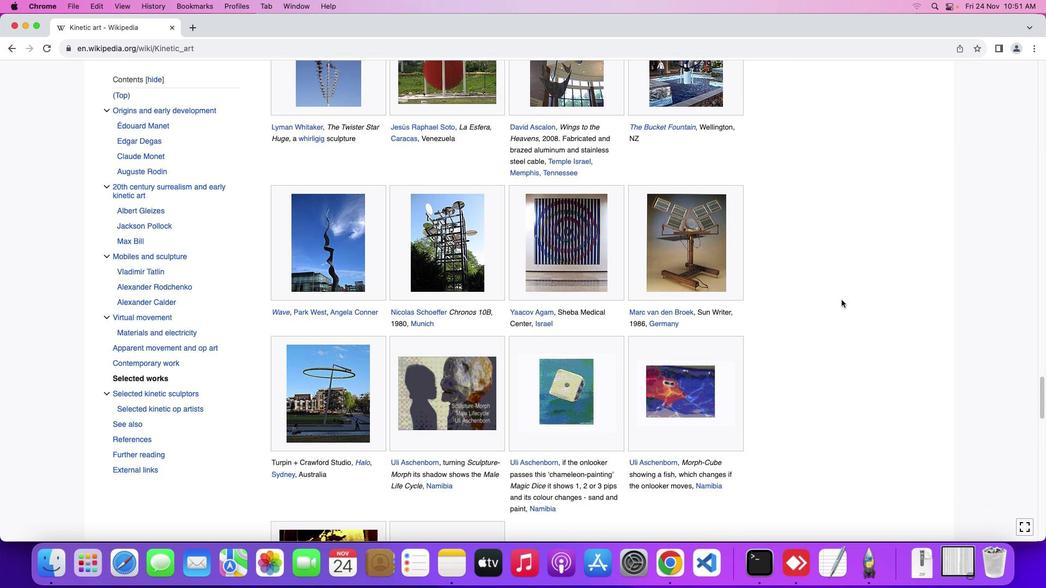 
Action: Mouse scrolled (841, 300) with delta (0, 0)
Screenshot: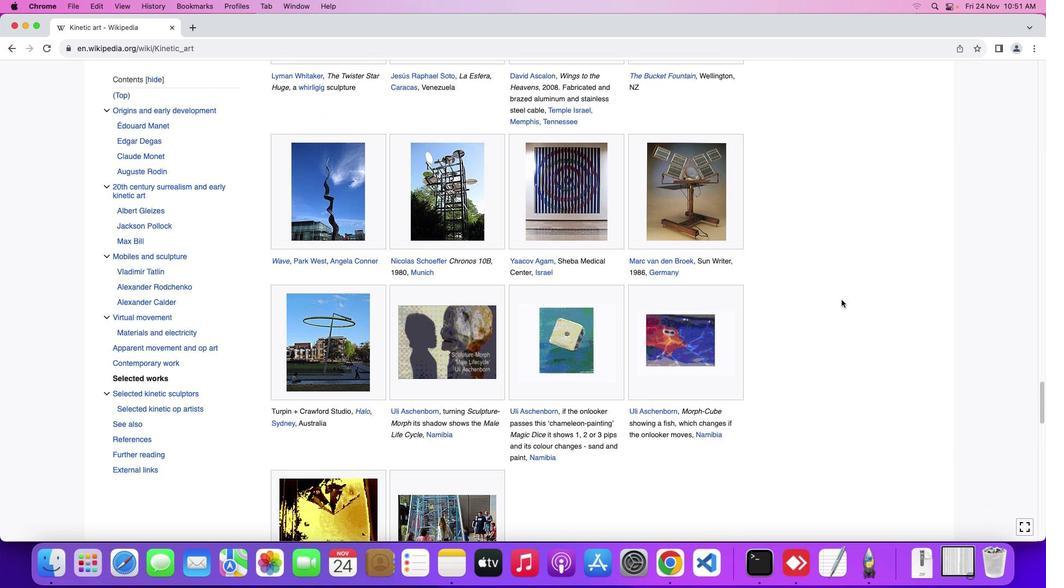 
Action: Mouse scrolled (841, 300) with delta (0, -1)
Screenshot: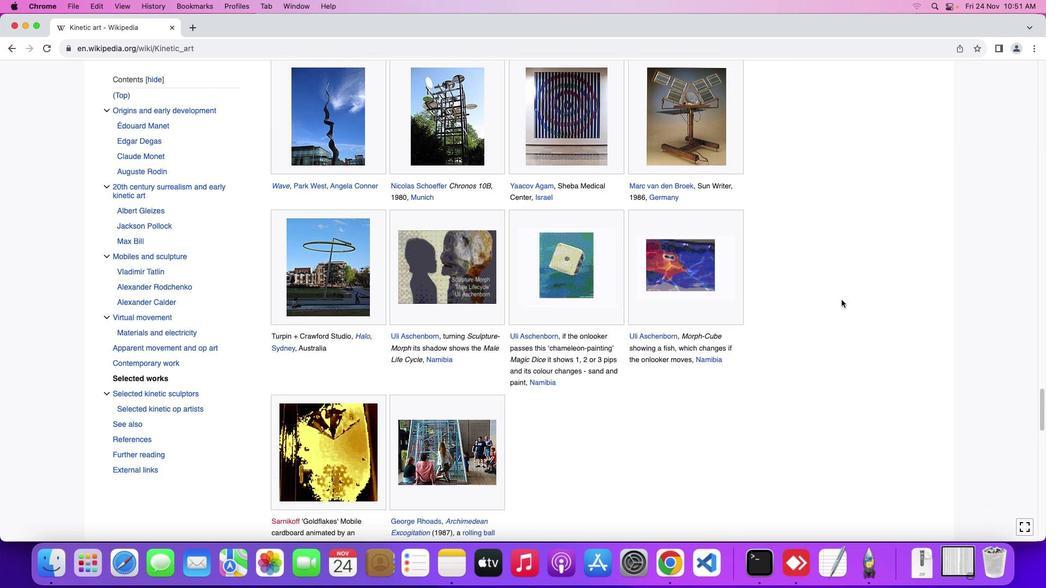 
Action: Mouse scrolled (841, 300) with delta (0, -2)
Screenshot: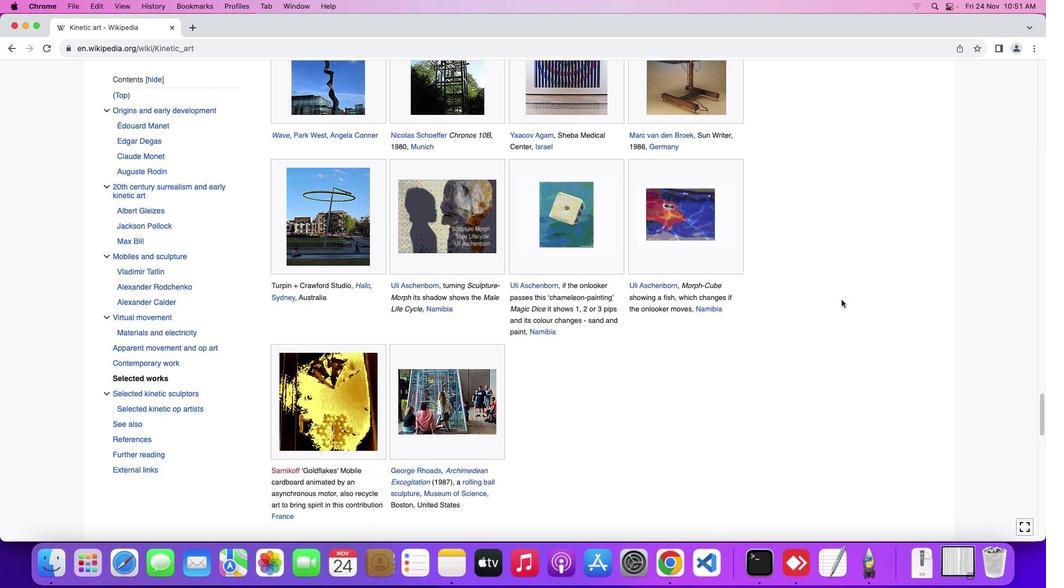 
Action: Mouse moved to (842, 302)
Screenshot: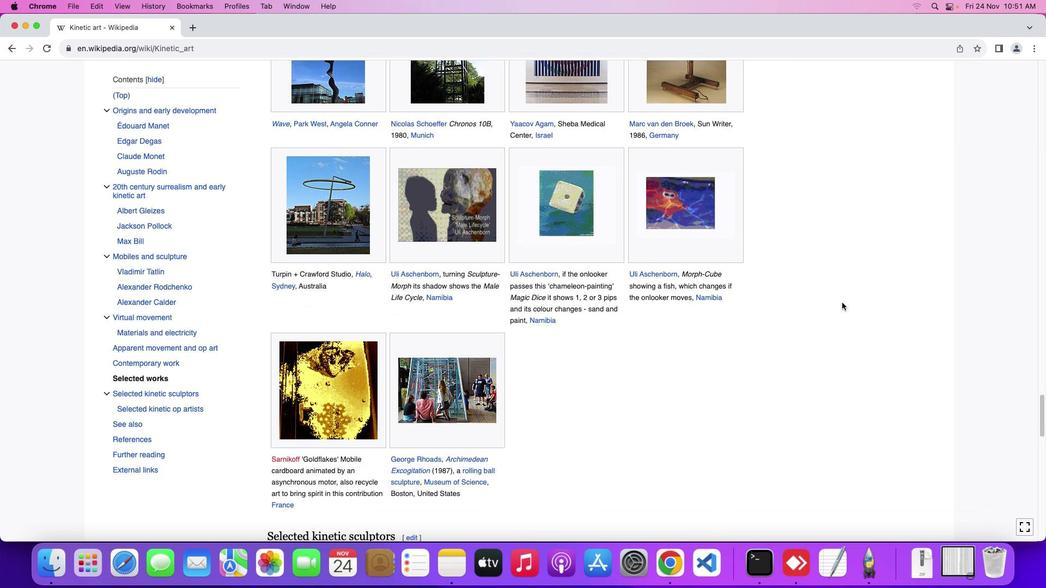 
Action: Mouse scrolled (842, 302) with delta (0, 0)
Screenshot: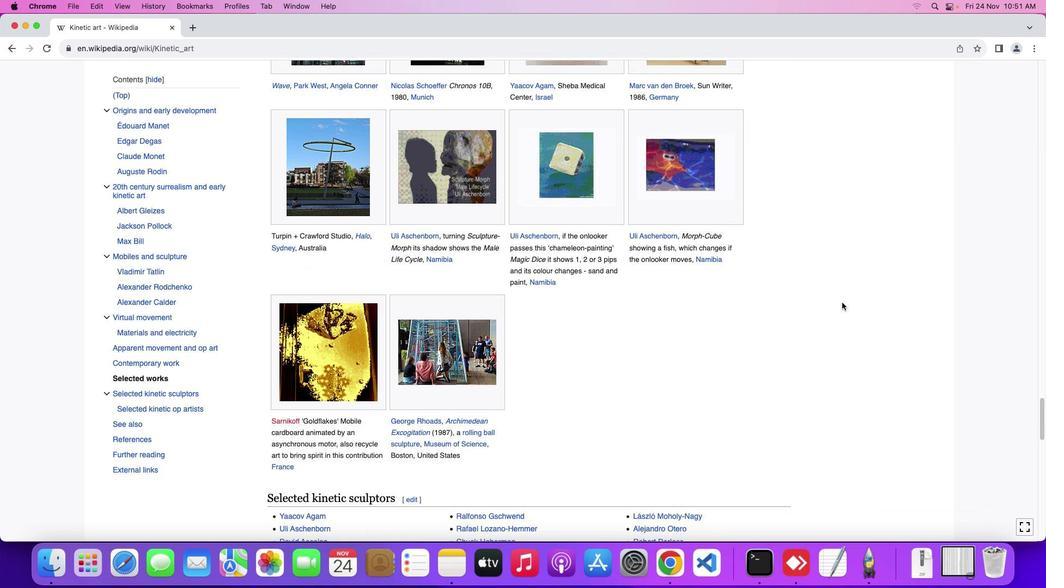 
Action: Mouse scrolled (842, 302) with delta (0, 0)
Screenshot: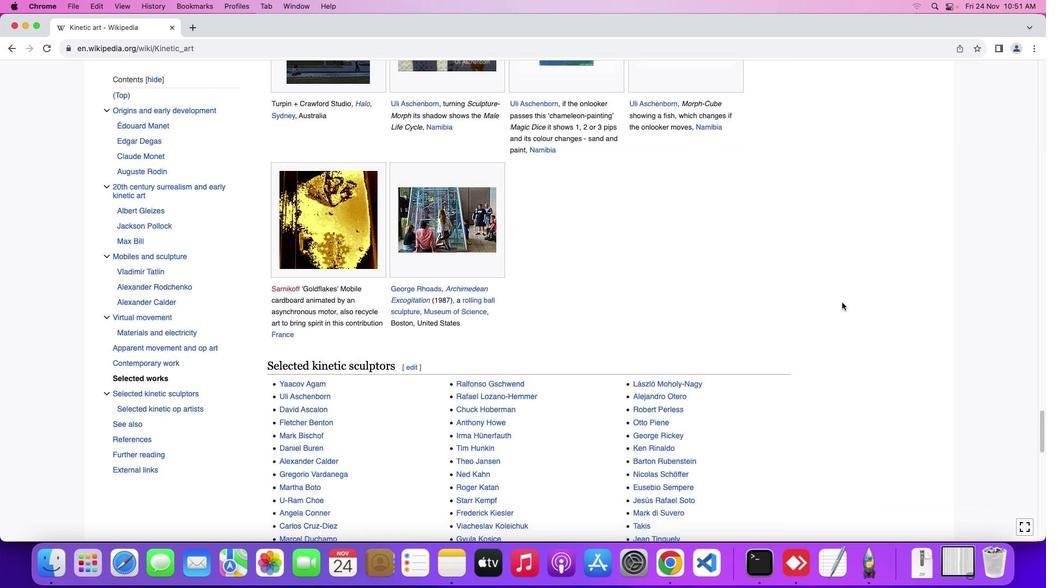 
Action: Mouse scrolled (842, 302) with delta (0, -1)
Screenshot: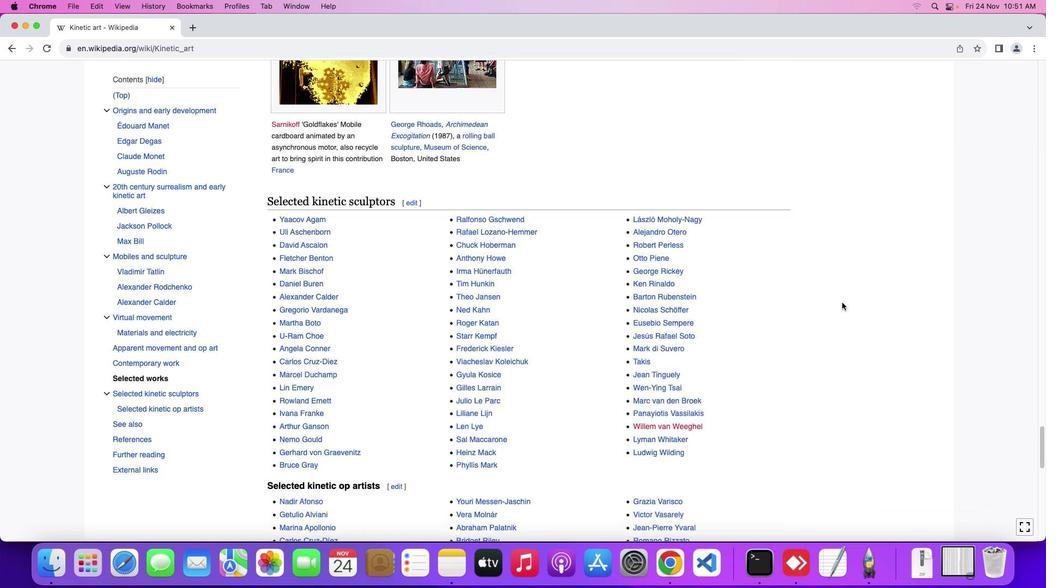 
Action: Mouse scrolled (842, 302) with delta (0, -2)
Screenshot: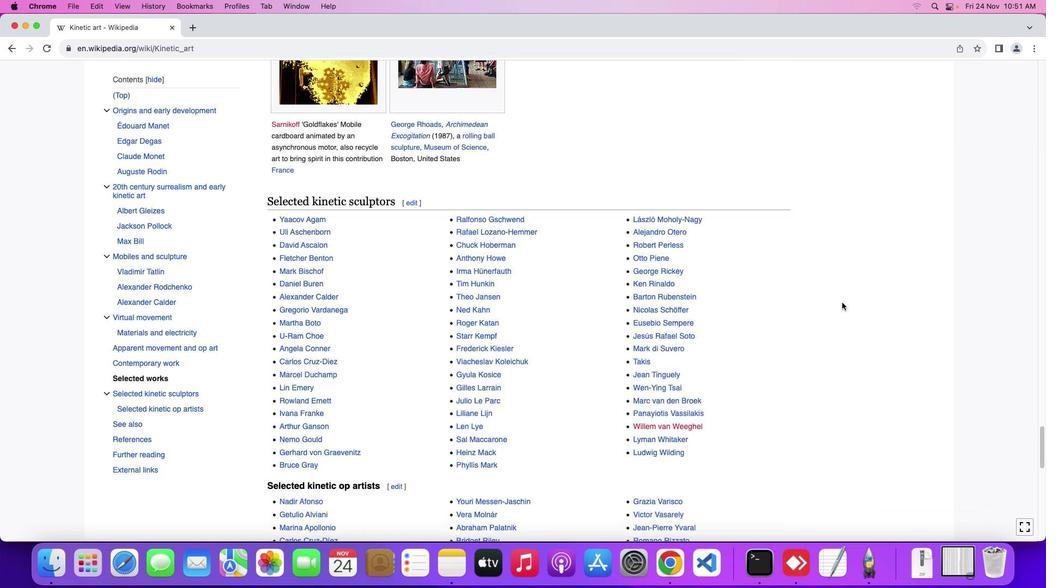 
Action: Mouse scrolled (842, 302) with delta (0, -3)
Screenshot: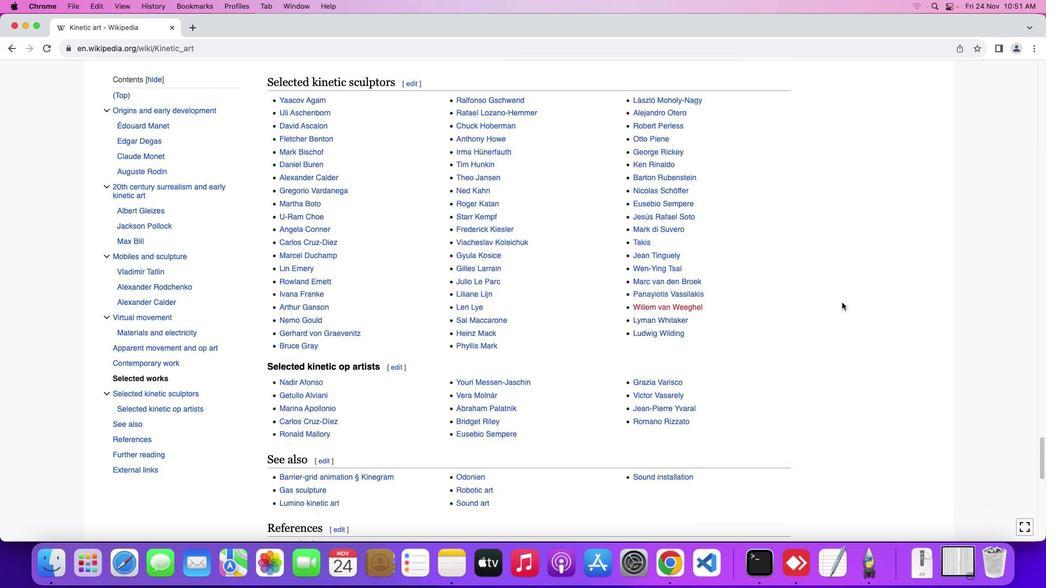 
Action: Mouse scrolled (842, 302) with delta (0, -3)
Screenshot: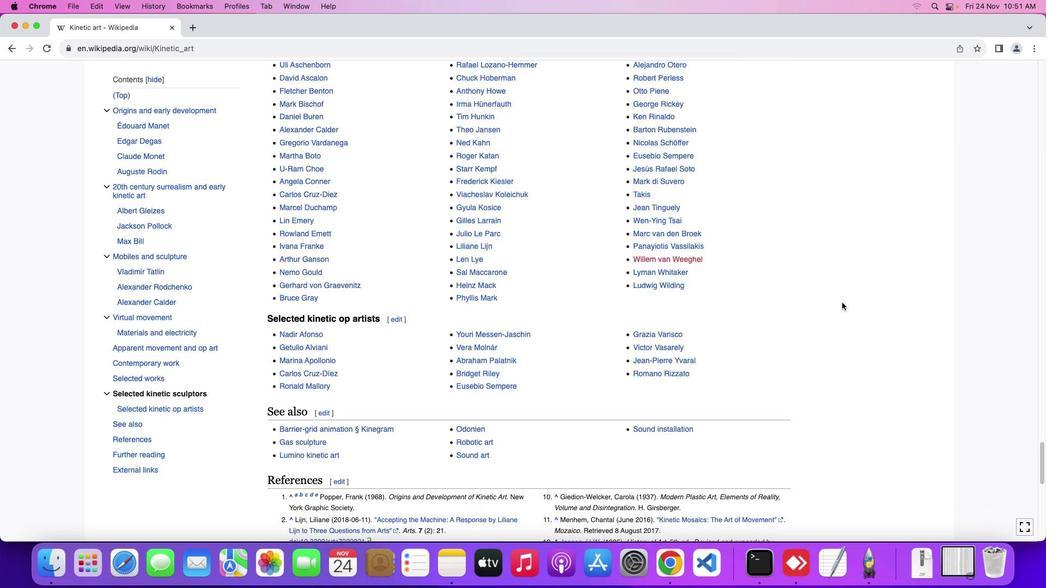 
Action: Mouse scrolled (842, 302) with delta (0, 0)
Screenshot: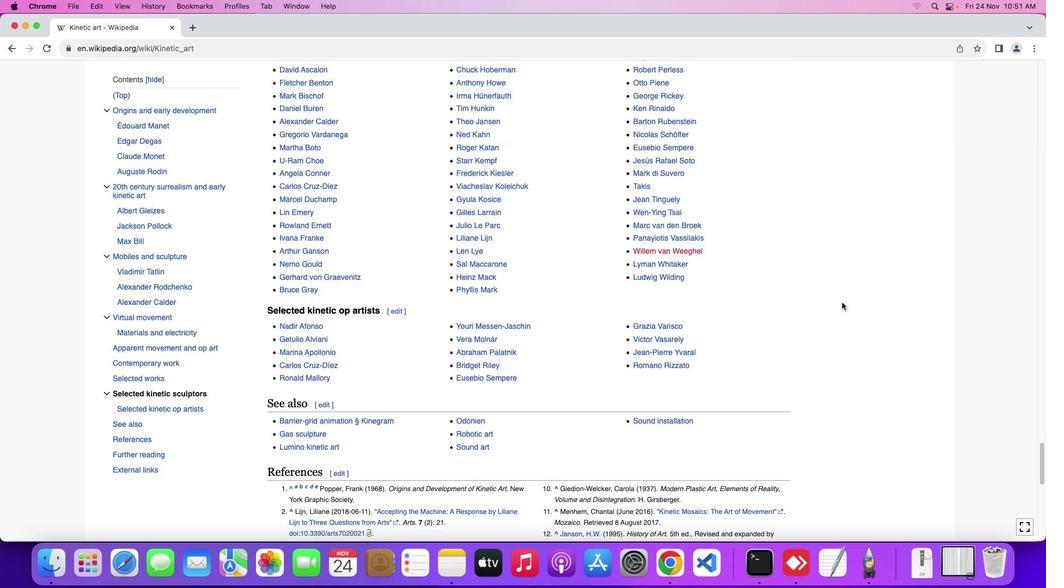 
Action: Mouse scrolled (842, 302) with delta (0, 0)
Screenshot: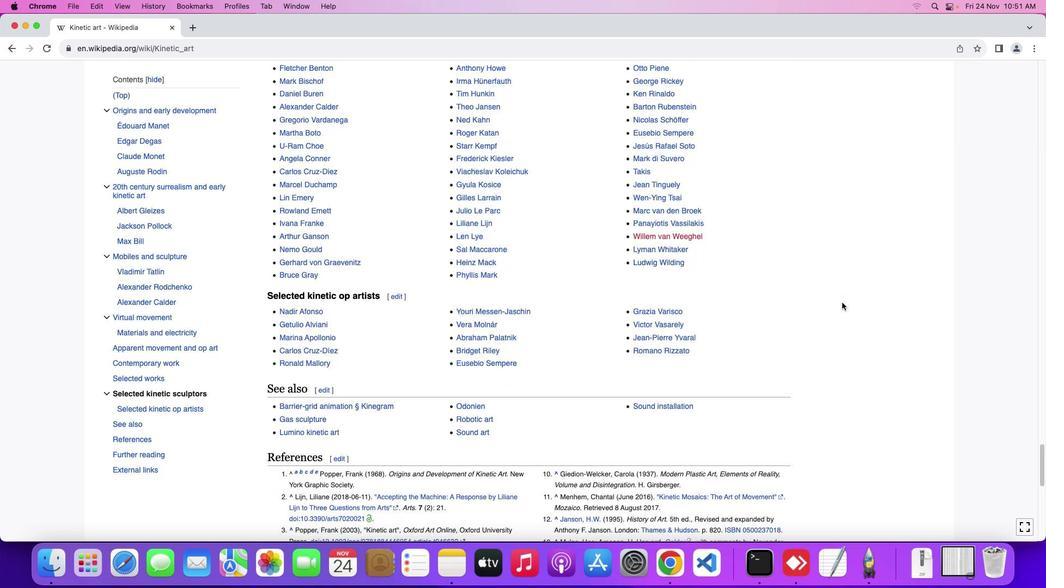 
Action: Mouse scrolled (842, 302) with delta (0, -1)
Screenshot: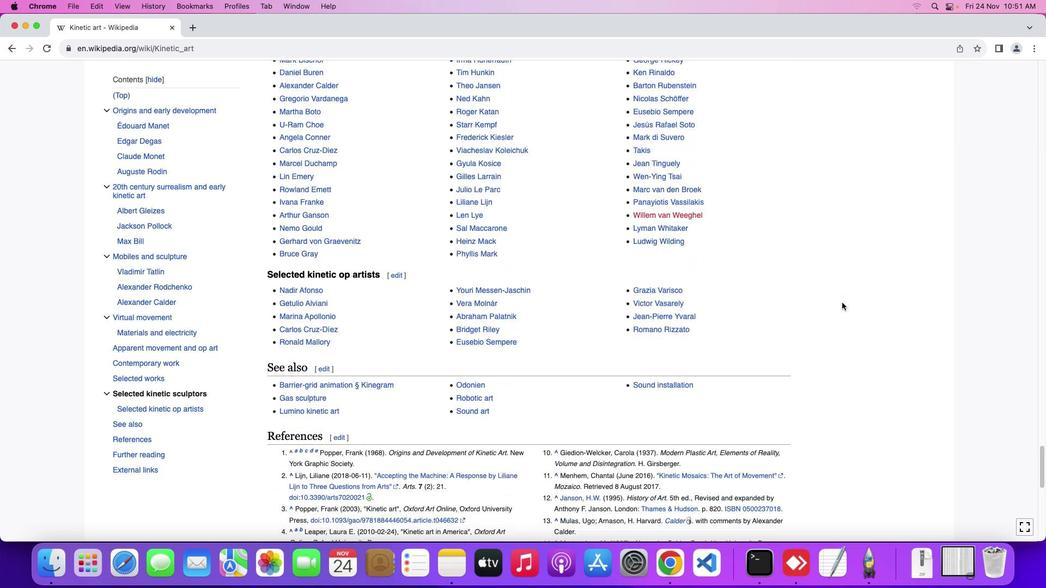 
Action: Mouse scrolled (842, 302) with delta (0, 0)
Screenshot: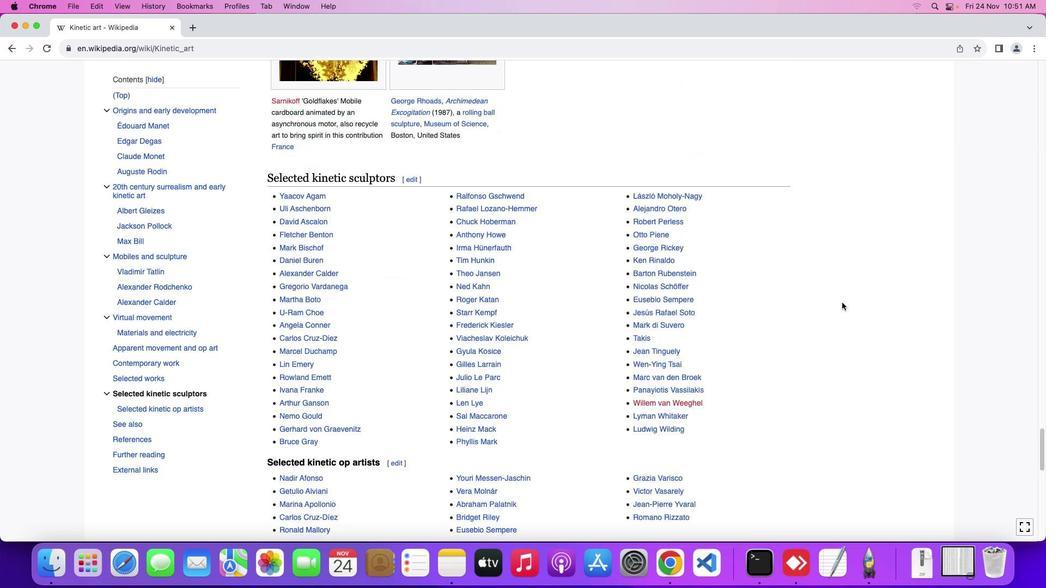 
Action: Mouse scrolled (842, 302) with delta (0, 0)
Screenshot: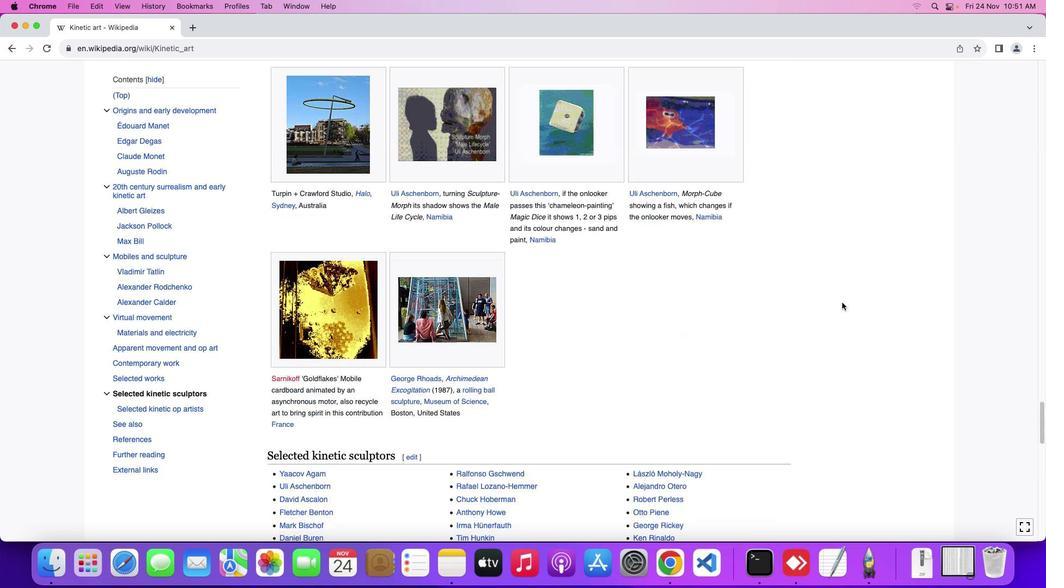 
Action: Mouse scrolled (842, 302) with delta (0, 2)
Screenshot: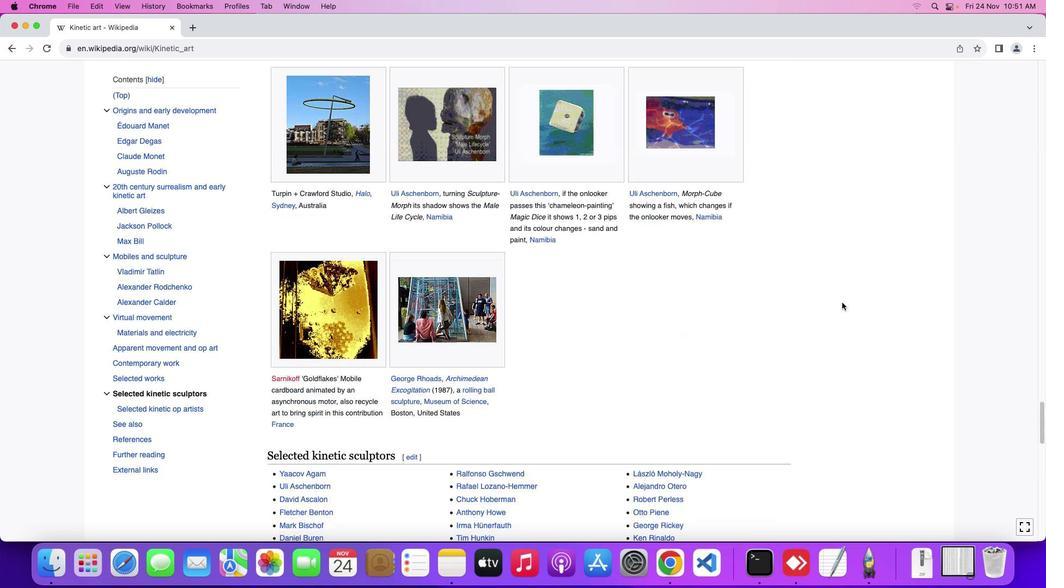 
Action: Mouse scrolled (842, 302) with delta (0, 2)
Screenshot: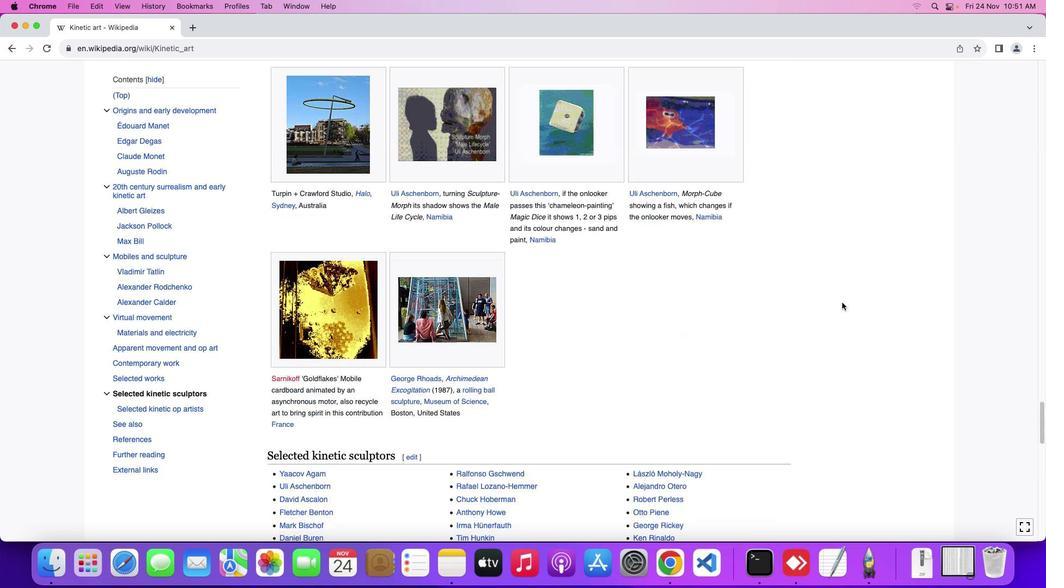 
Action: Mouse scrolled (842, 302) with delta (0, 3)
Screenshot: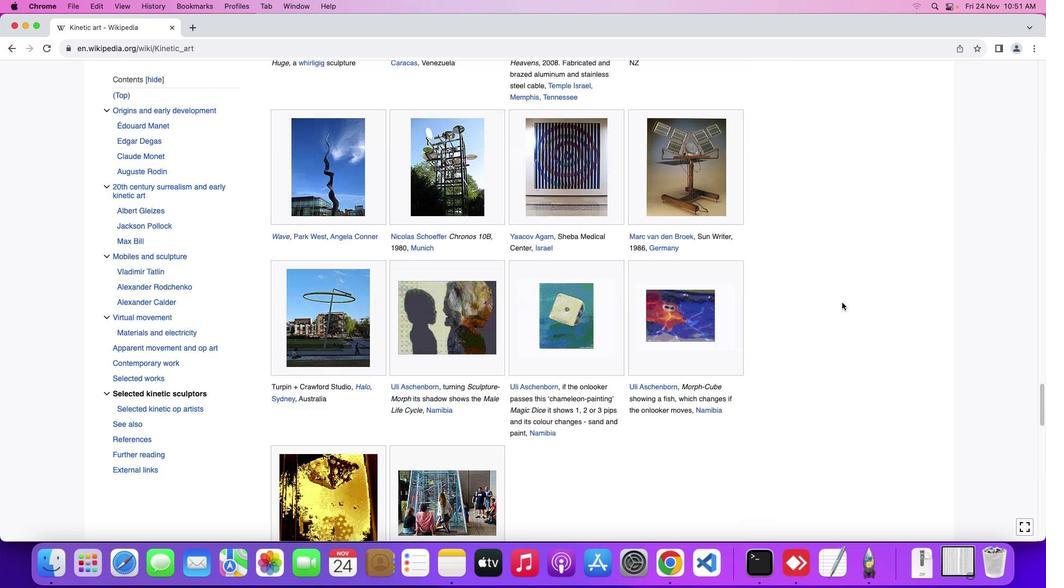 
Action: Mouse scrolled (842, 302) with delta (0, 3)
Screenshot: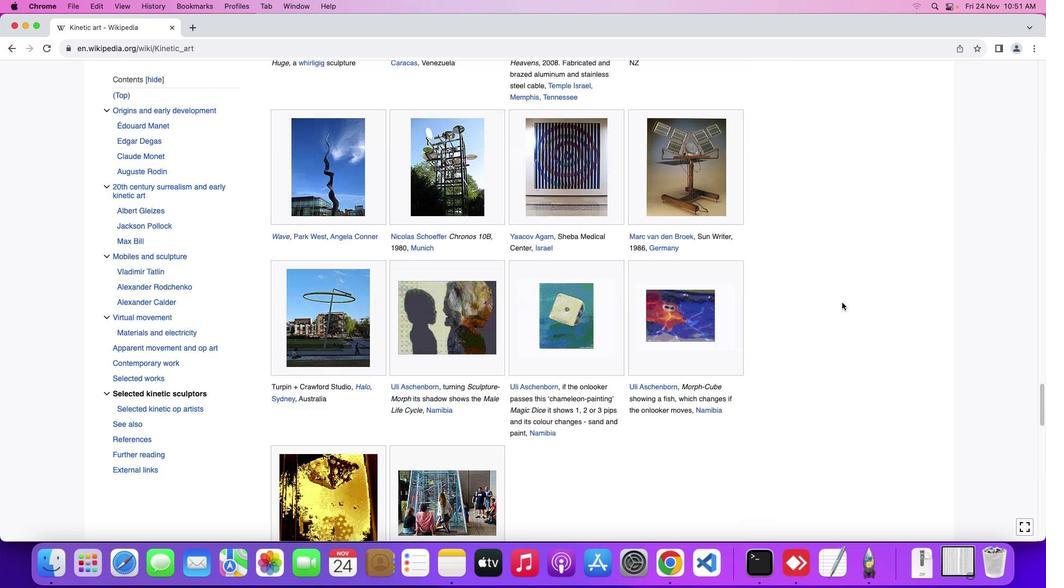 
Action: Mouse scrolled (842, 302) with delta (0, 3)
Screenshot: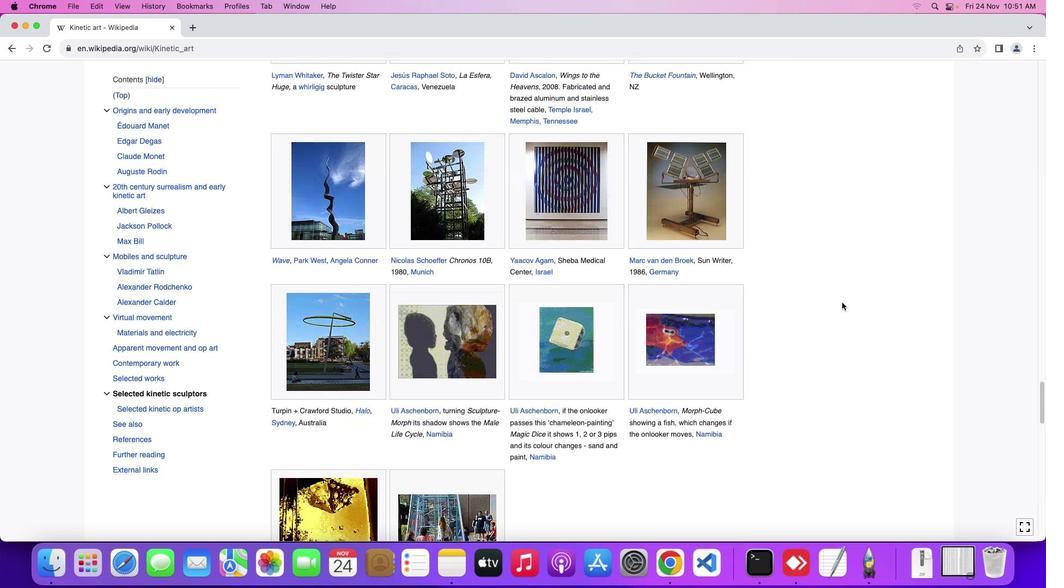 
Action: Mouse scrolled (842, 302) with delta (0, 0)
Screenshot: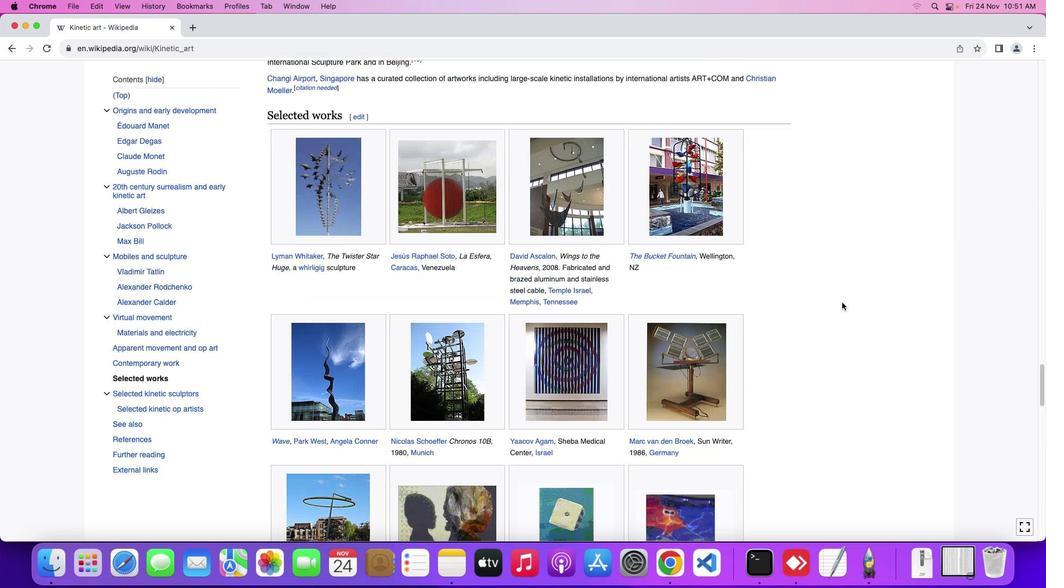 
Action: Mouse scrolled (842, 302) with delta (0, 0)
Screenshot: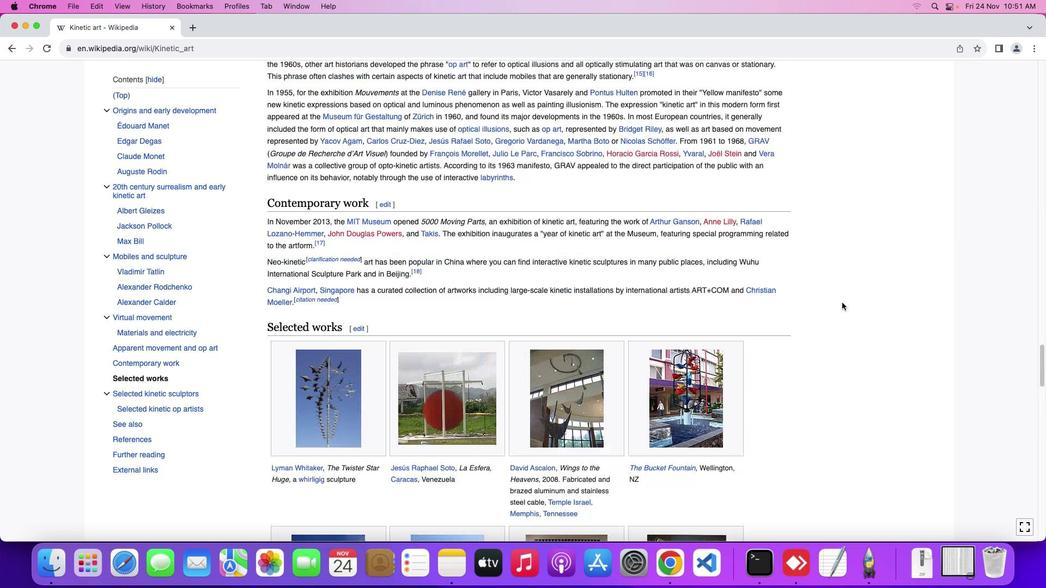 
Action: Mouse scrolled (842, 302) with delta (0, 1)
Screenshot: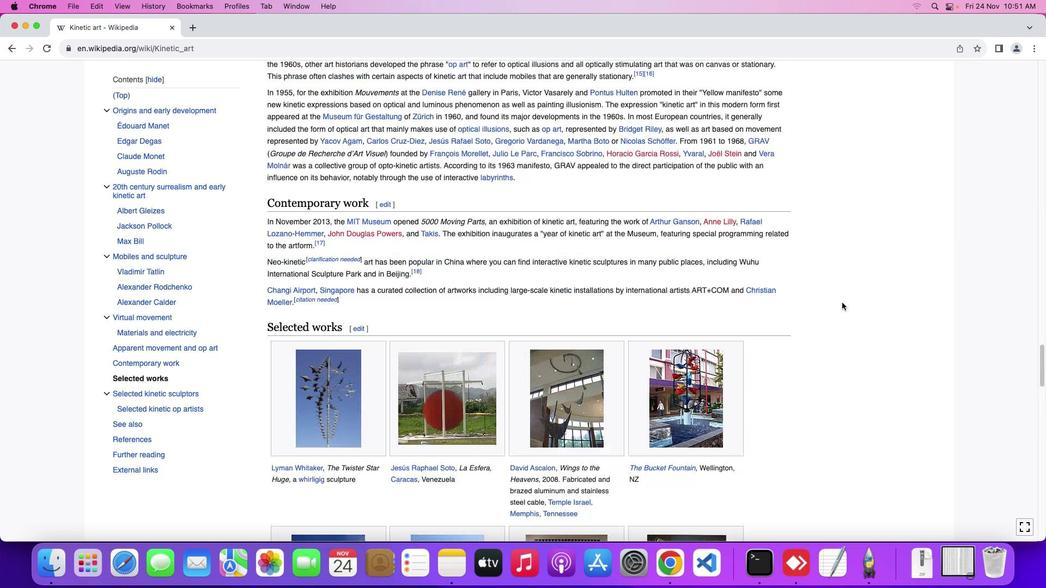 
Action: Mouse scrolled (842, 302) with delta (0, 2)
Screenshot: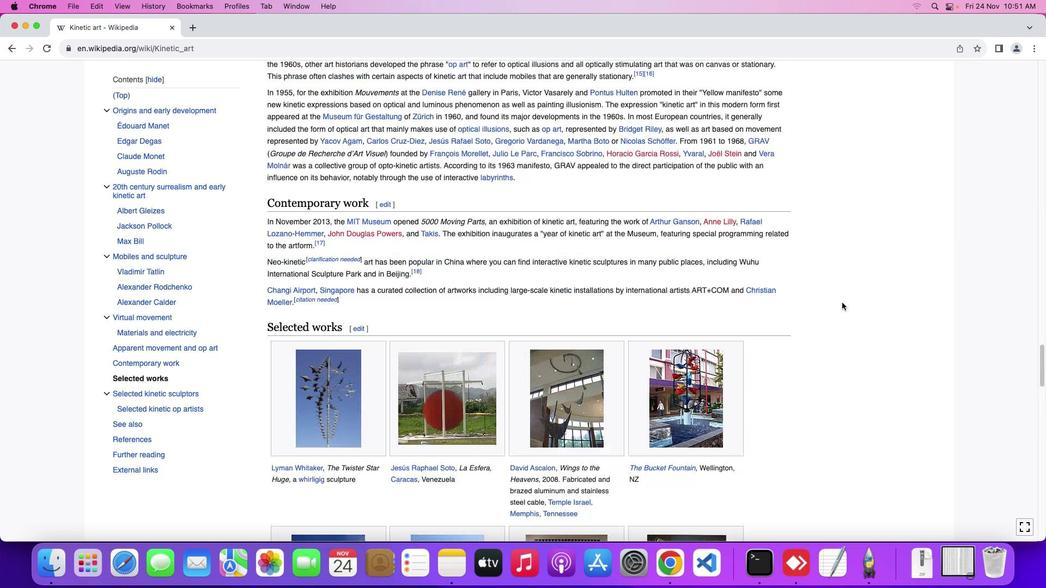 
Action: Mouse scrolled (842, 302) with delta (0, 3)
Screenshot: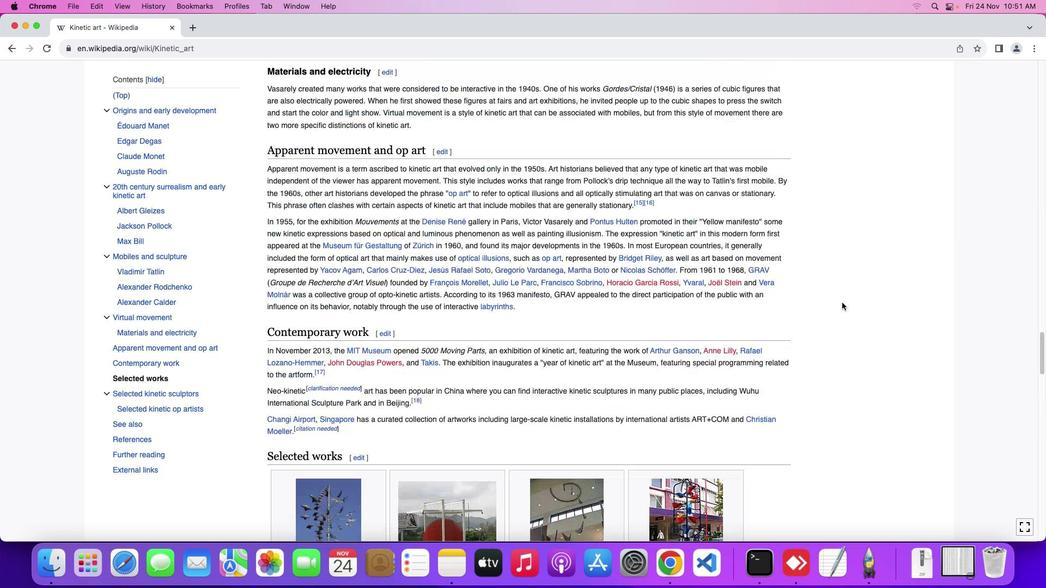 
Action: Mouse scrolled (842, 302) with delta (0, 3)
Screenshot: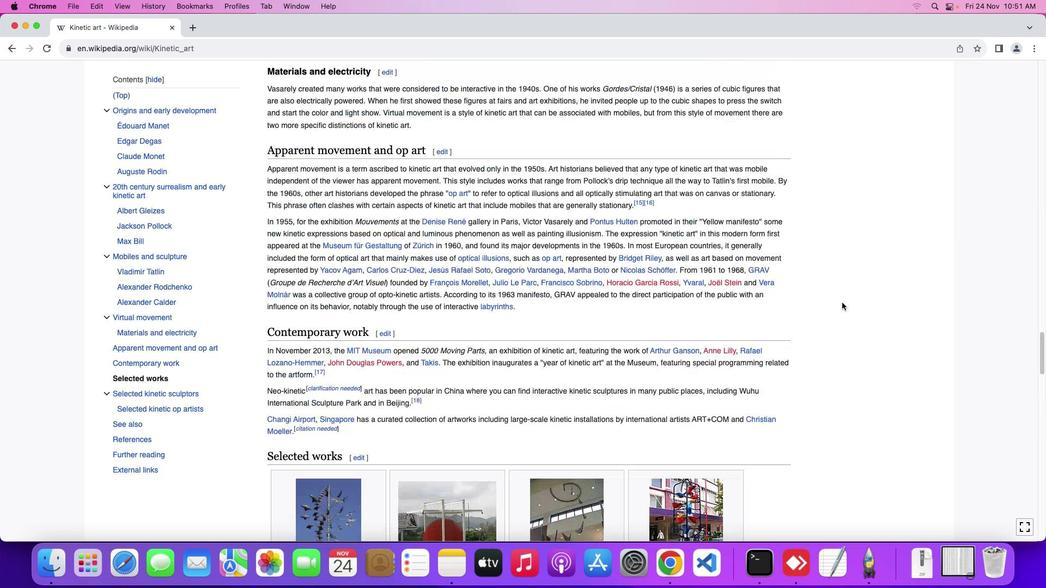 
Action: Mouse scrolled (842, 302) with delta (0, 0)
Screenshot: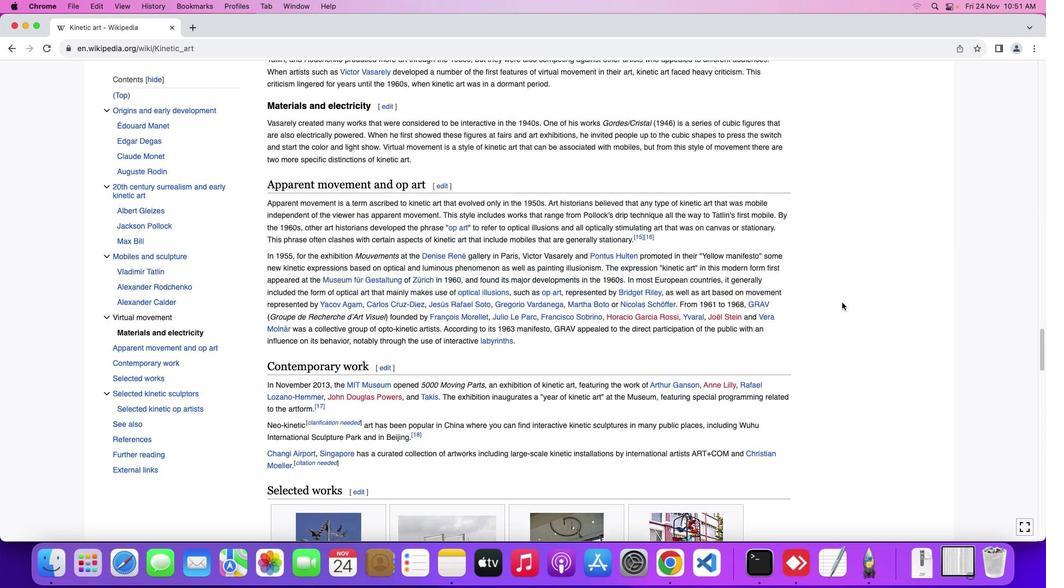 
Action: Mouse scrolled (842, 302) with delta (0, 0)
Screenshot: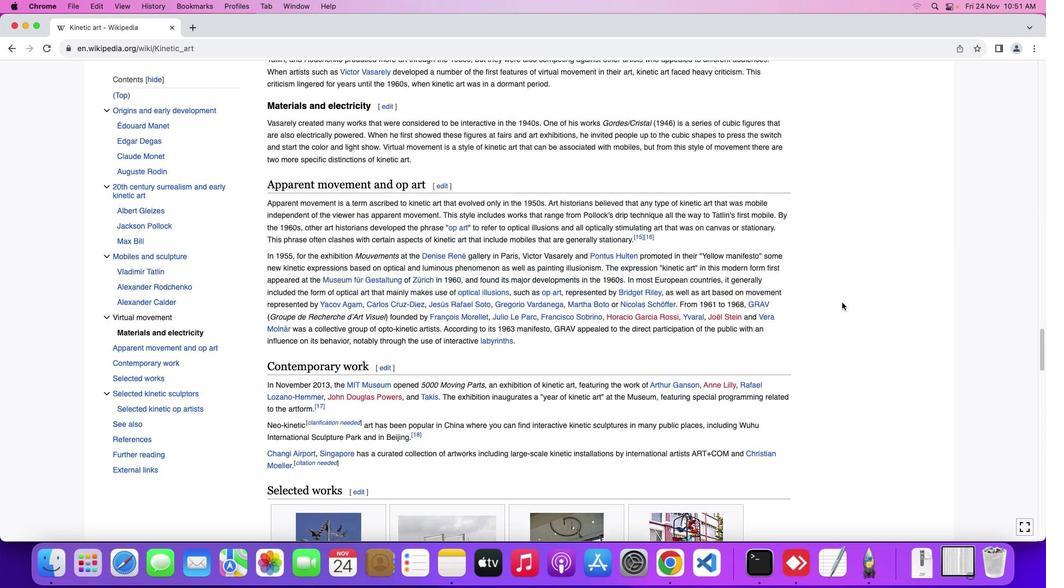 
Action: Mouse scrolled (842, 302) with delta (0, 1)
Screenshot: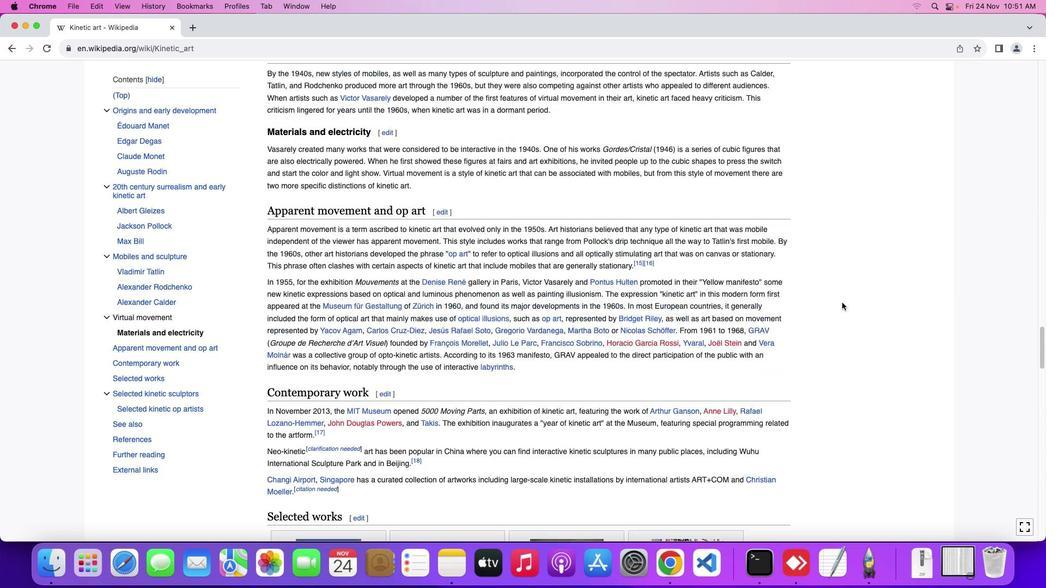 
Action: Mouse scrolled (842, 302) with delta (0, 1)
Screenshot: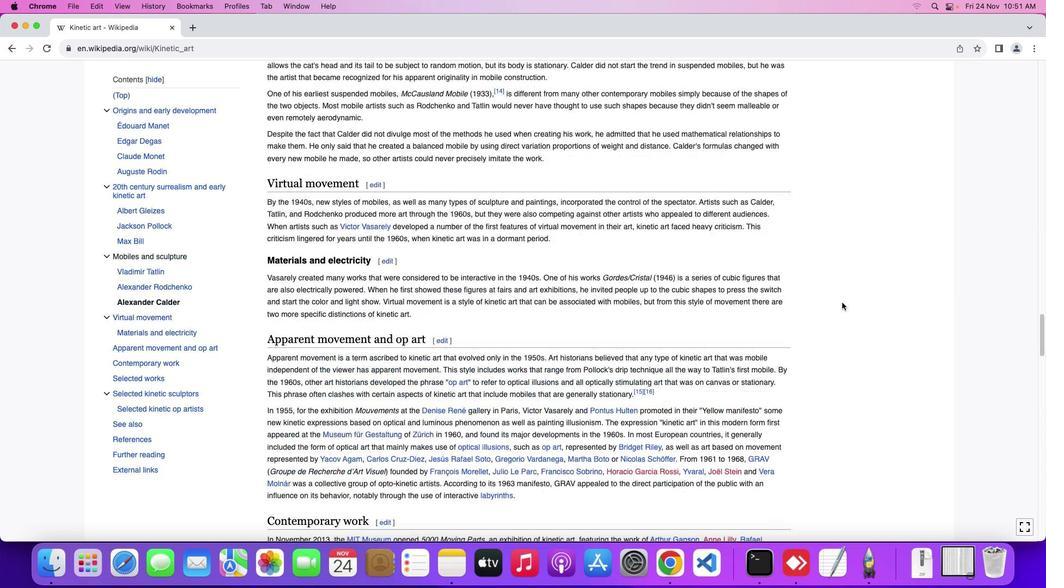 
Action: Mouse scrolled (842, 302) with delta (0, 2)
Screenshot: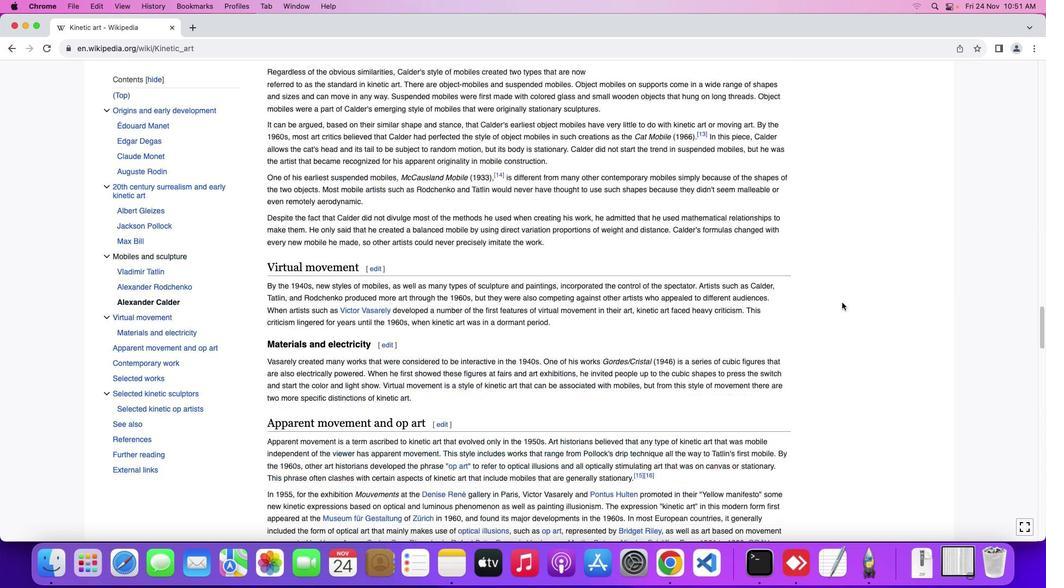
Action: Mouse scrolled (842, 302) with delta (0, 2)
Screenshot: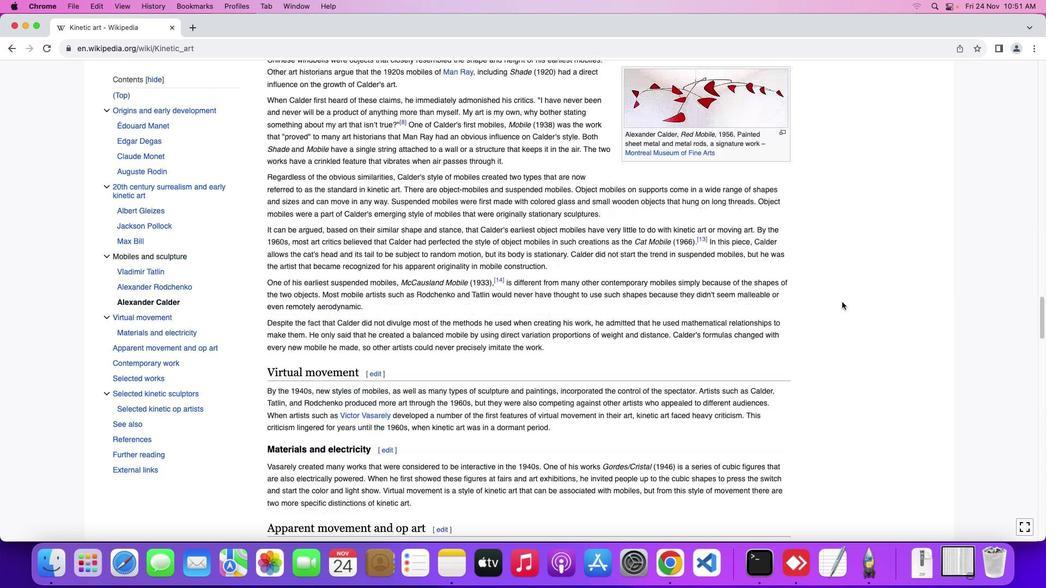 
Action: Mouse moved to (842, 302)
Screenshot: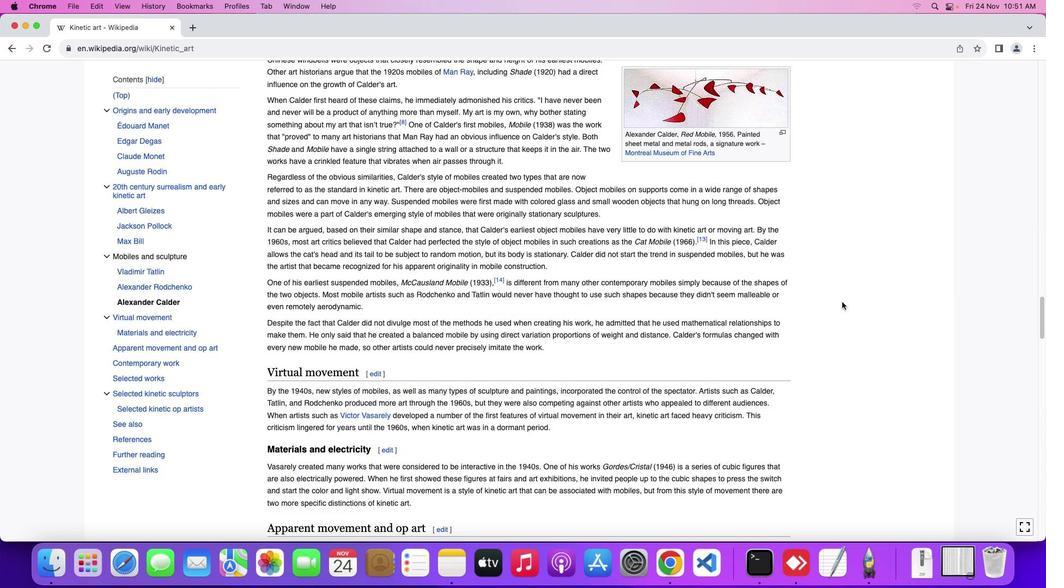 
Action: Mouse scrolled (842, 302) with delta (0, 0)
Screenshot: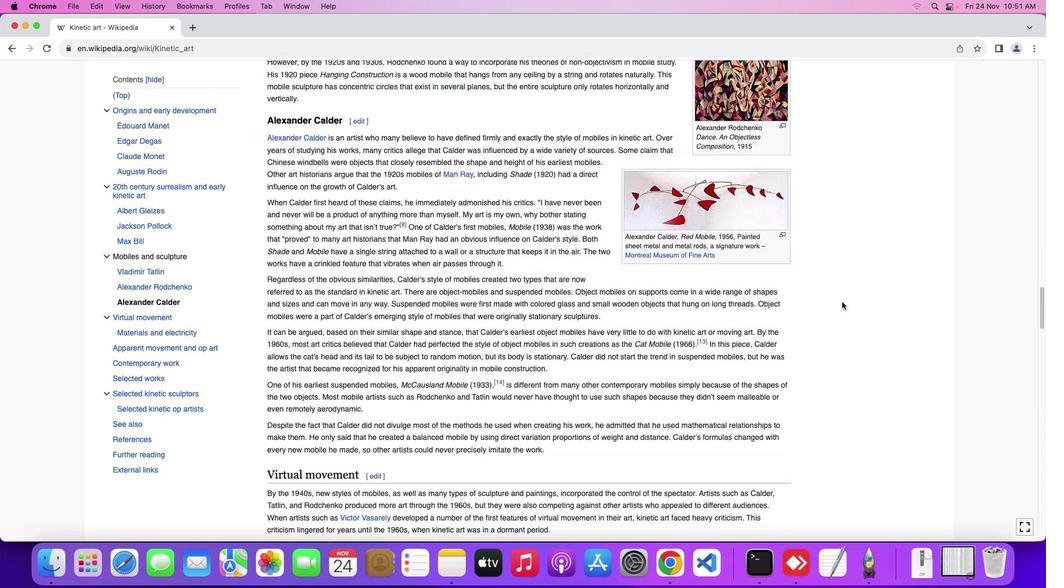 
Action: Mouse scrolled (842, 302) with delta (0, 0)
Screenshot: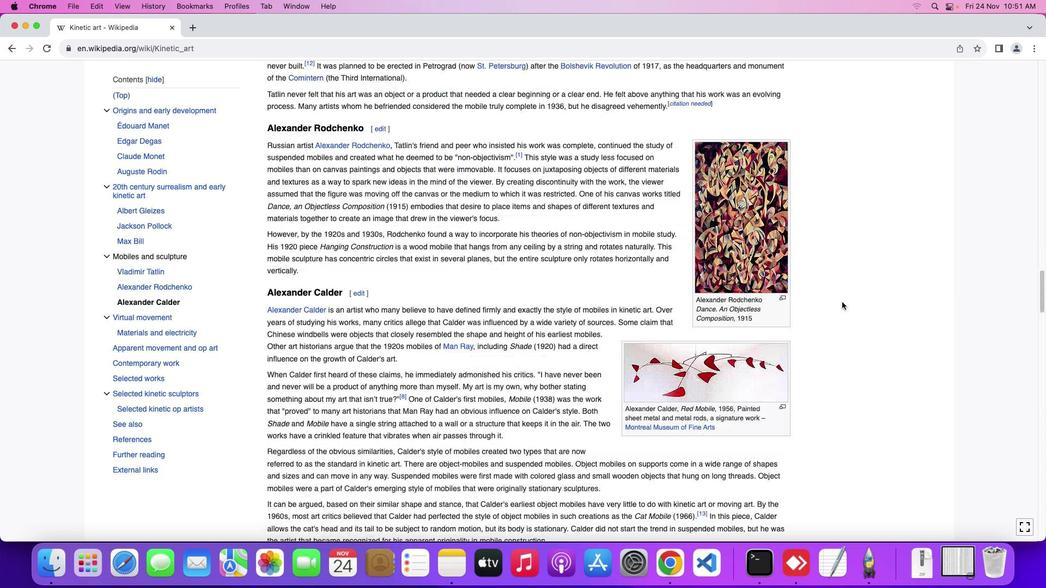 
Action: Mouse scrolled (842, 302) with delta (0, 1)
Screenshot: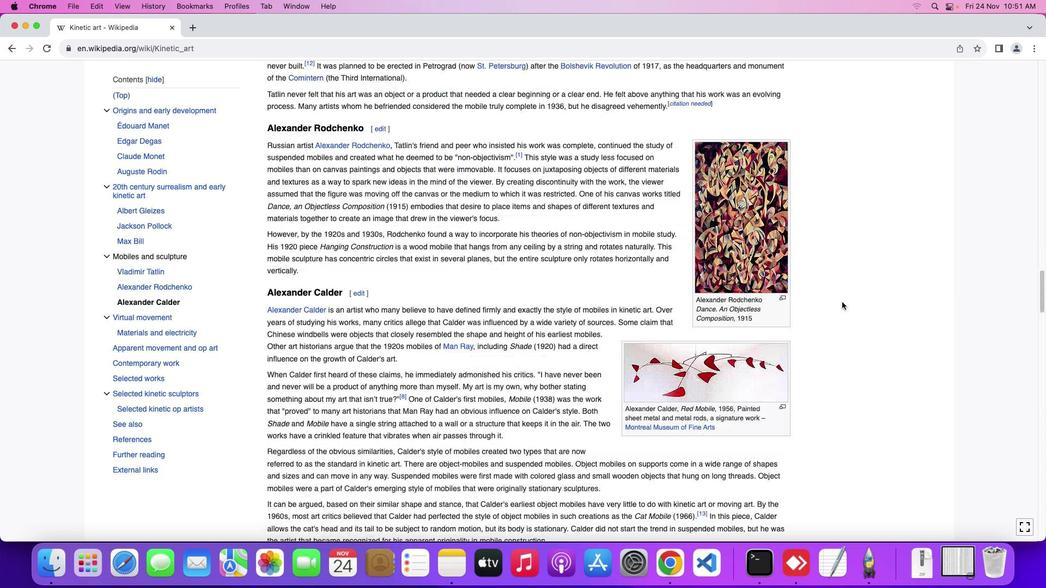 
Action: Mouse scrolled (842, 302) with delta (0, 2)
Screenshot: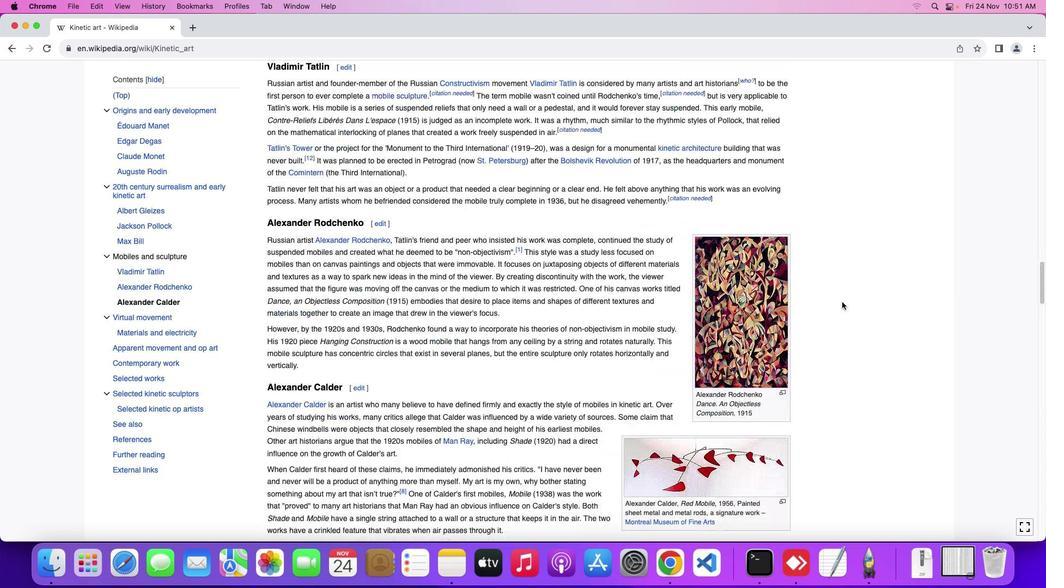 
Action: Mouse scrolled (842, 302) with delta (0, 3)
Screenshot: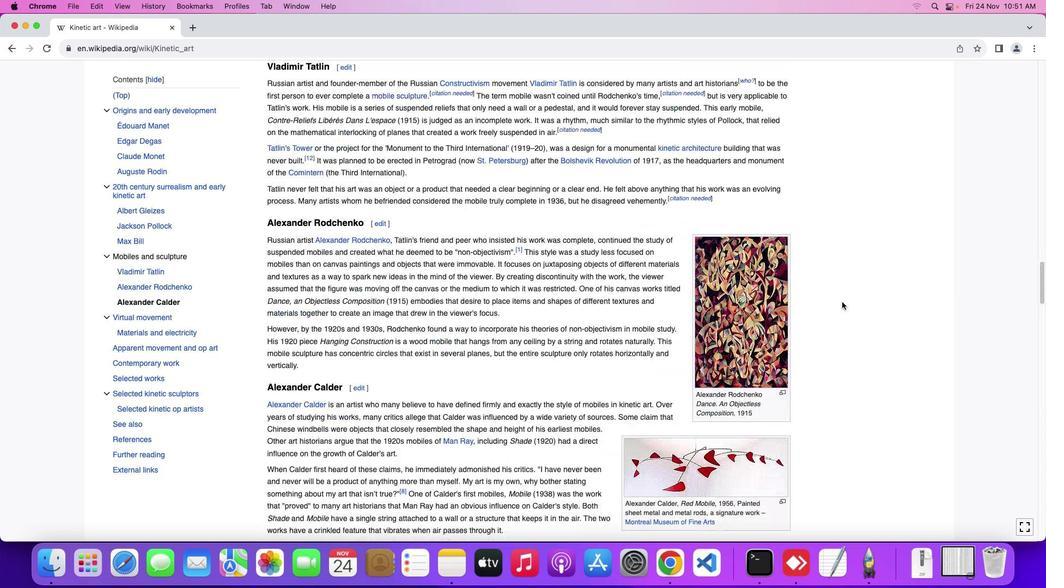
Action: Mouse moved to (843, 301)
Screenshot: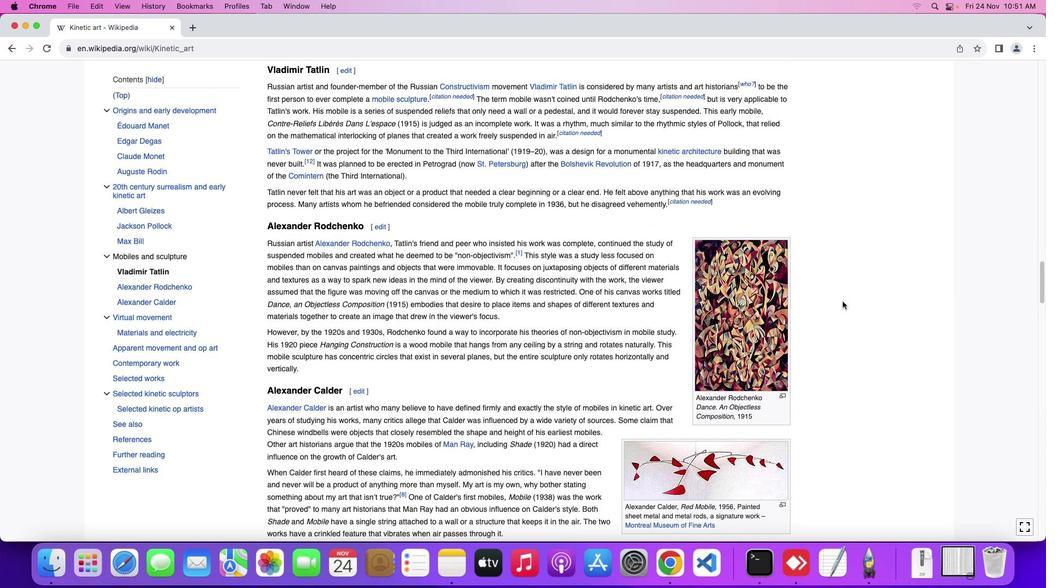 
Action: Mouse scrolled (843, 301) with delta (0, 0)
Screenshot: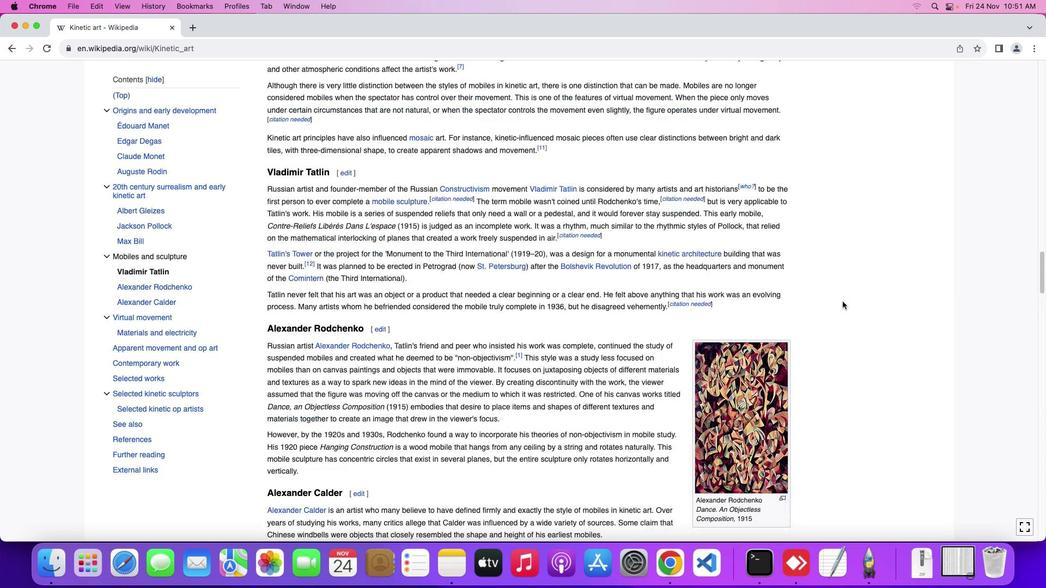 
Action: Mouse moved to (843, 301)
Screenshot: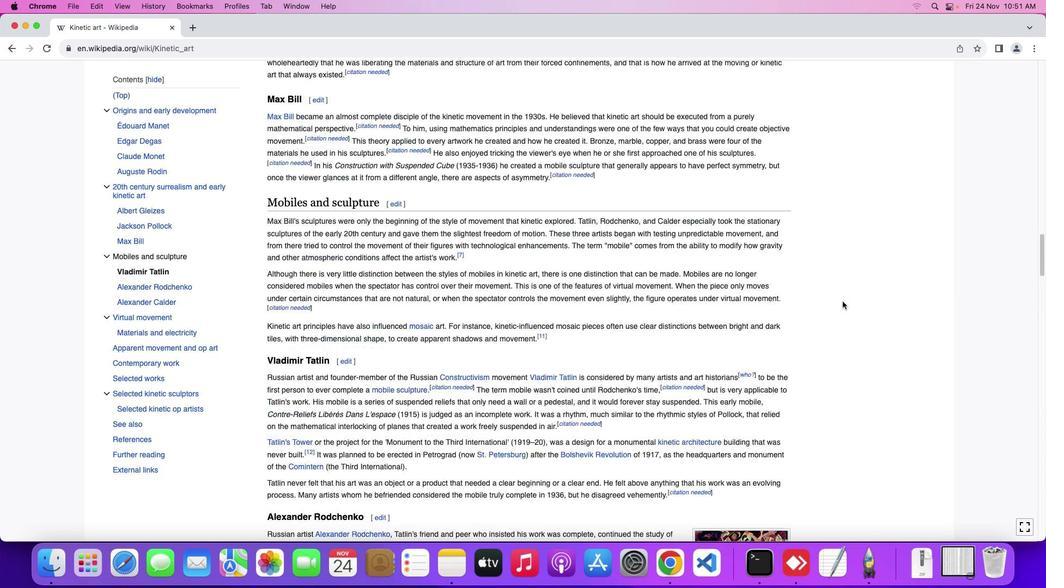 
Action: Mouse scrolled (843, 301) with delta (0, 0)
Screenshot: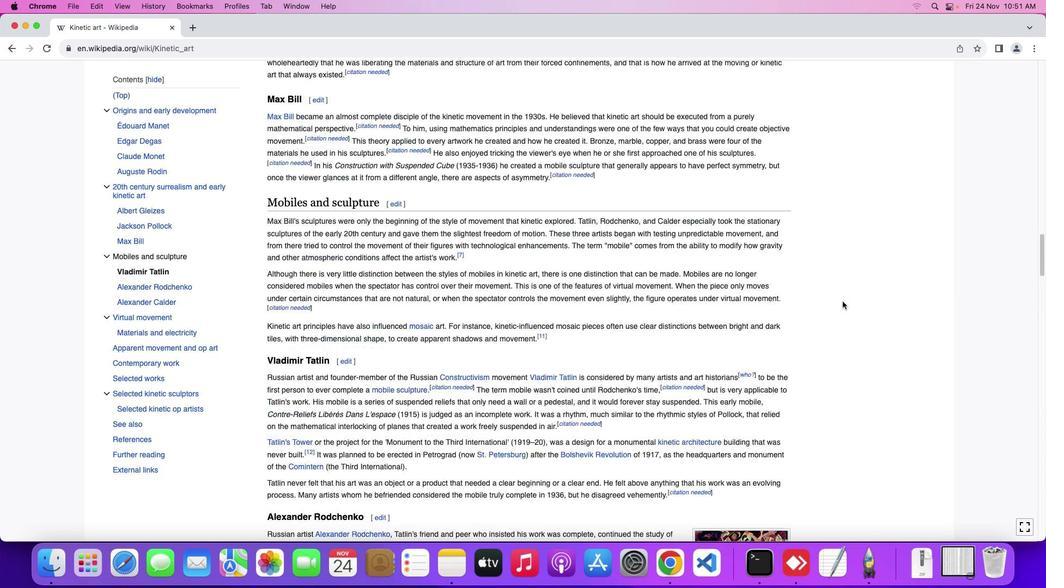 
Action: Mouse scrolled (843, 301) with delta (0, 1)
Screenshot: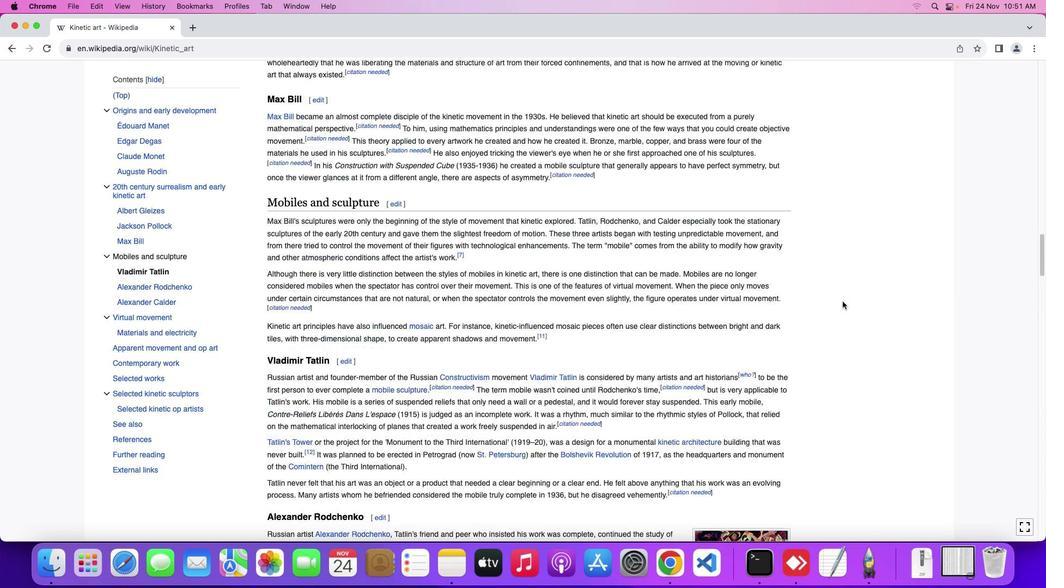 
Action: Mouse scrolled (843, 301) with delta (0, 2)
Screenshot: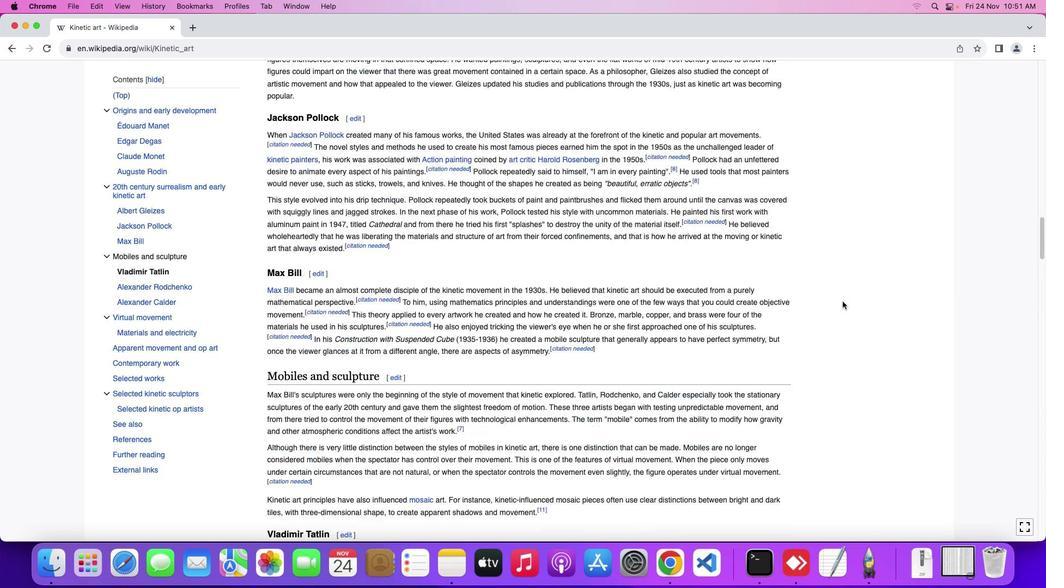 
Action: Mouse scrolled (843, 301) with delta (0, 3)
Screenshot: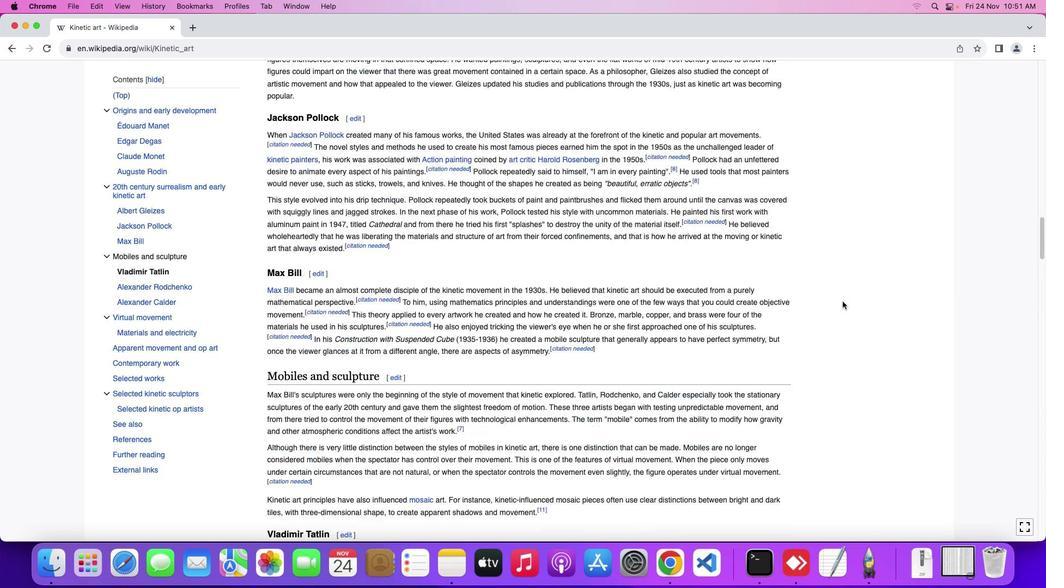 
Action: Mouse scrolled (843, 301) with delta (0, 3)
Screenshot: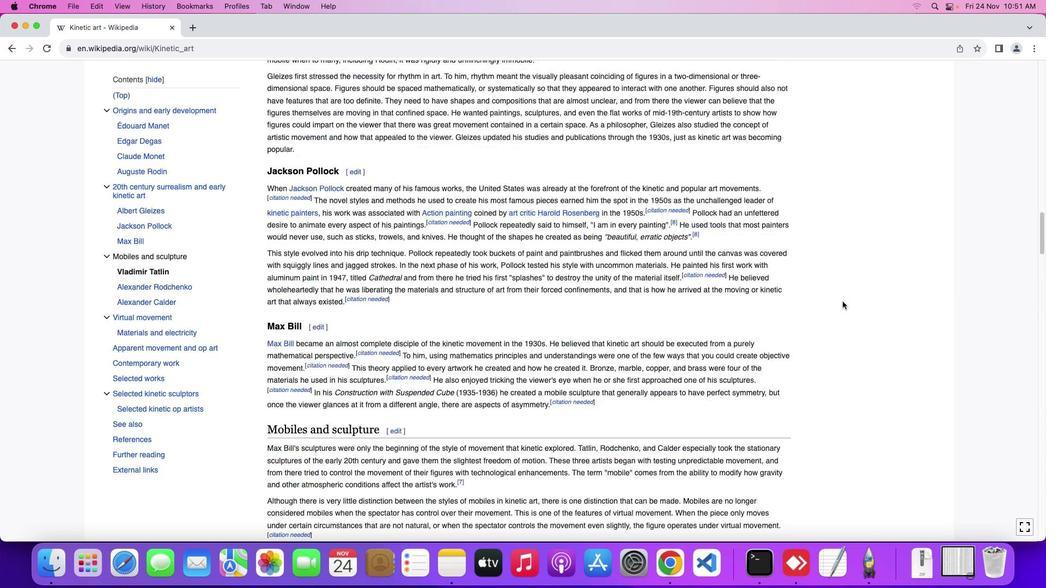 
Action: Mouse scrolled (843, 301) with delta (0, 0)
Screenshot: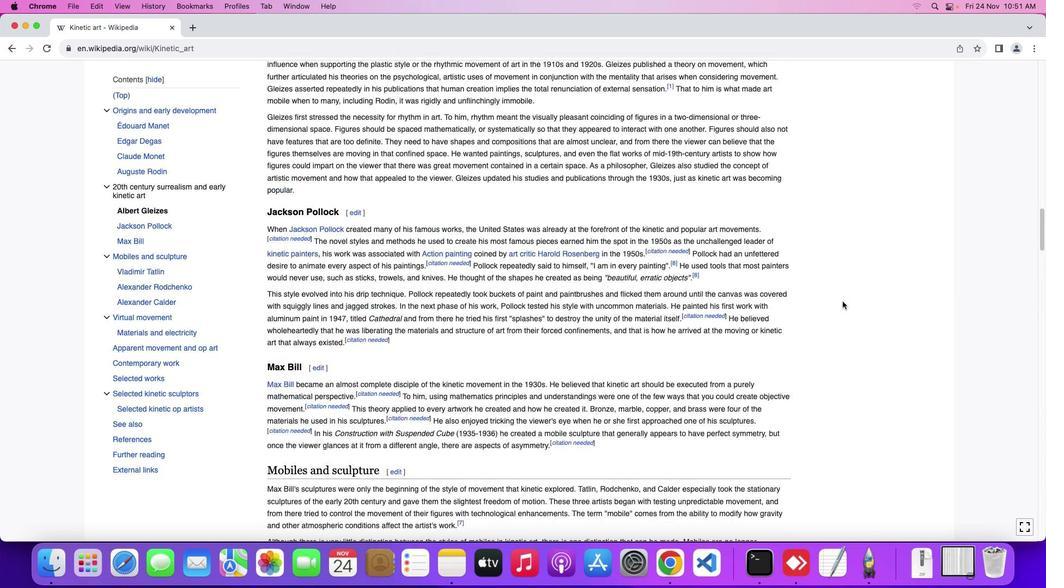 
Action: Mouse scrolled (843, 301) with delta (0, 0)
Screenshot: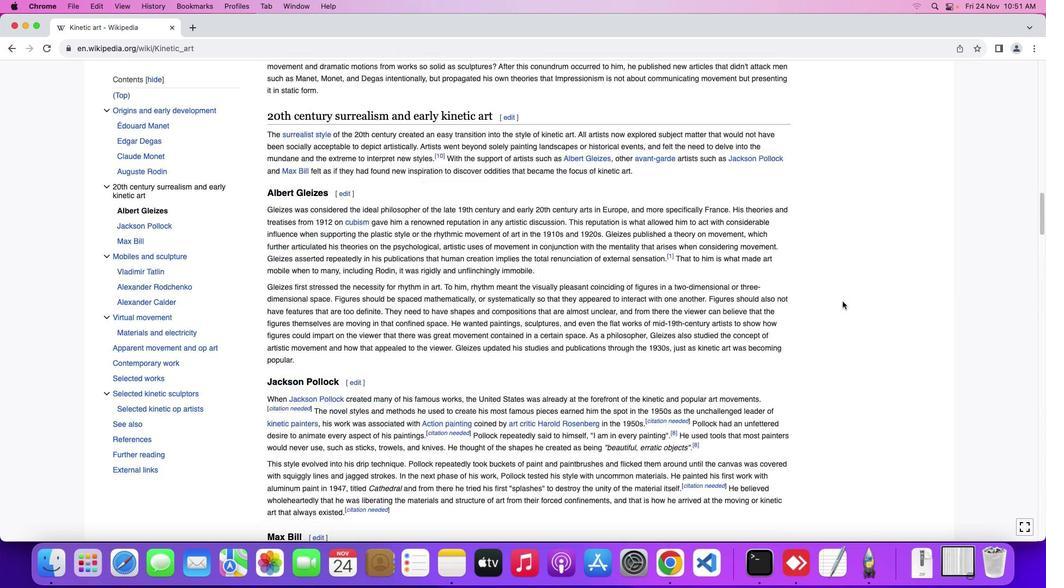 
Action: Mouse scrolled (843, 301) with delta (0, 1)
Screenshot: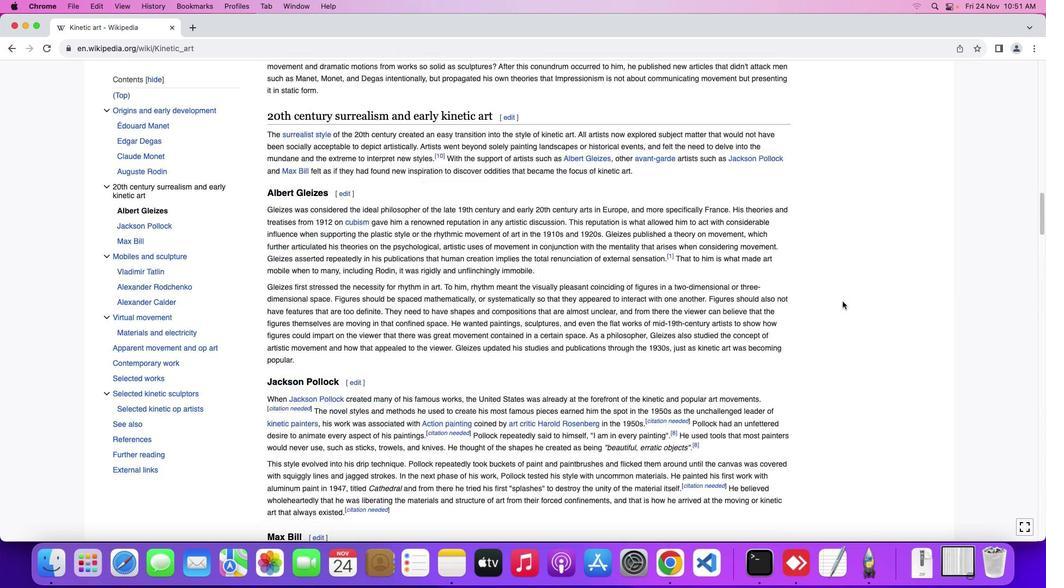 
Action: Mouse scrolled (843, 301) with delta (0, 2)
Screenshot: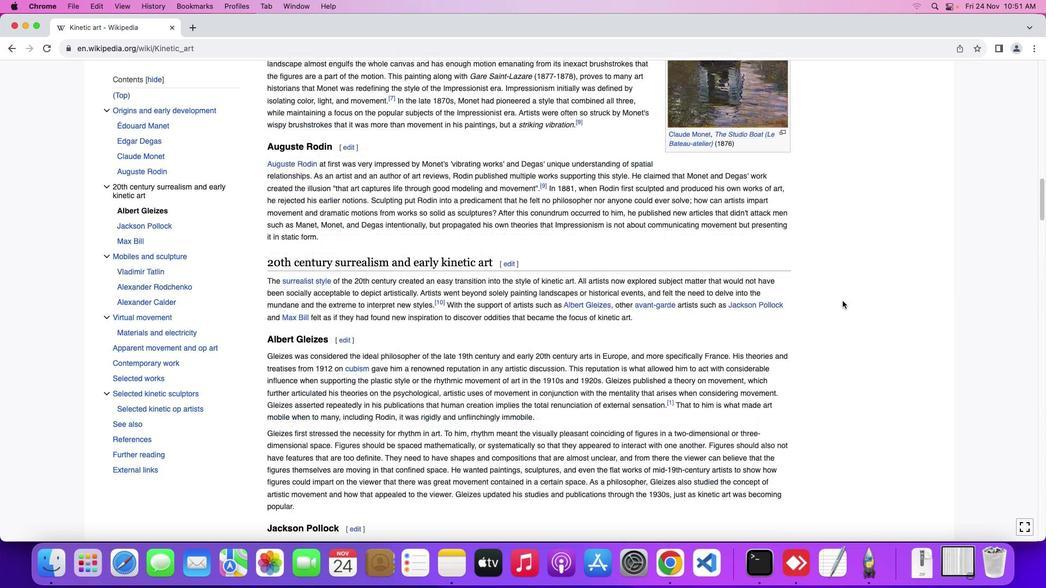 
Action: Mouse scrolled (843, 301) with delta (0, 3)
Screenshot: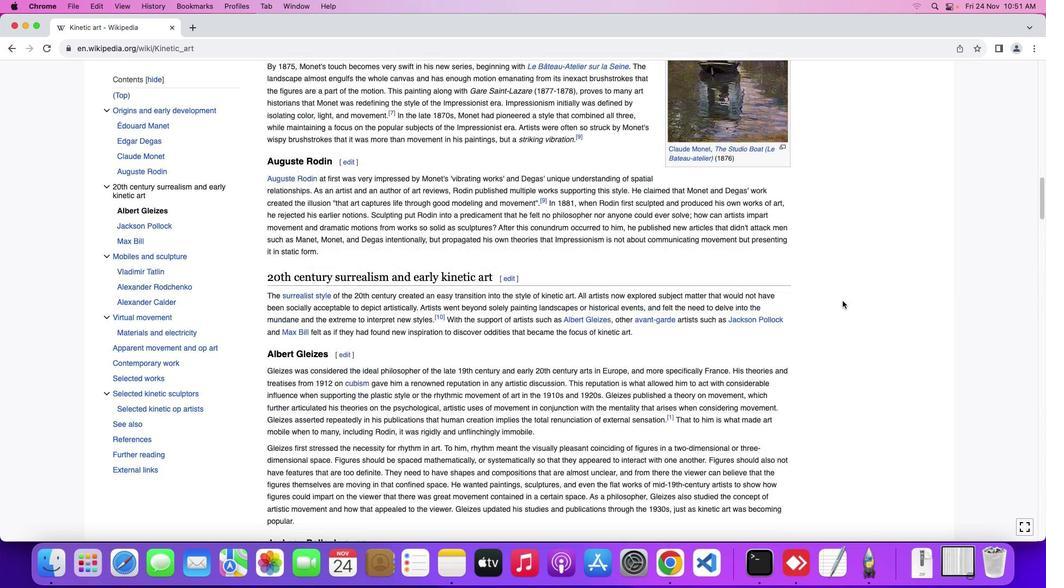 
Action: Mouse moved to (843, 300)
Screenshot: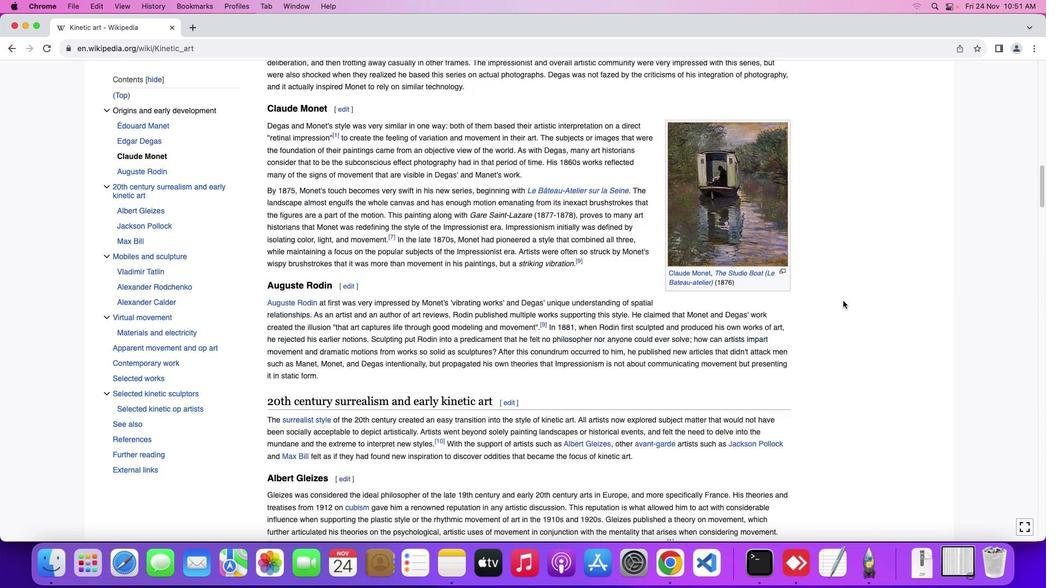 
Action: Mouse scrolled (843, 300) with delta (0, 0)
Screenshot: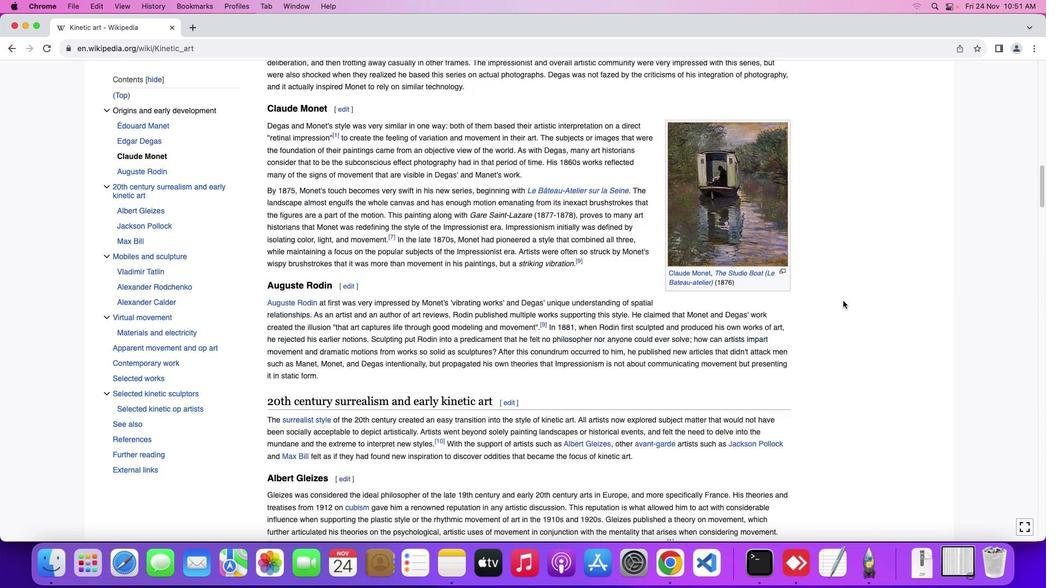 
Action: Mouse scrolled (843, 300) with delta (0, 0)
Screenshot: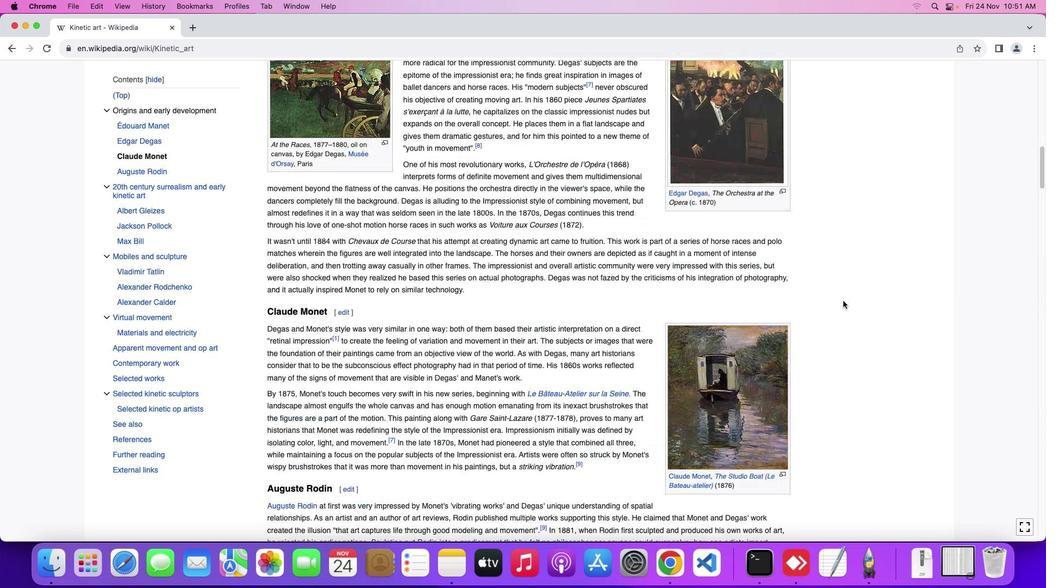 
Action: Mouse scrolled (843, 300) with delta (0, 1)
Screenshot: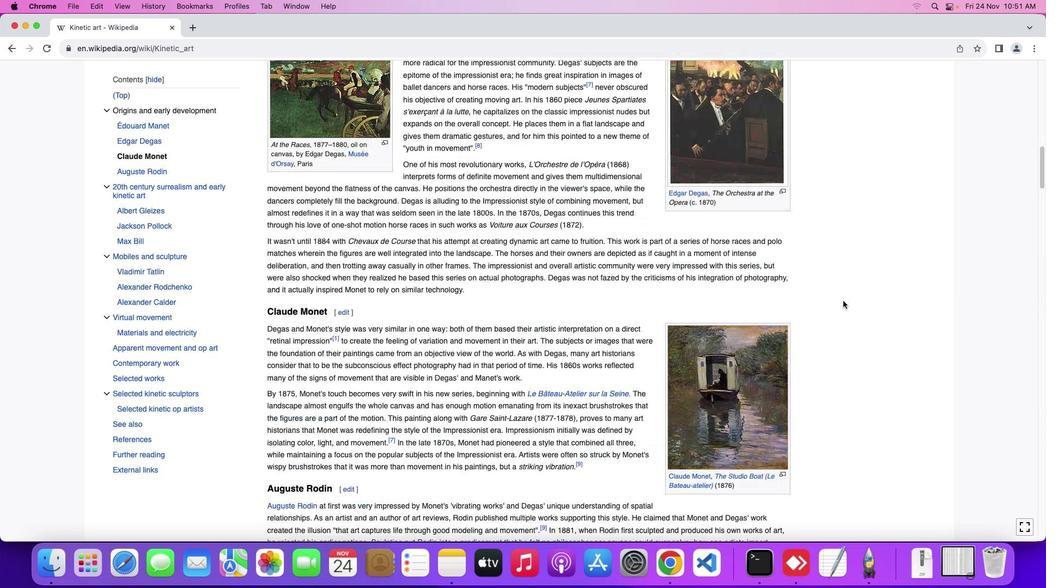 
Action: Mouse scrolled (843, 300) with delta (0, 2)
Screenshot: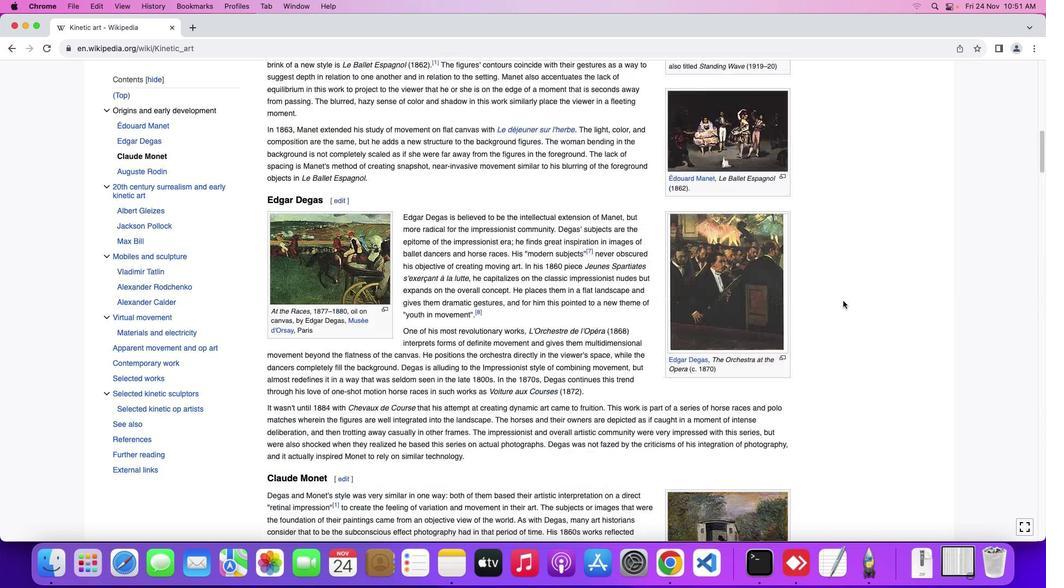 
Action: Mouse scrolled (843, 300) with delta (0, 3)
Screenshot: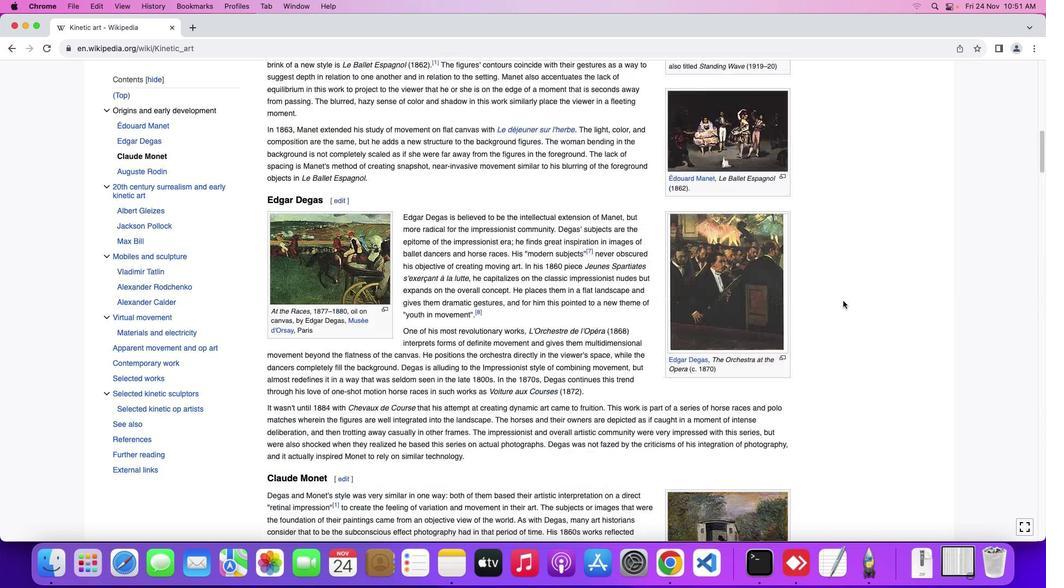 
Action: Mouse scrolled (843, 300) with delta (0, 3)
Screenshot: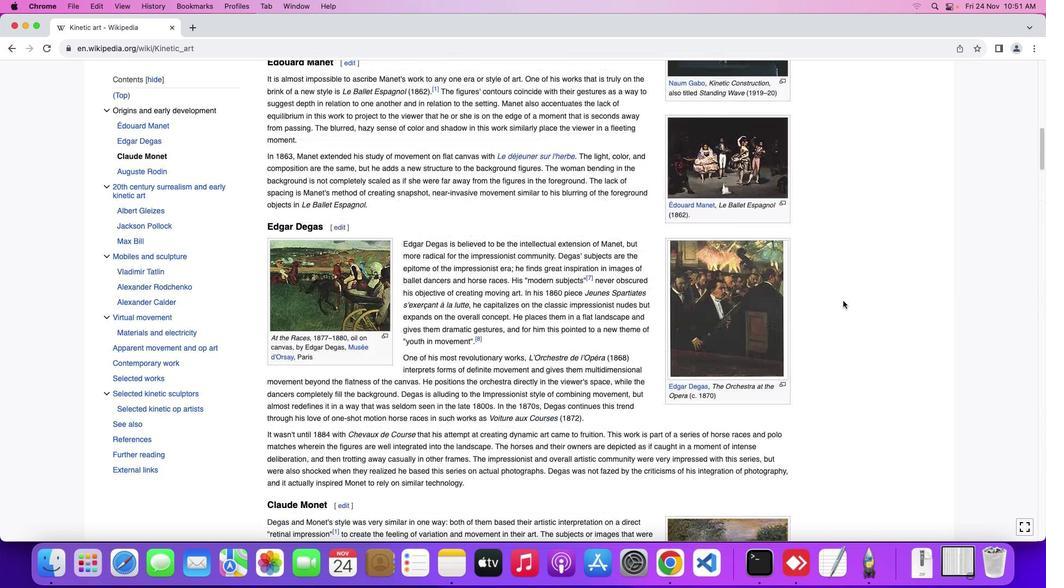 
Action: Mouse moved to (844, 298)
Screenshot: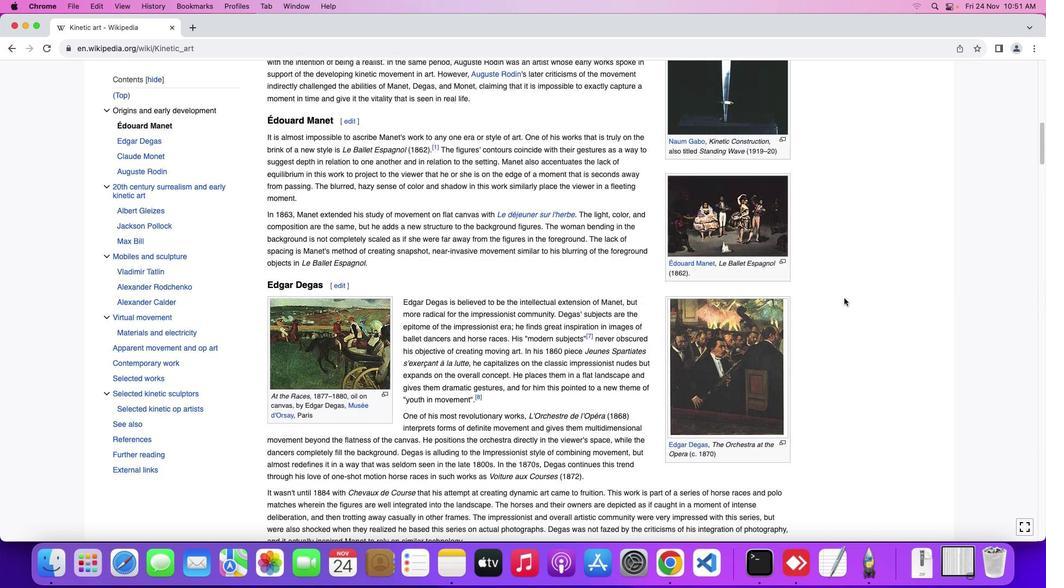 
Action: Mouse scrolled (844, 298) with delta (0, 0)
Screenshot: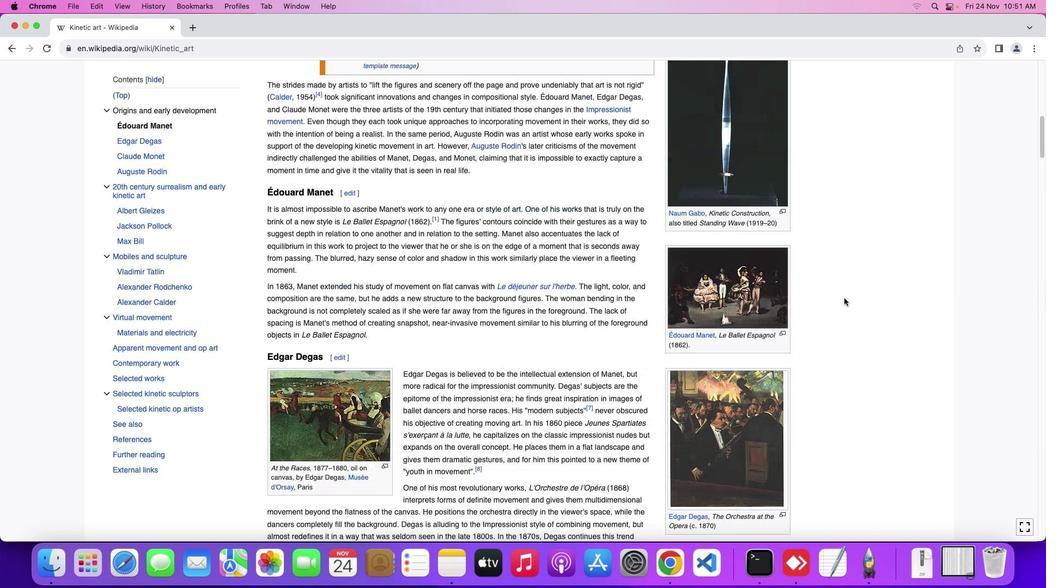 
Action: Mouse scrolled (844, 298) with delta (0, 0)
Screenshot: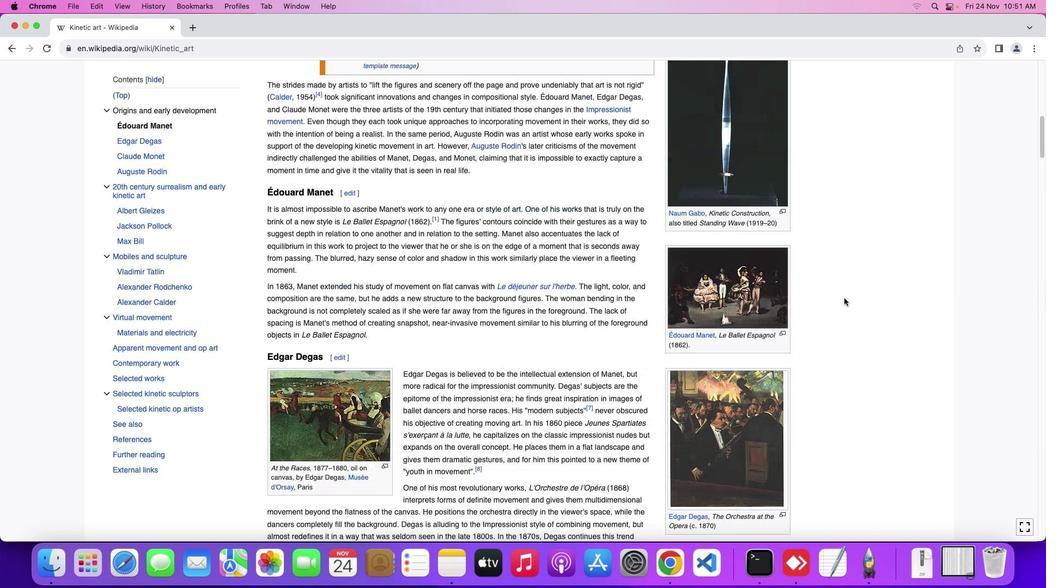 
Action: Mouse scrolled (844, 298) with delta (0, 1)
Screenshot: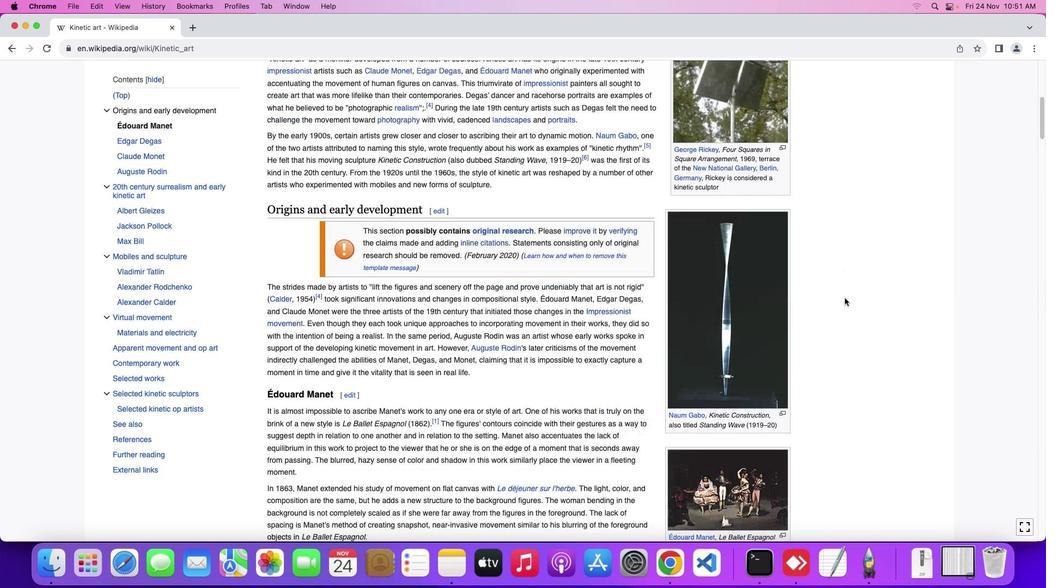 
Action: Mouse scrolled (844, 298) with delta (0, 2)
Screenshot: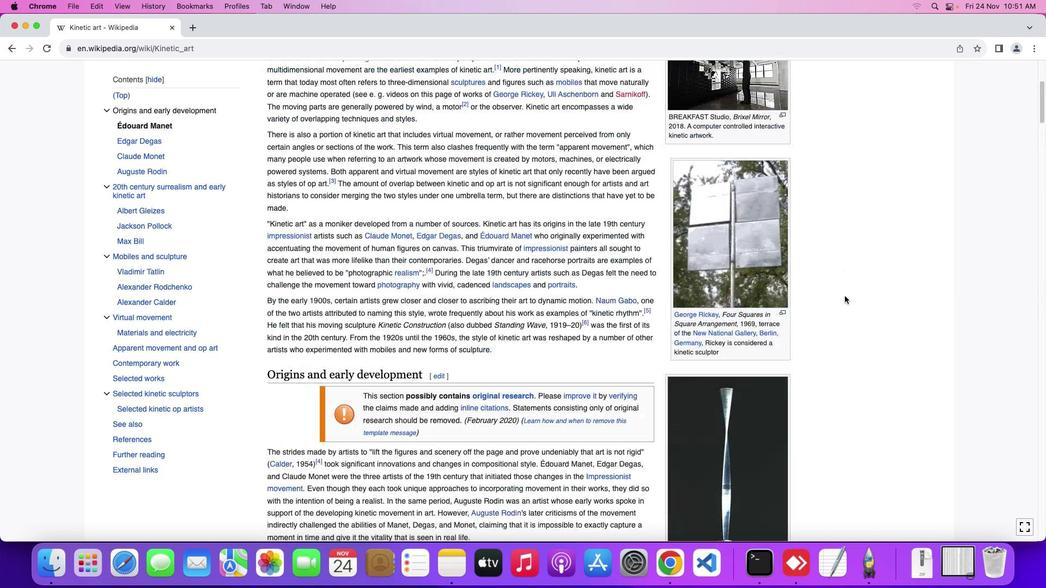 
Action: Mouse scrolled (844, 298) with delta (0, 3)
Screenshot: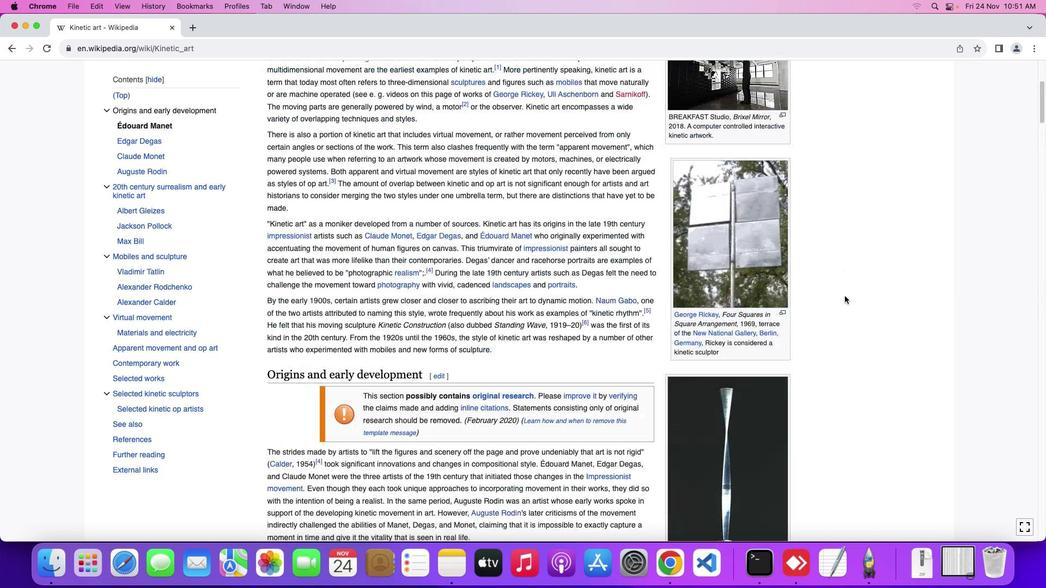 
Action: Mouse scrolled (844, 298) with delta (0, 3)
Screenshot: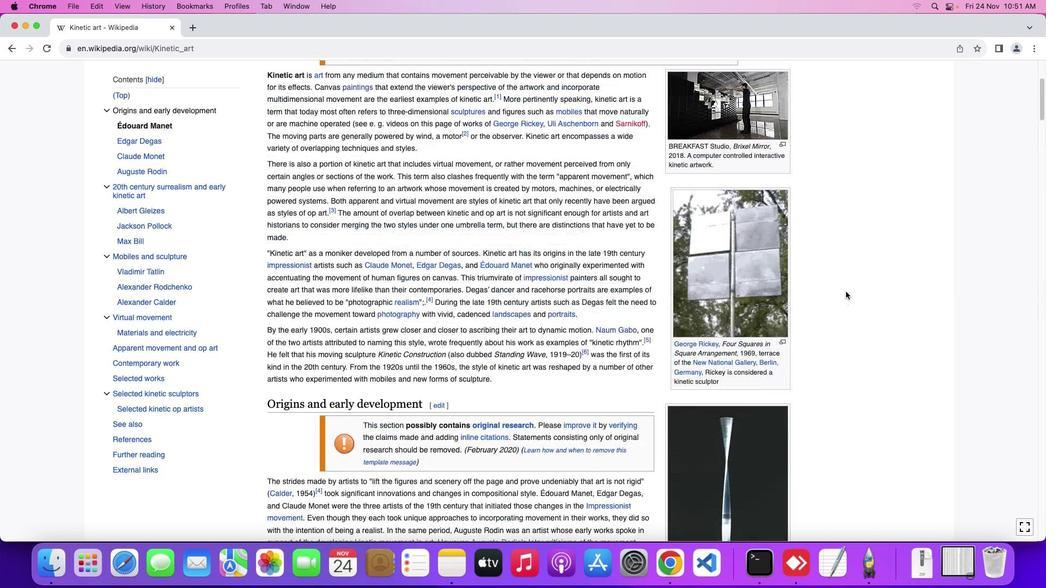 
Action: Mouse moved to (847, 286)
Screenshot: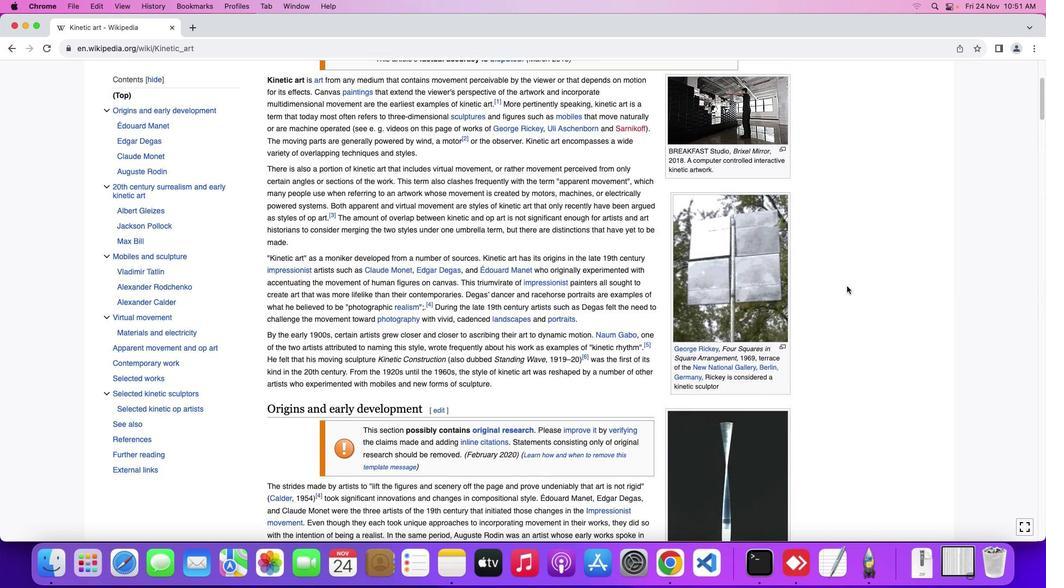 
Action: Mouse scrolled (847, 286) with delta (0, 0)
Screenshot: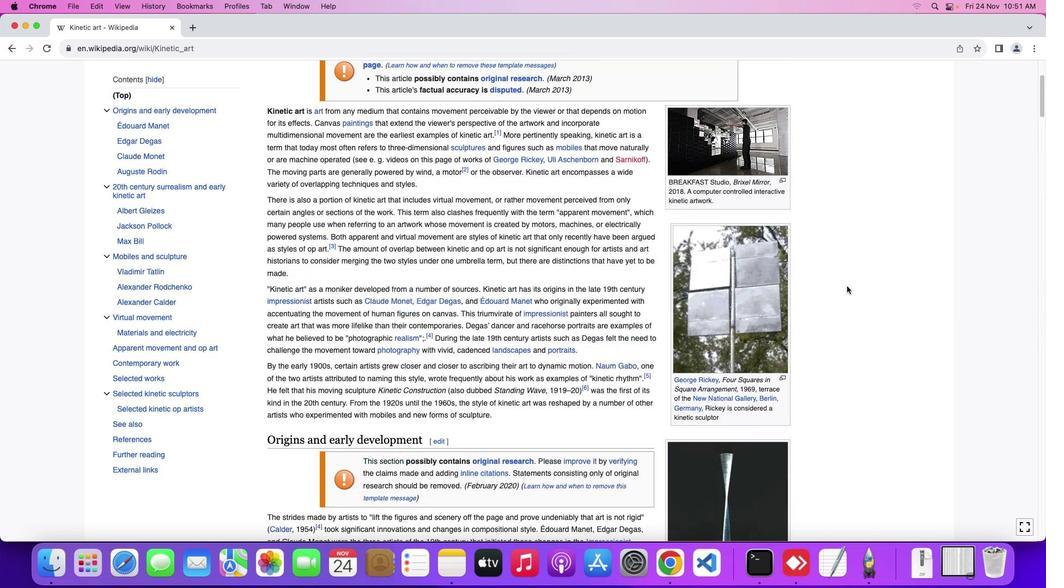 
Action: Mouse scrolled (847, 286) with delta (0, 0)
Screenshot: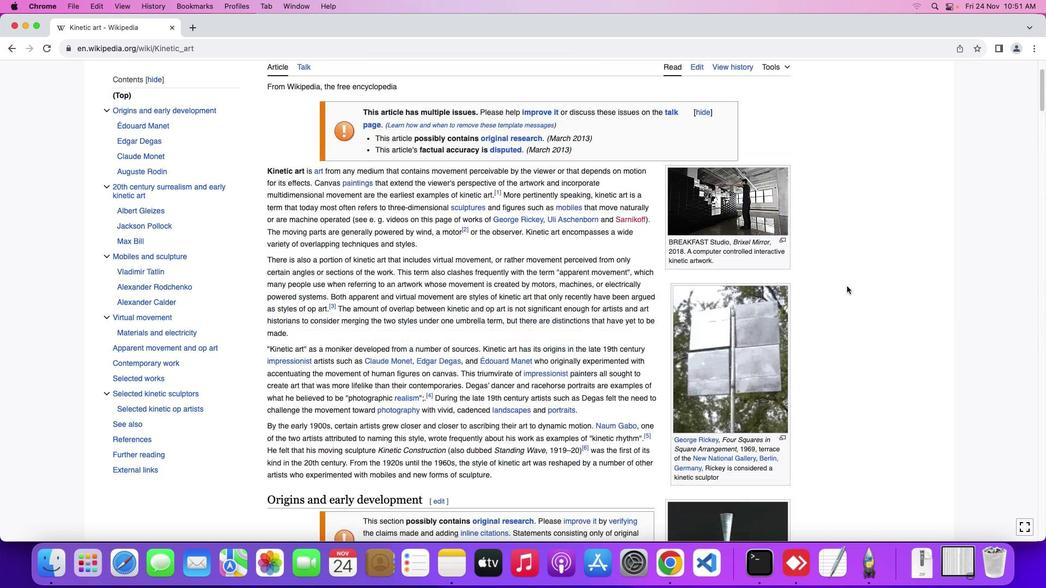 
Action: Mouse scrolled (847, 286) with delta (0, 1)
Screenshot: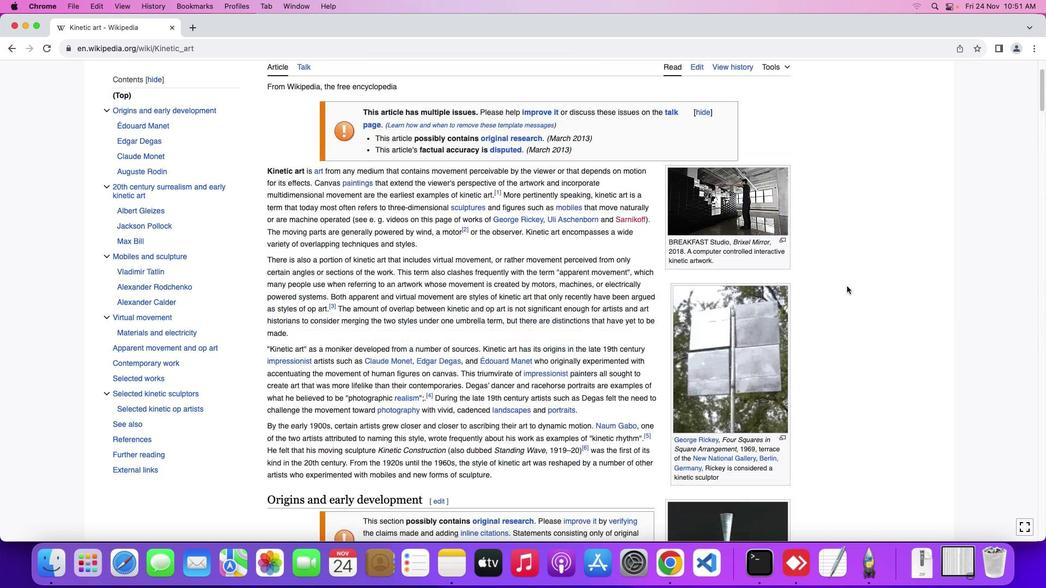
Action: Mouse scrolled (847, 286) with delta (0, 2)
Screenshot: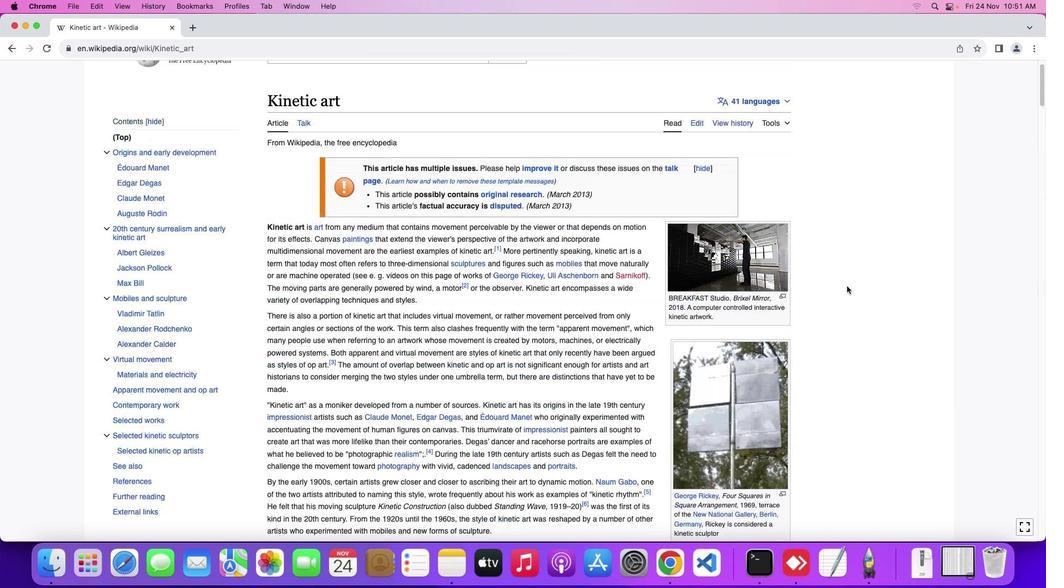 
Action: Mouse scrolled (847, 286) with delta (0, 3)
Screenshot: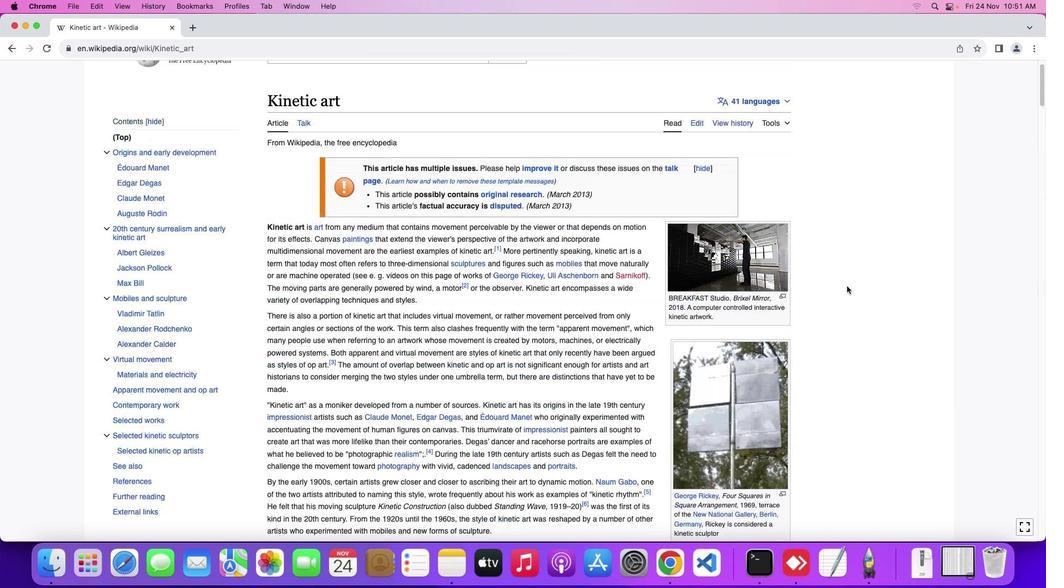 
Action: Mouse scrolled (847, 286) with delta (0, 3)
Screenshot: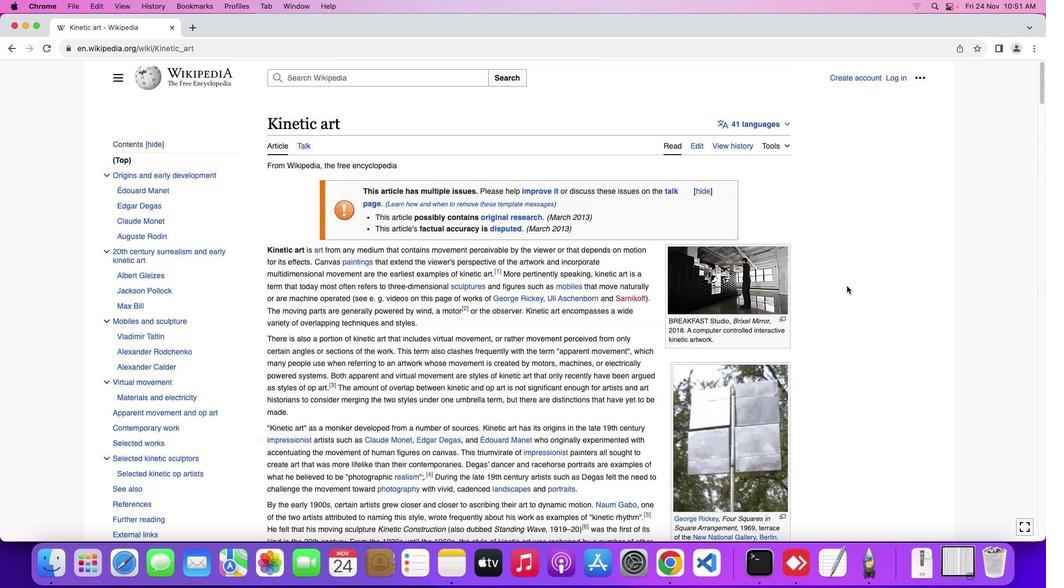 
Action: Mouse moved to (847, 286)
Screenshot: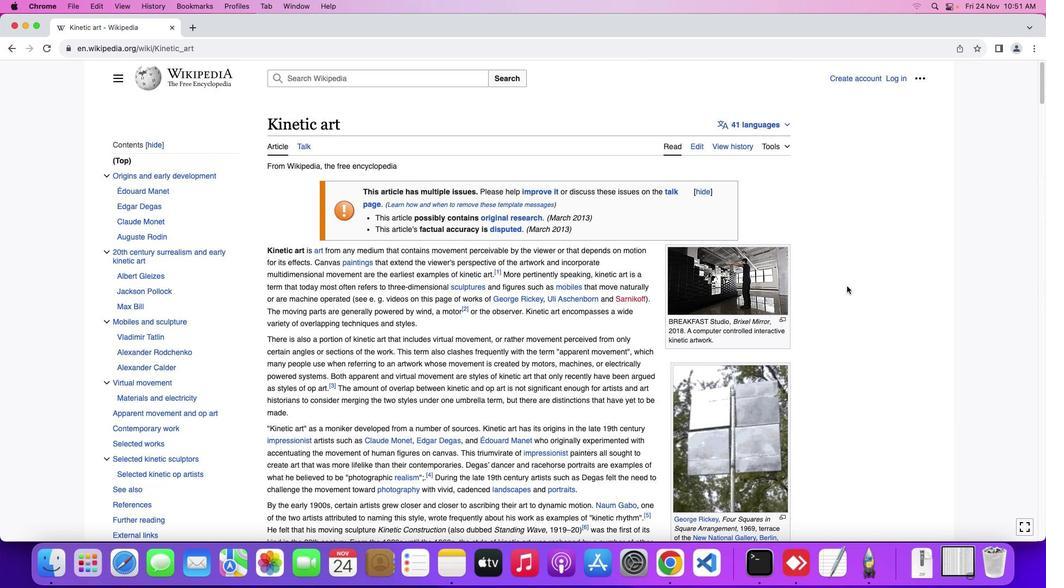 
Action: Mouse scrolled (847, 286) with delta (0, 0)
Screenshot: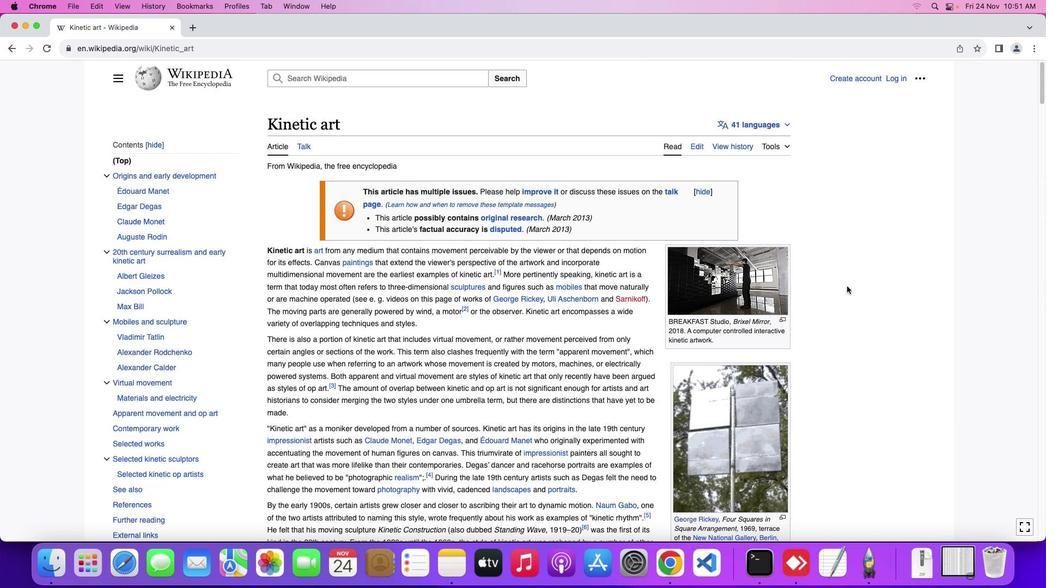
Action: Mouse scrolled (847, 286) with delta (0, 0)
Screenshot: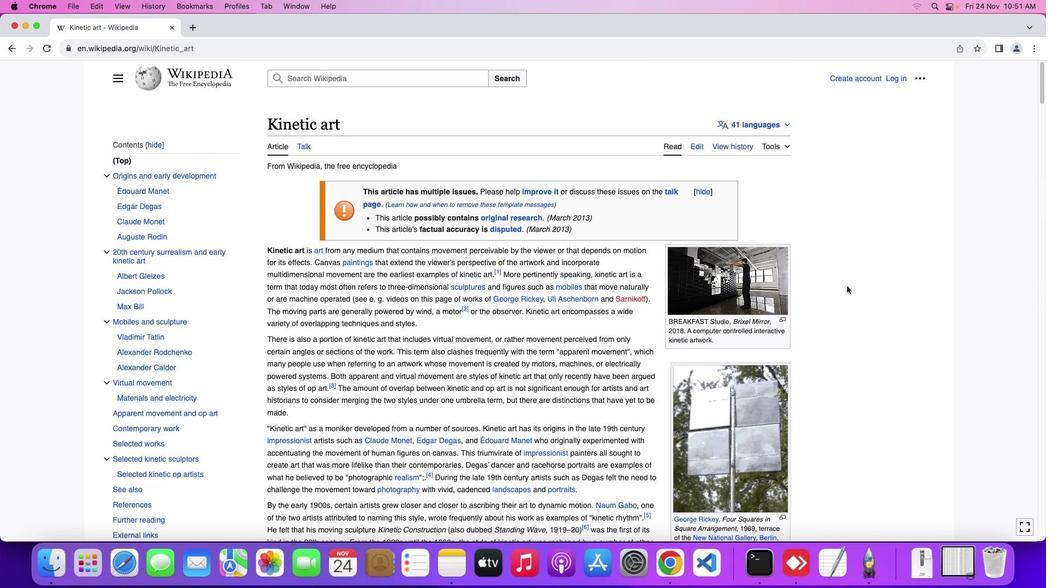 
Action: Mouse scrolled (847, 286) with delta (0, 2)
Screenshot: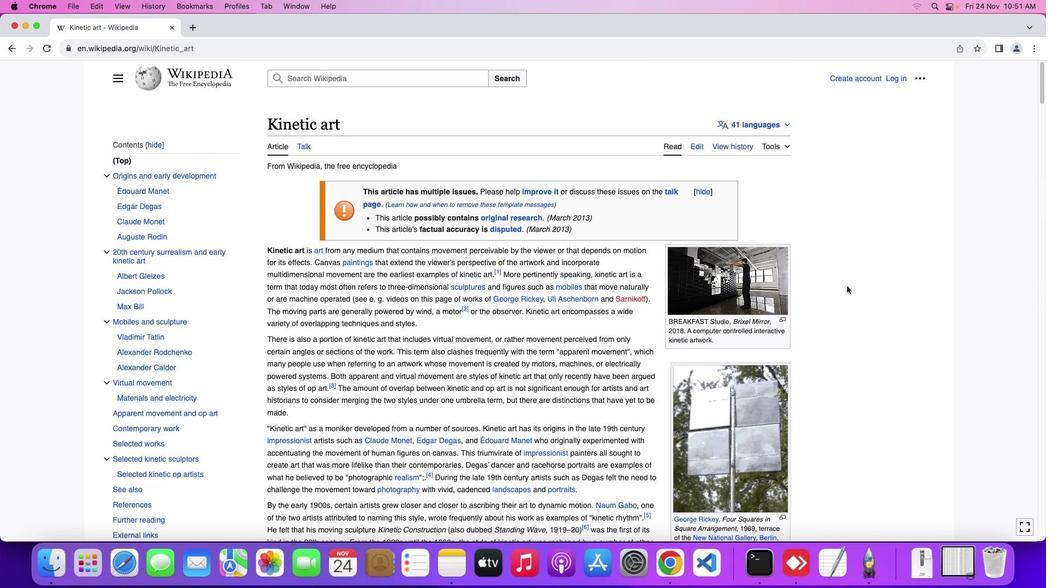 
Action: Mouse scrolled (847, 286) with delta (0, 2)
Screenshot: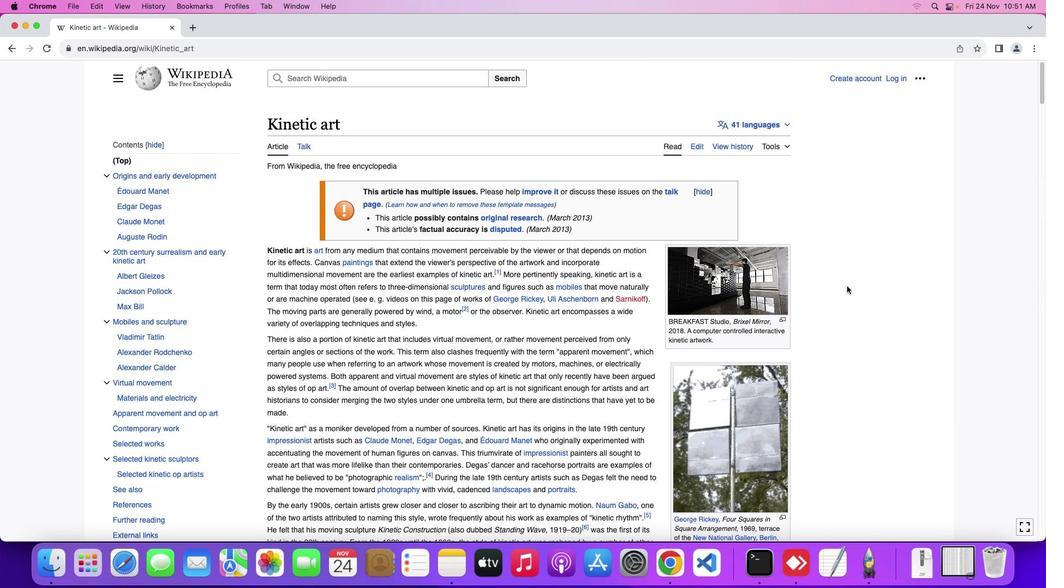 
Action: Mouse scrolled (847, 286) with delta (0, 3)
Screenshot: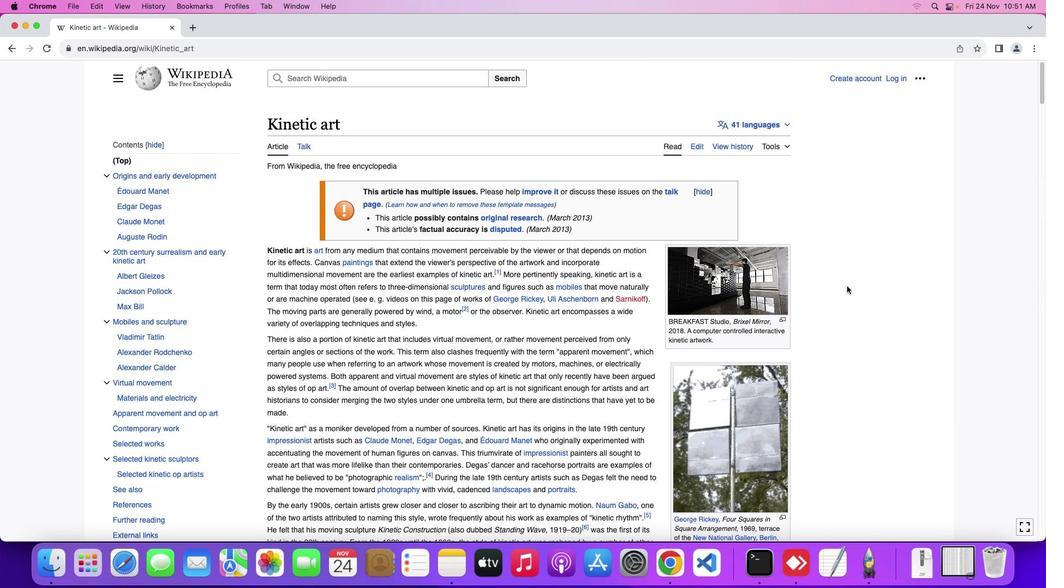 
Action: Mouse scrolled (847, 286) with delta (0, 3)
Screenshot: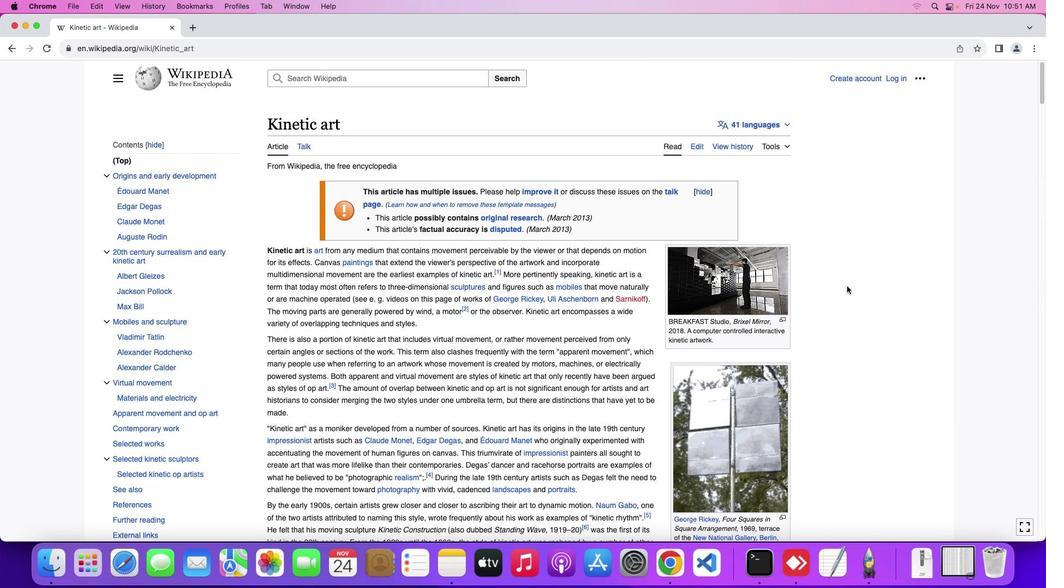 
Action: Mouse moved to (24, 26)
Screenshot: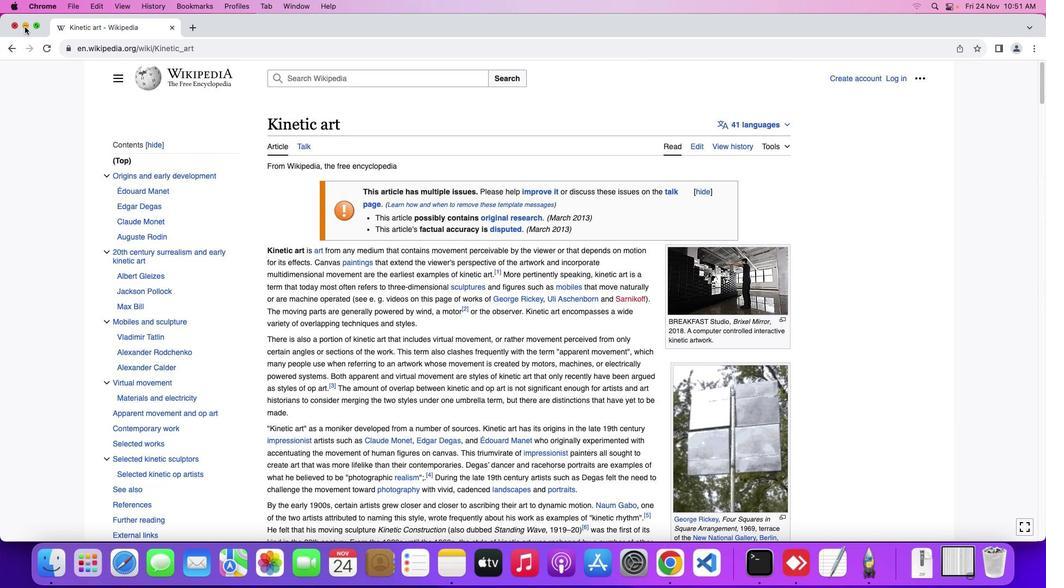 
Action: Mouse pressed left at (24, 26)
Screenshot: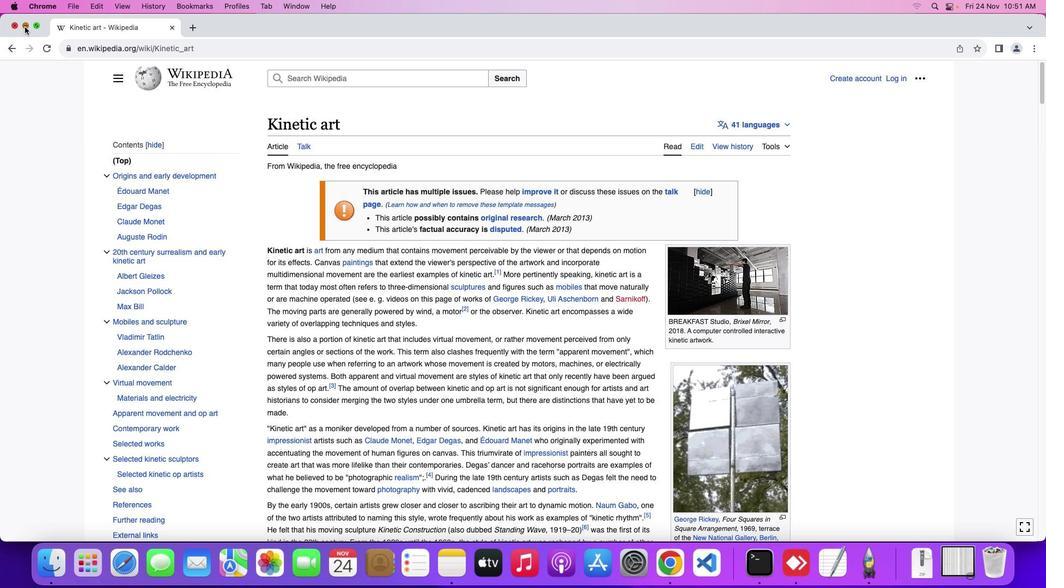 
Action: Mouse moved to (38, 109)
Screenshot: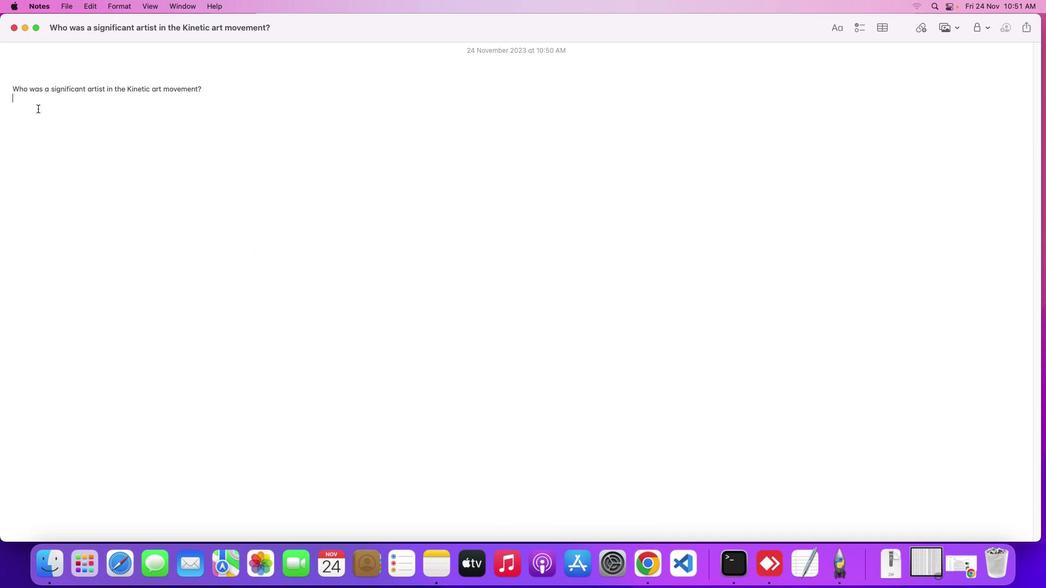 
Action: Mouse pressed left at (38, 109)
Screenshot: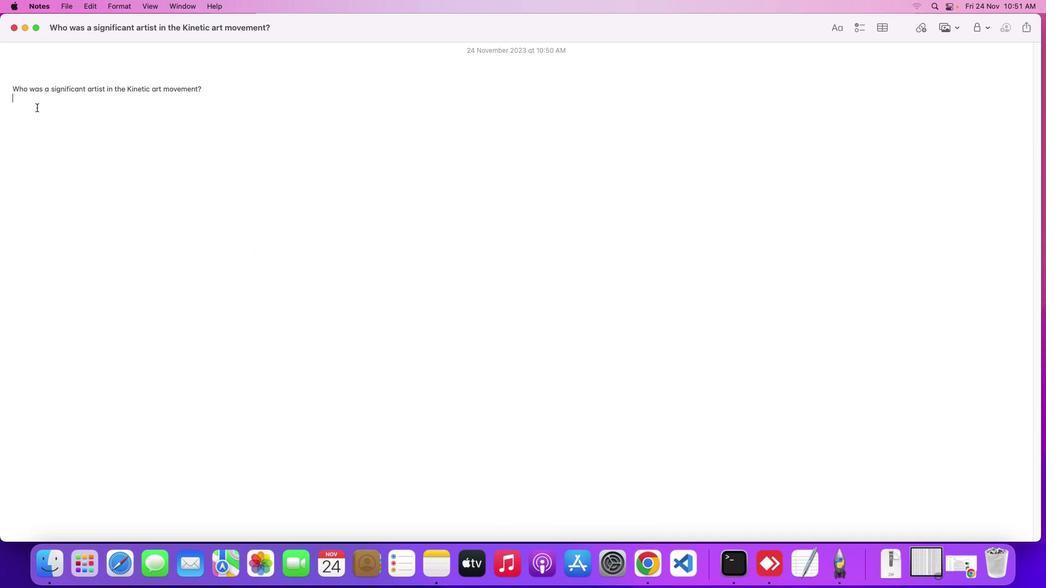 
Action: Mouse moved to (32, 105)
Screenshot: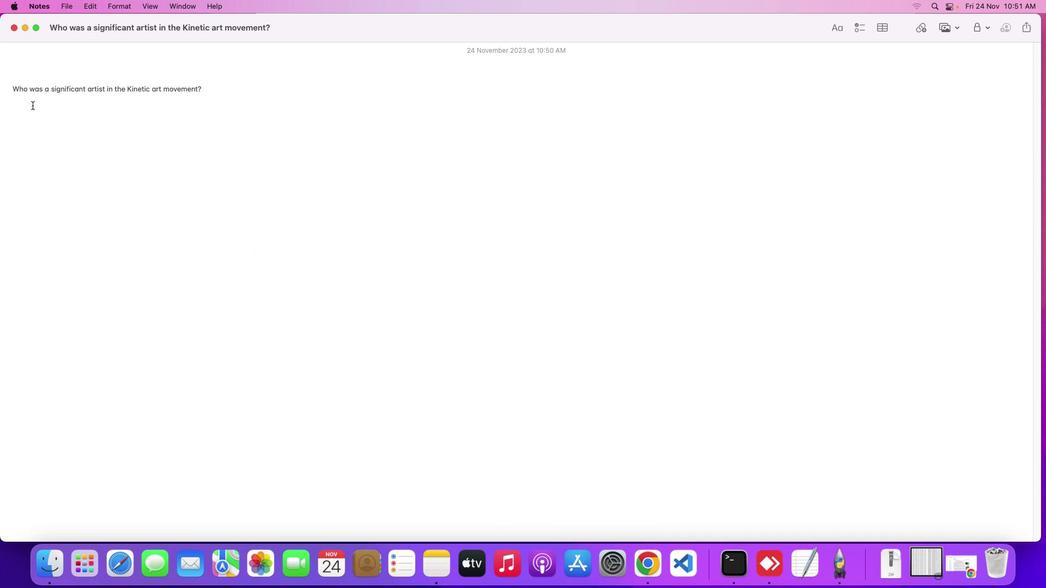 
Action: Key pressed Key.shift'J''a''c''k''s''o''n'Key.spaceKey.shift'P''o''l''l''o''c''k'Key.space'w''a''s'Key.space'a'Key.space's''i''g''n''i''f''i''c''a''n''t'Key.space'a''r''t''i''s''t'Key.space'i''n'Key.space't''h''e'Key.spaceKey.shift'K''i''n''e''t''i''c'Key.space'a''r''t'Key.space'm''o''v''e''m''e''n''t''.'
Screenshot: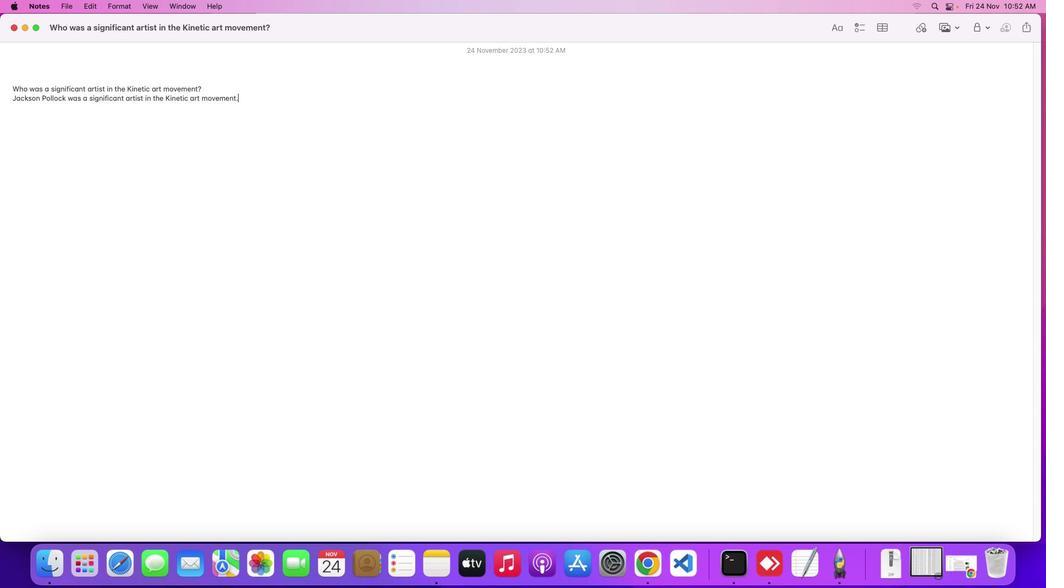 
